 Task: Find connections with filter location Bedworth with filter topic #Jobswith filter profile language French with filter current company G Gheewala Human Resources Consultants with filter school The Institute Of Cost Accountants Of India with filter industry Airlines and Aviation with filter service category Software Testing with filter keywords title Media Relations Coordinator
Action: Mouse moved to (683, 96)
Screenshot: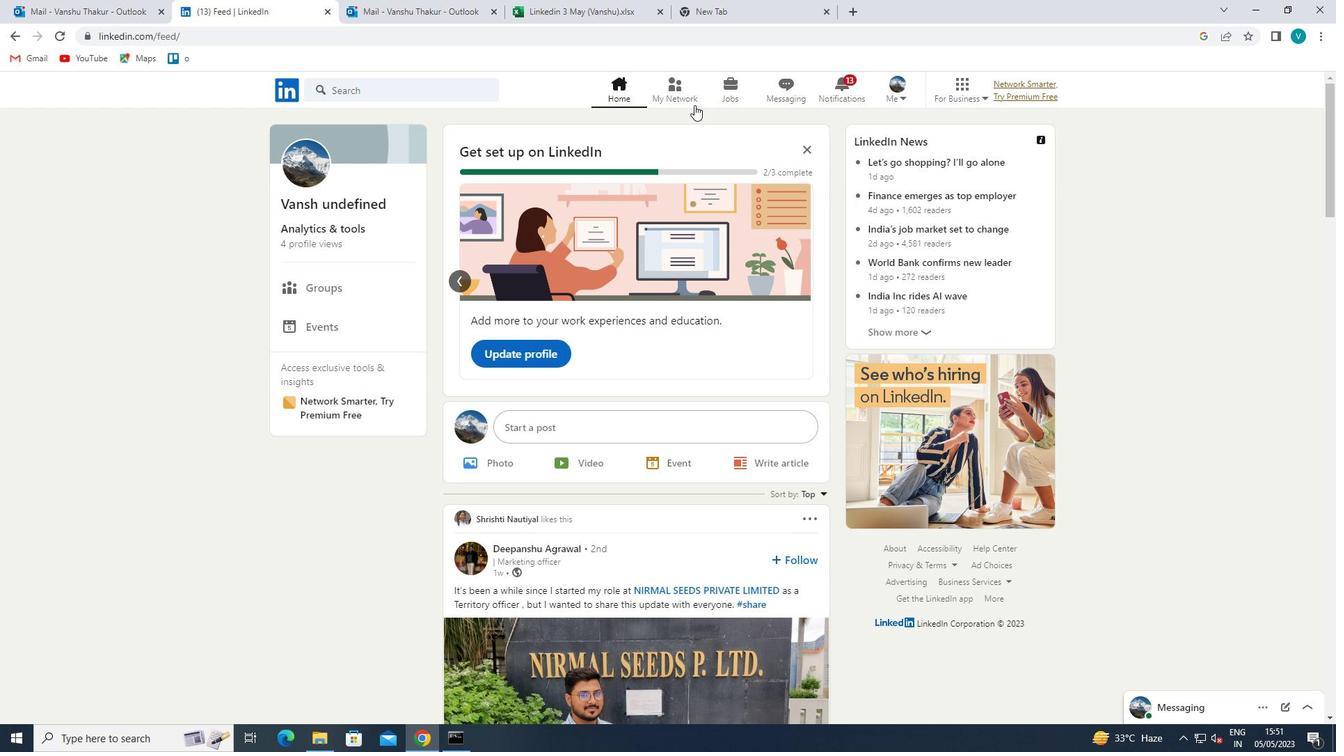 
Action: Mouse pressed left at (683, 96)
Screenshot: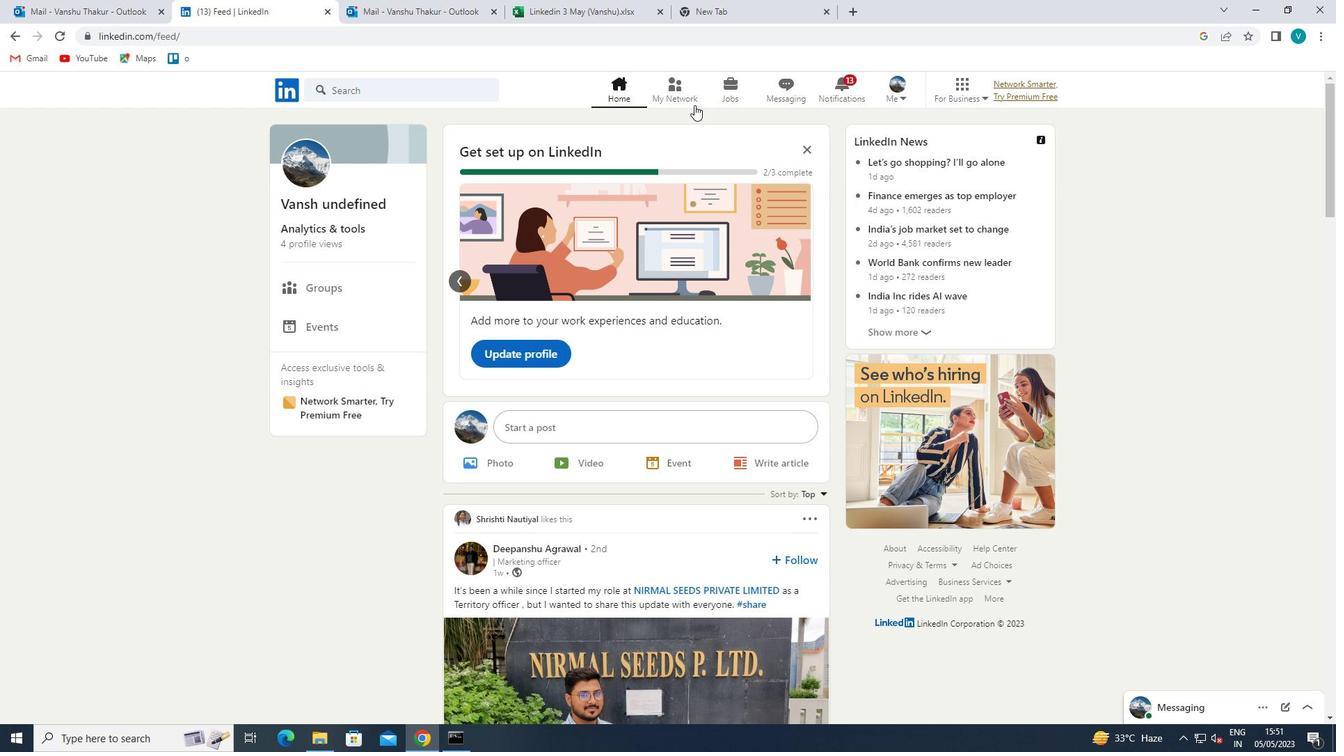 
Action: Mouse moved to (423, 168)
Screenshot: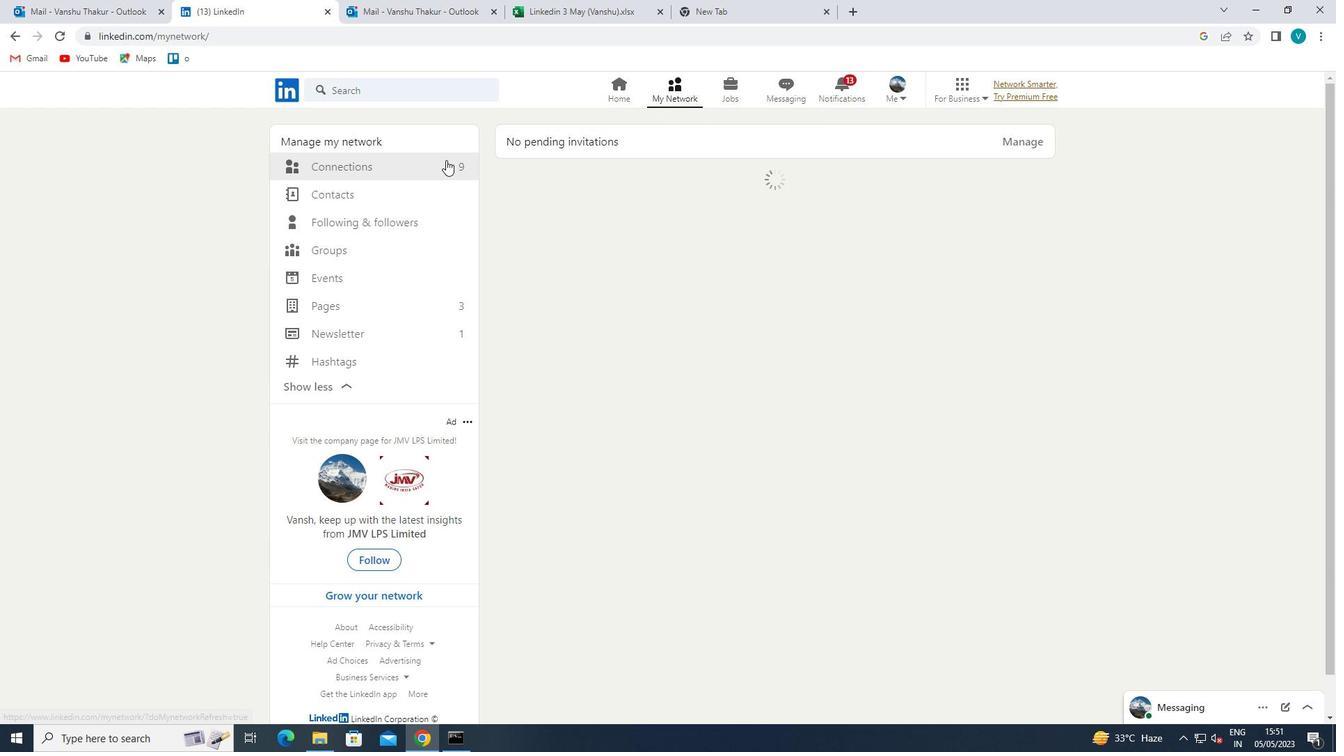 
Action: Mouse pressed left at (423, 168)
Screenshot: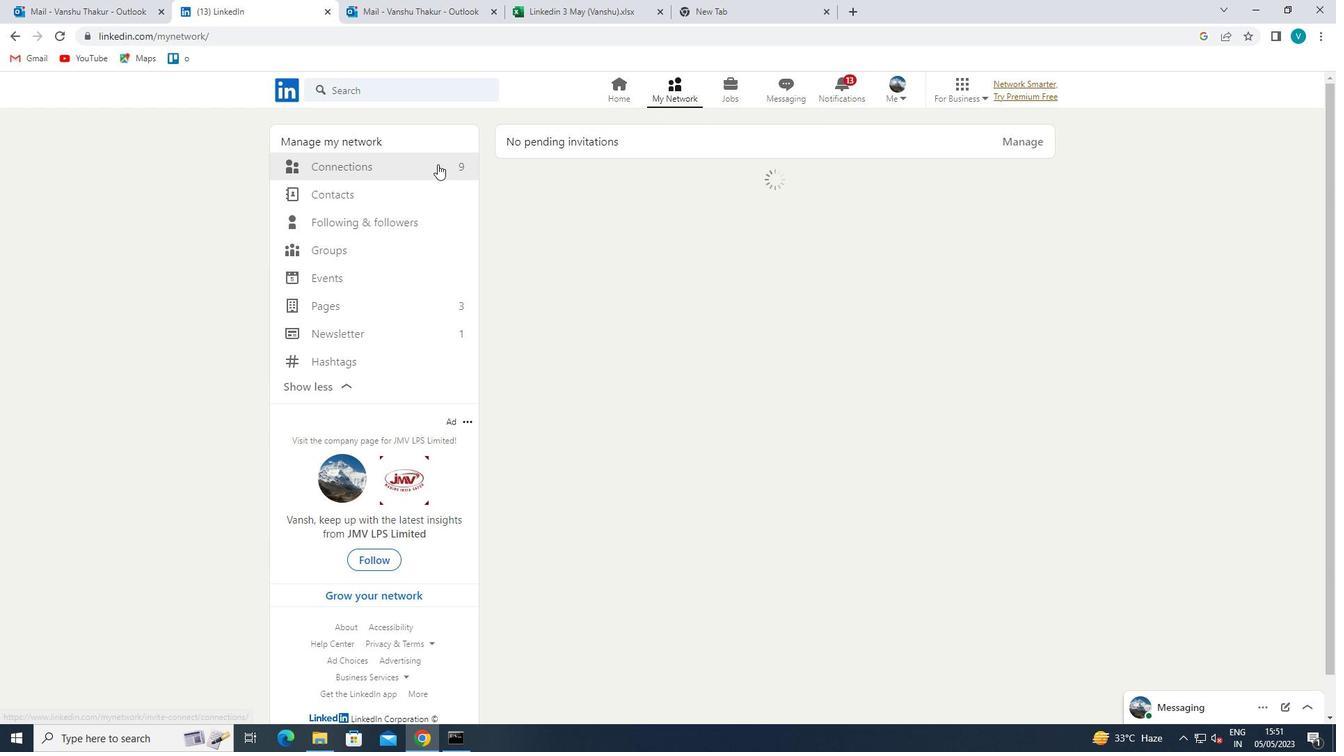 
Action: Mouse moved to (749, 165)
Screenshot: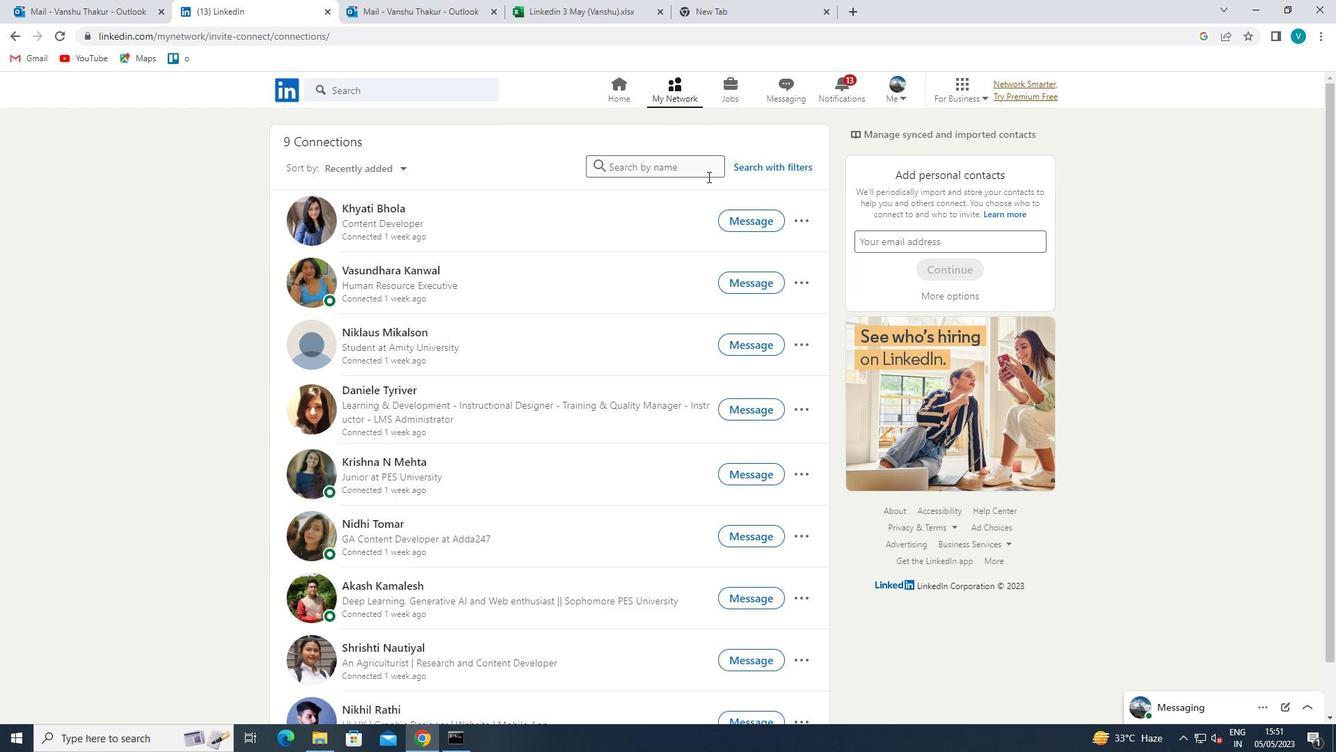 
Action: Mouse pressed left at (749, 165)
Screenshot: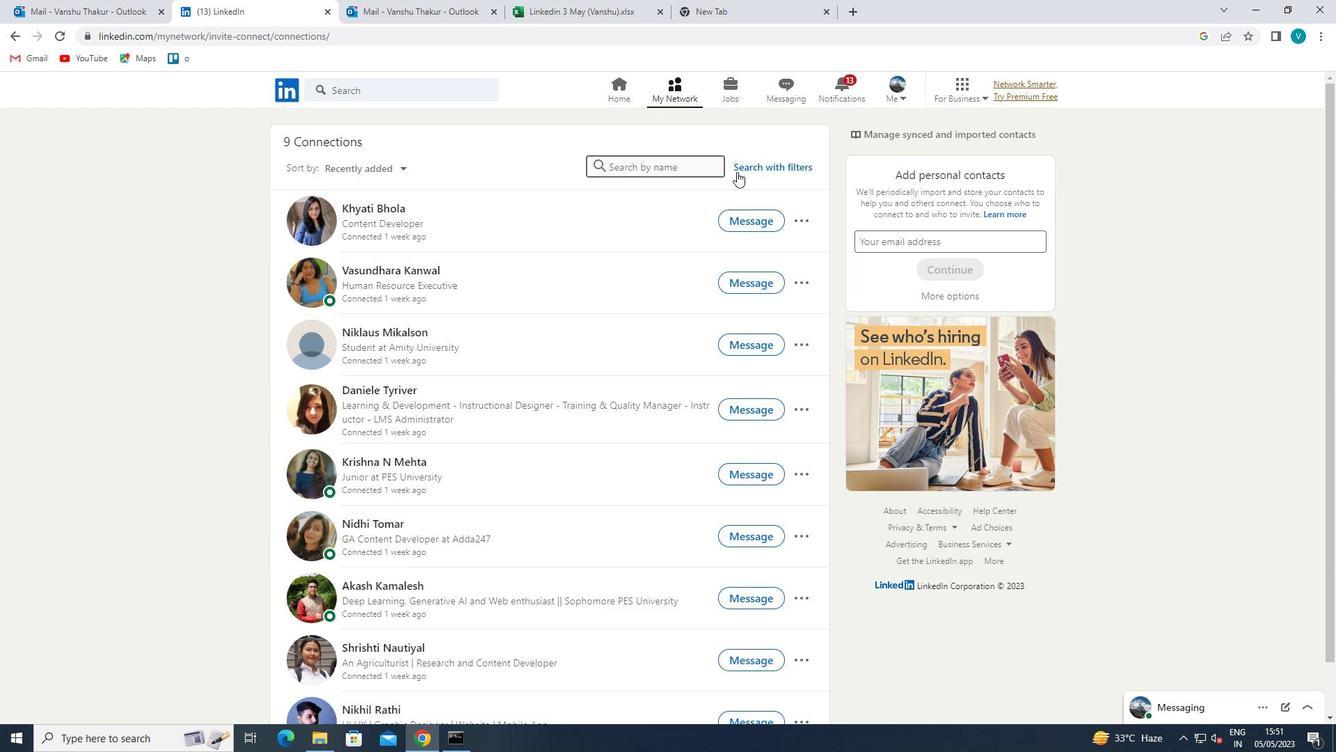 
Action: Mouse moved to (679, 128)
Screenshot: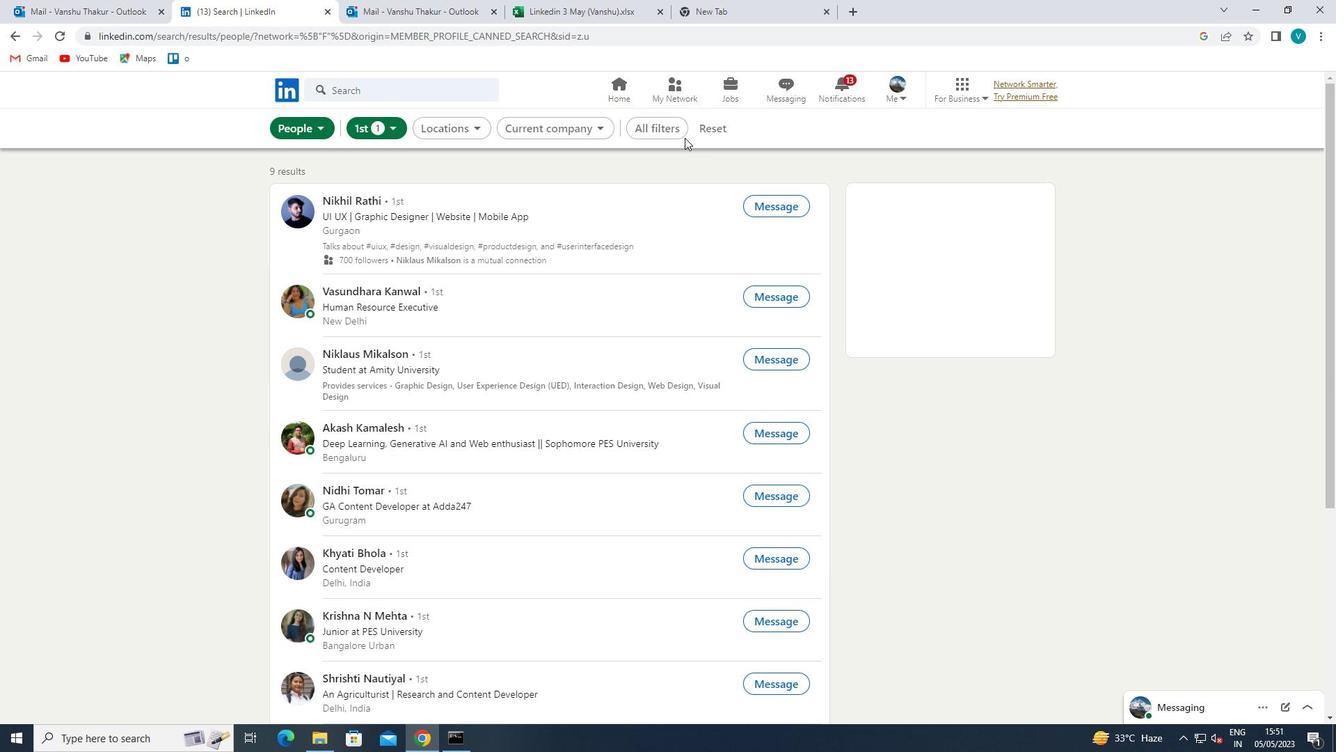 
Action: Mouse pressed left at (679, 128)
Screenshot: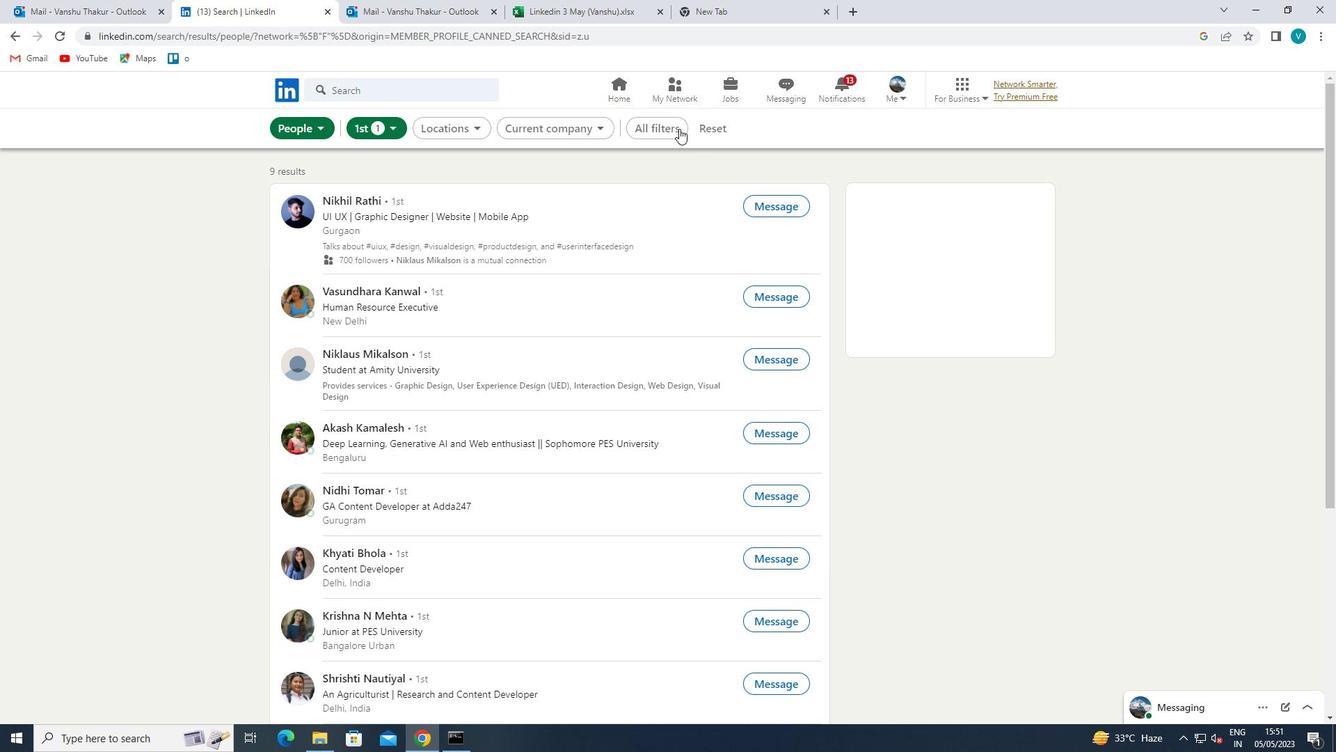 
Action: Mouse moved to (1118, 284)
Screenshot: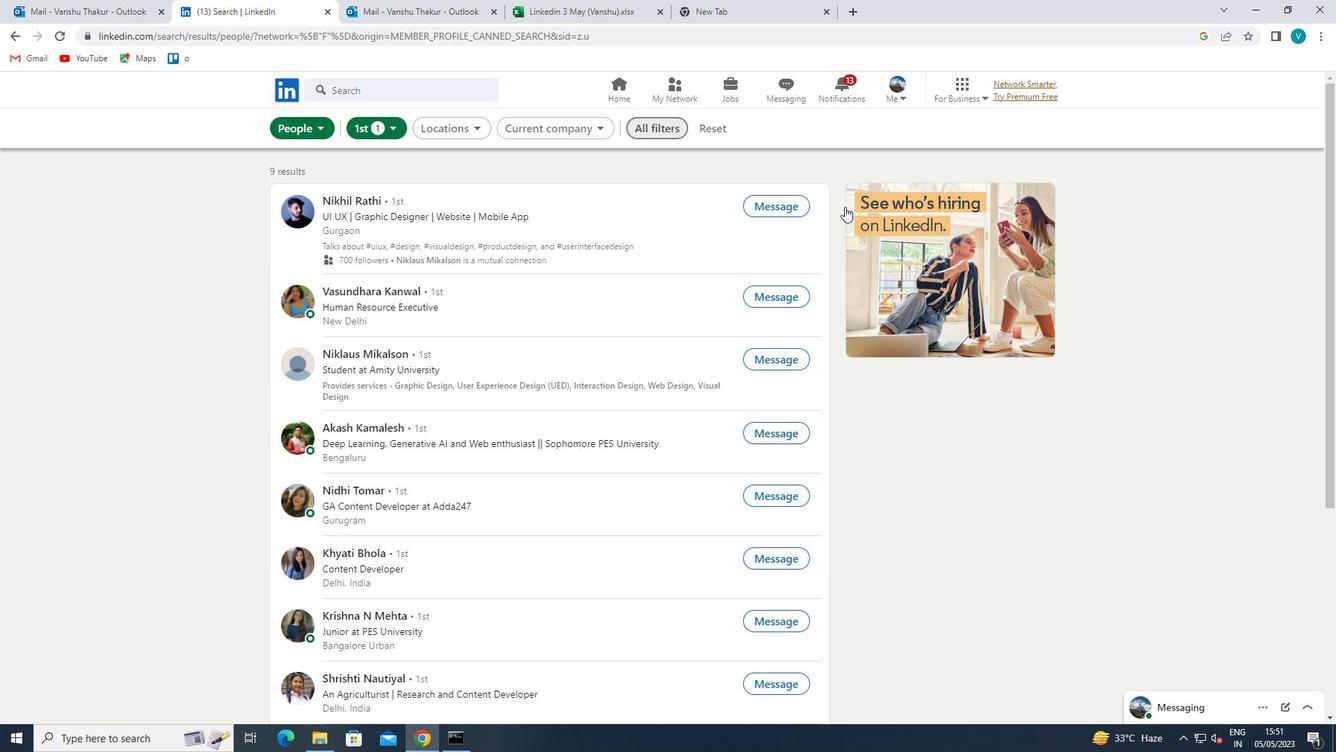 
Action: Mouse scrolled (1118, 284) with delta (0, 0)
Screenshot: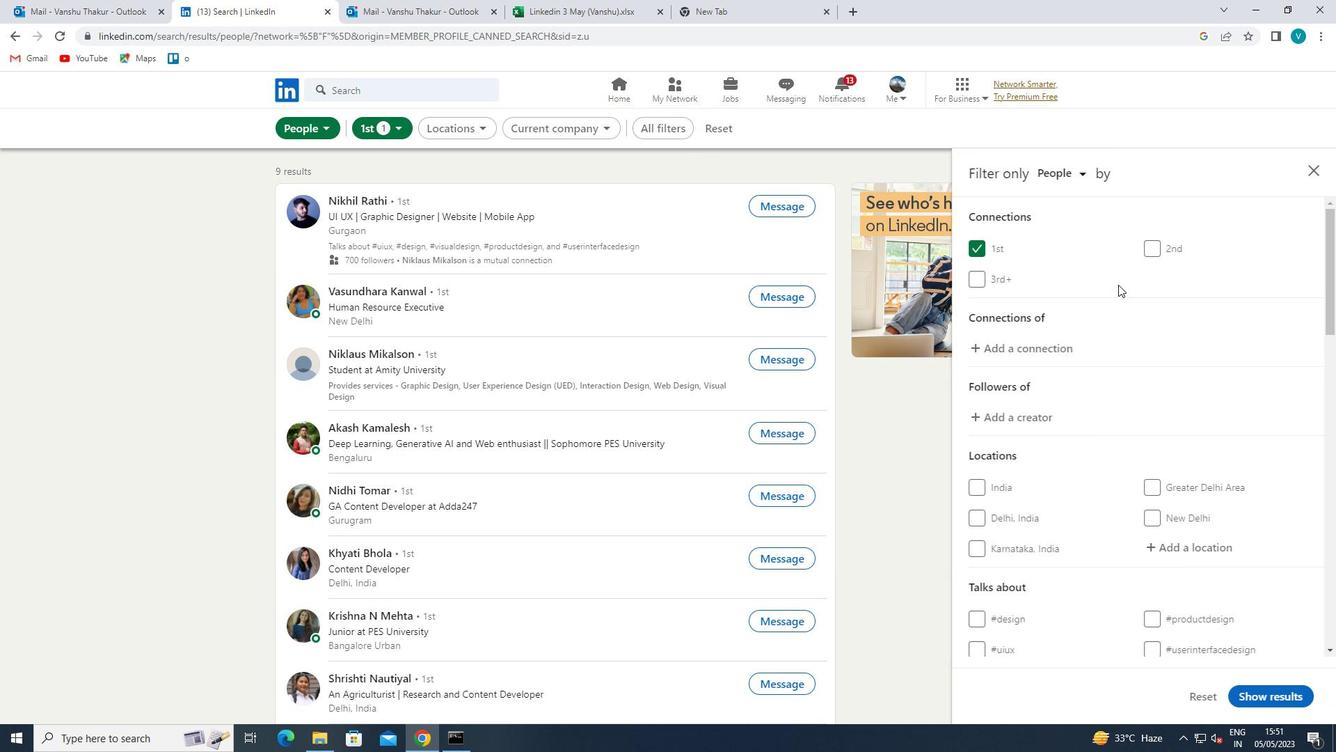 
Action: Mouse scrolled (1118, 284) with delta (0, 0)
Screenshot: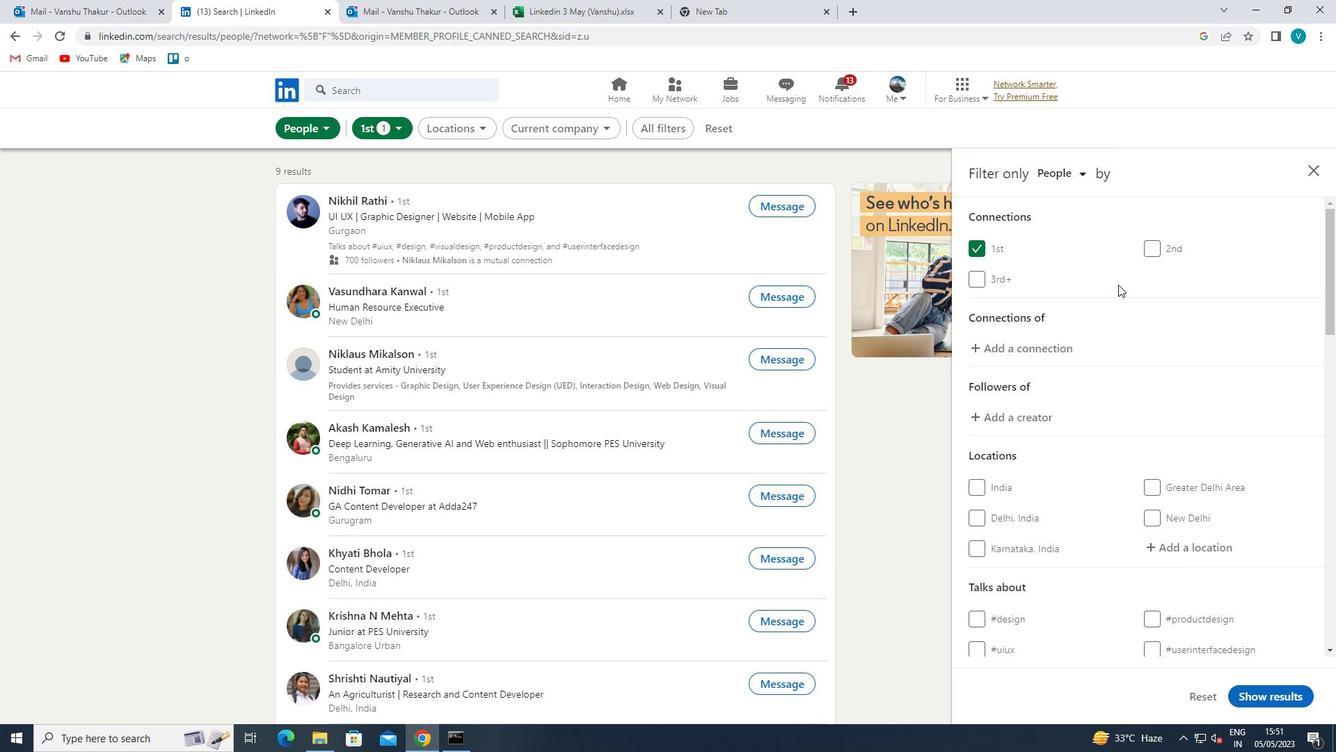 
Action: Mouse moved to (1169, 410)
Screenshot: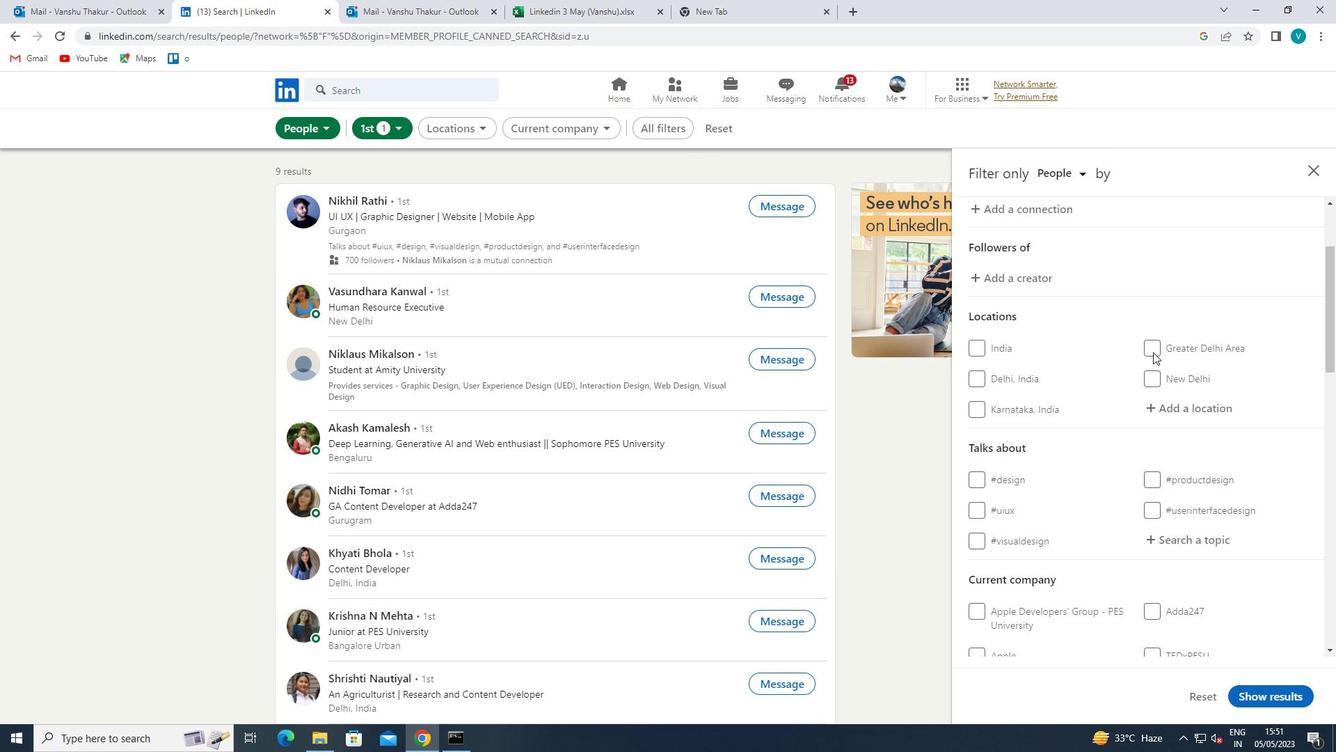 
Action: Mouse pressed left at (1169, 410)
Screenshot: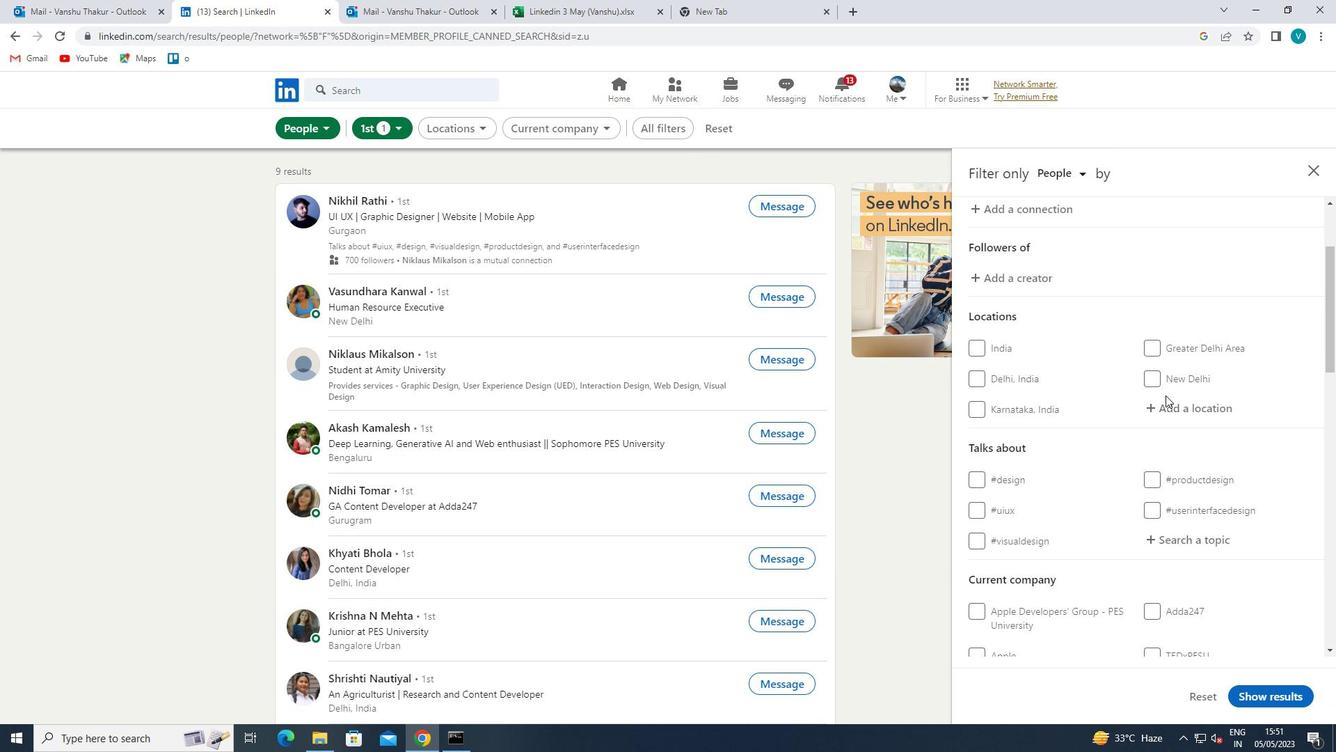 
Action: Mouse moved to (1187, 403)
Screenshot: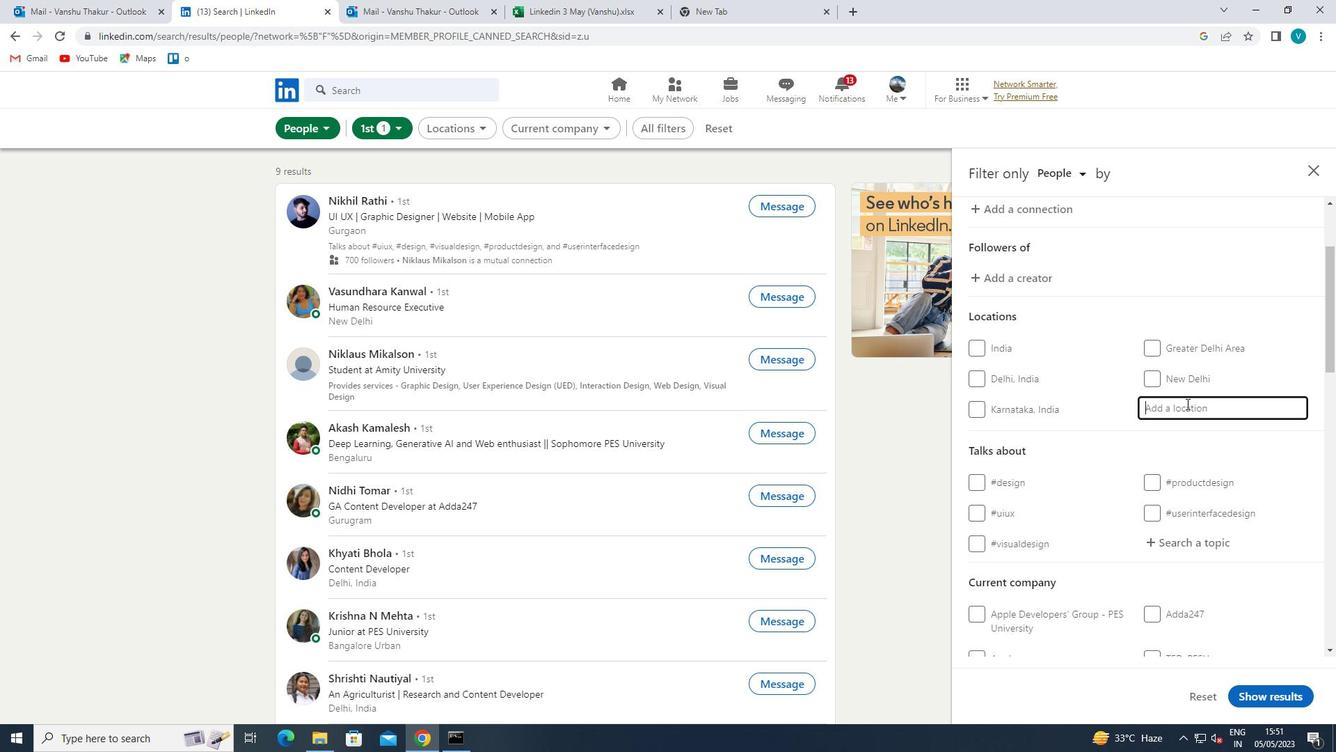 
Action: Key pressed <Key.shift>BEDWORTH
Screenshot: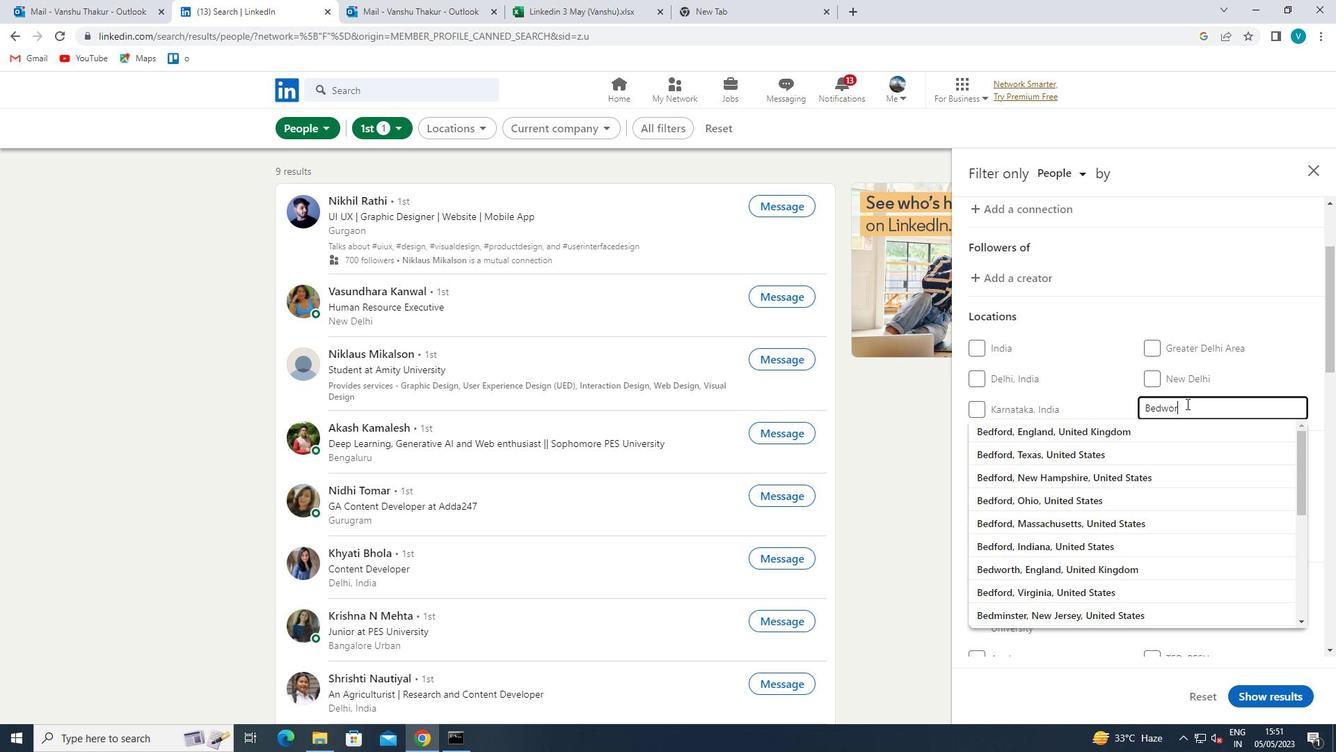 
Action: Mouse moved to (1179, 430)
Screenshot: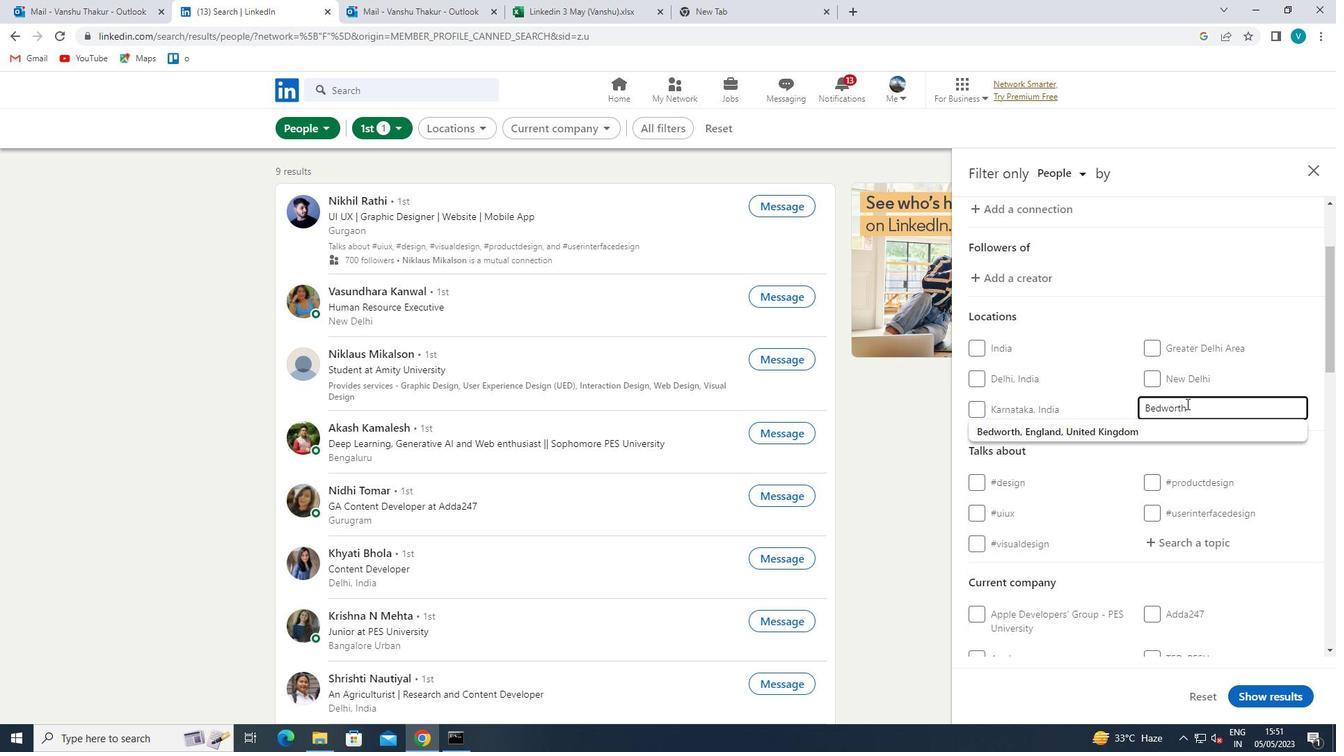 
Action: Mouse pressed left at (1179, 430)
Screenshot: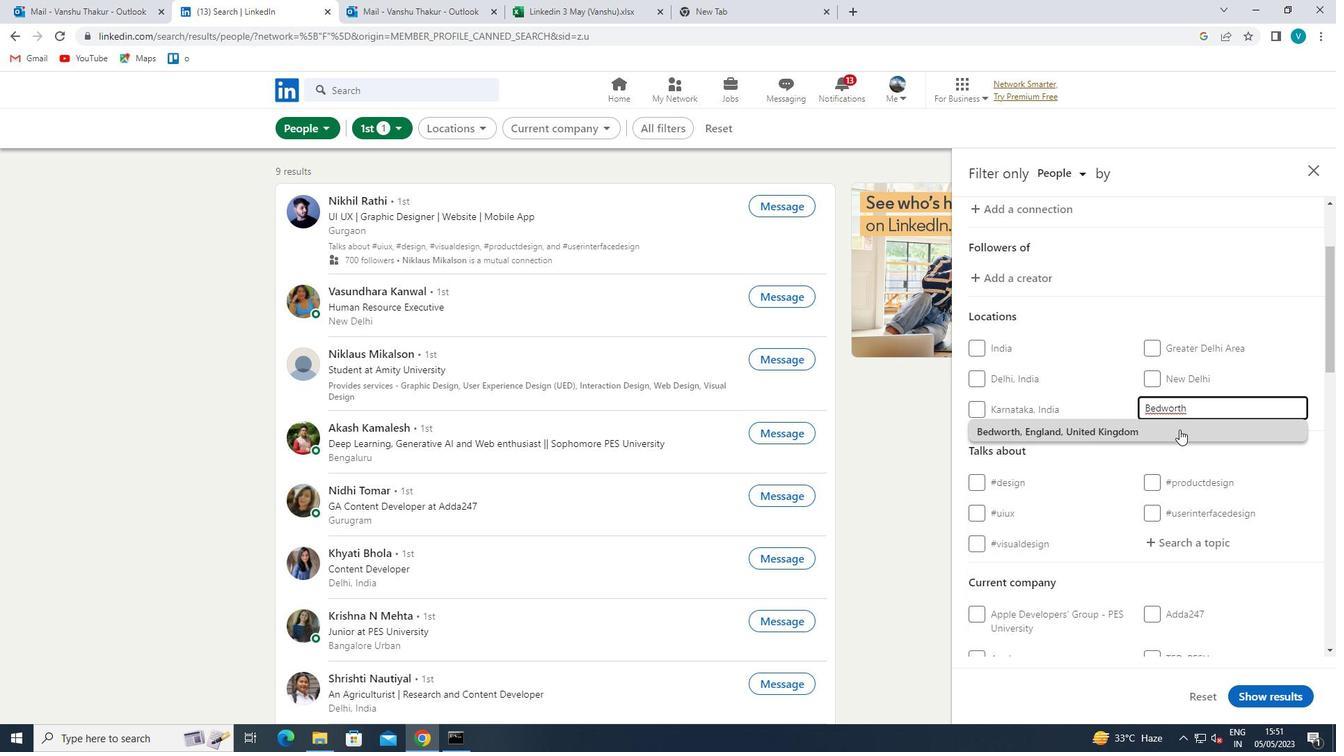 
Action: Mouse scrolled (1179, 429) with delta (0, 0)
Screenshot: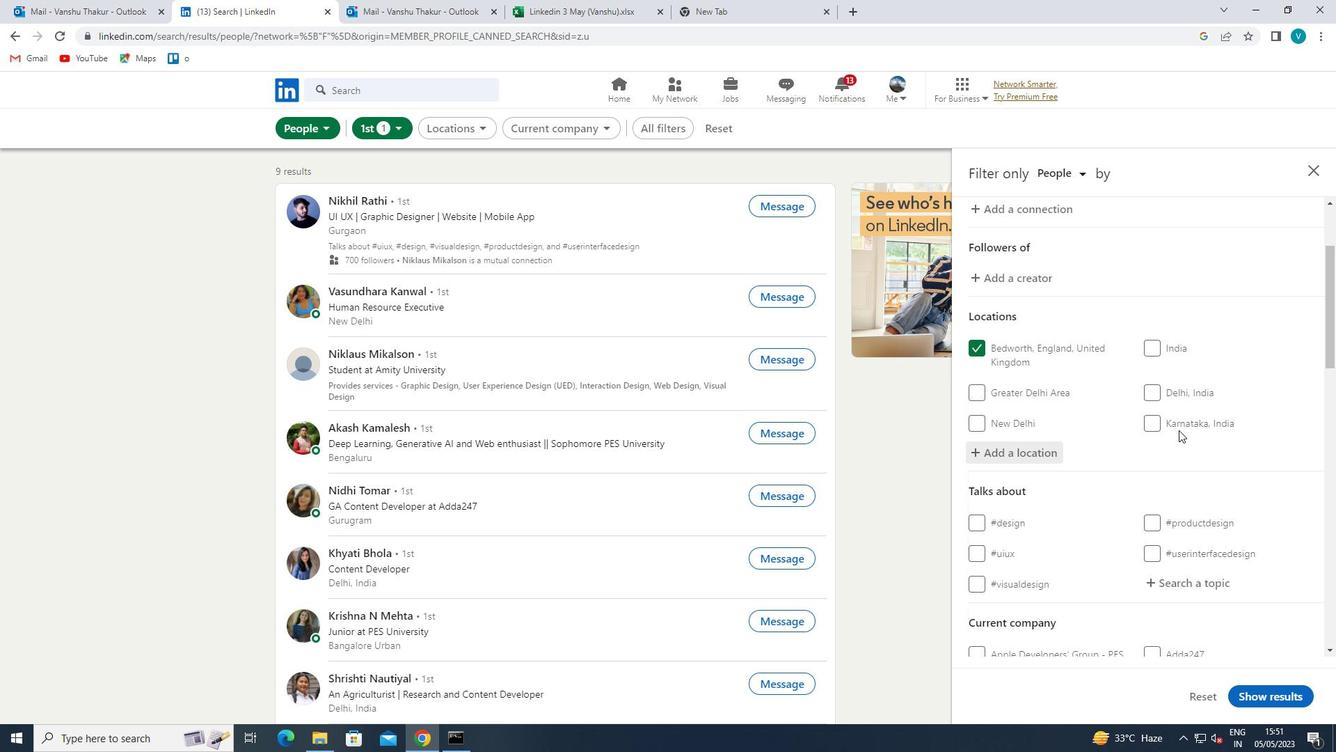 
Action: Mouse scrolled (1179, 429) with delta (0, 0)
Screenshot: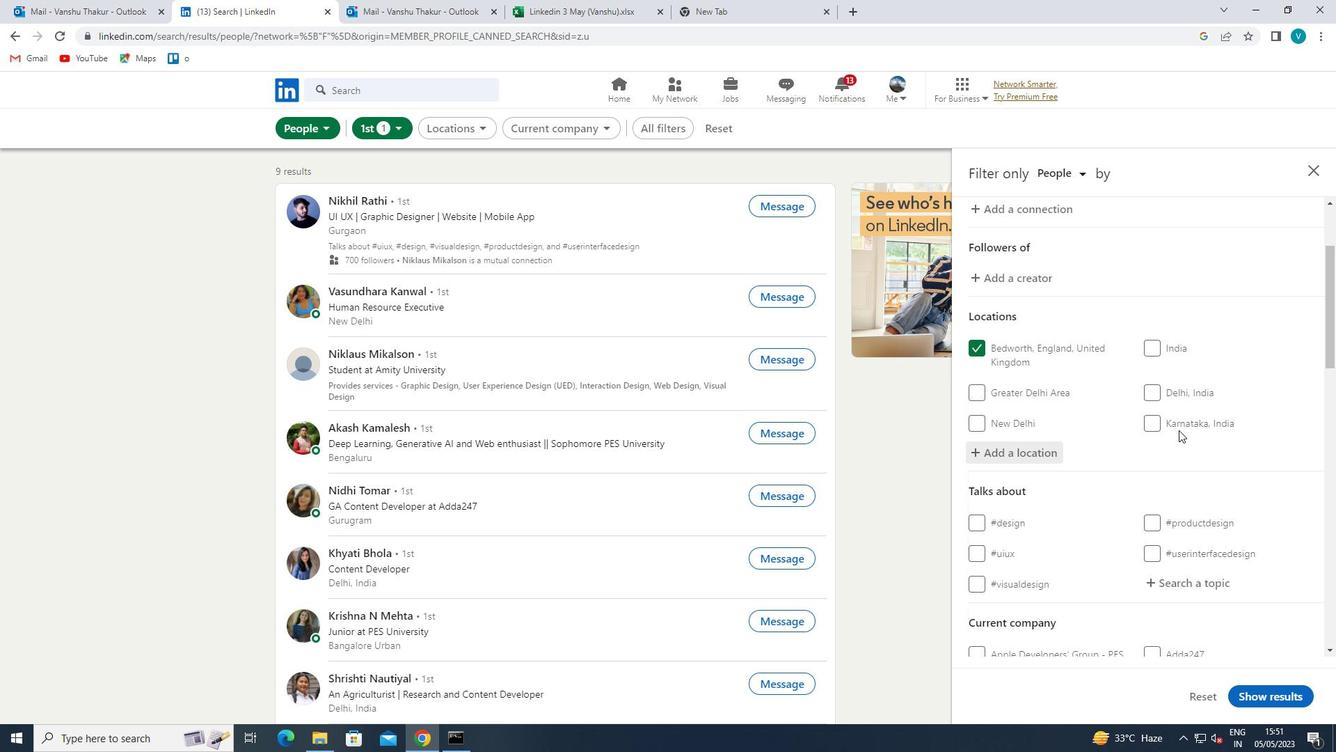 
Action: Mouse moved to (1176, 444)
Screenshot: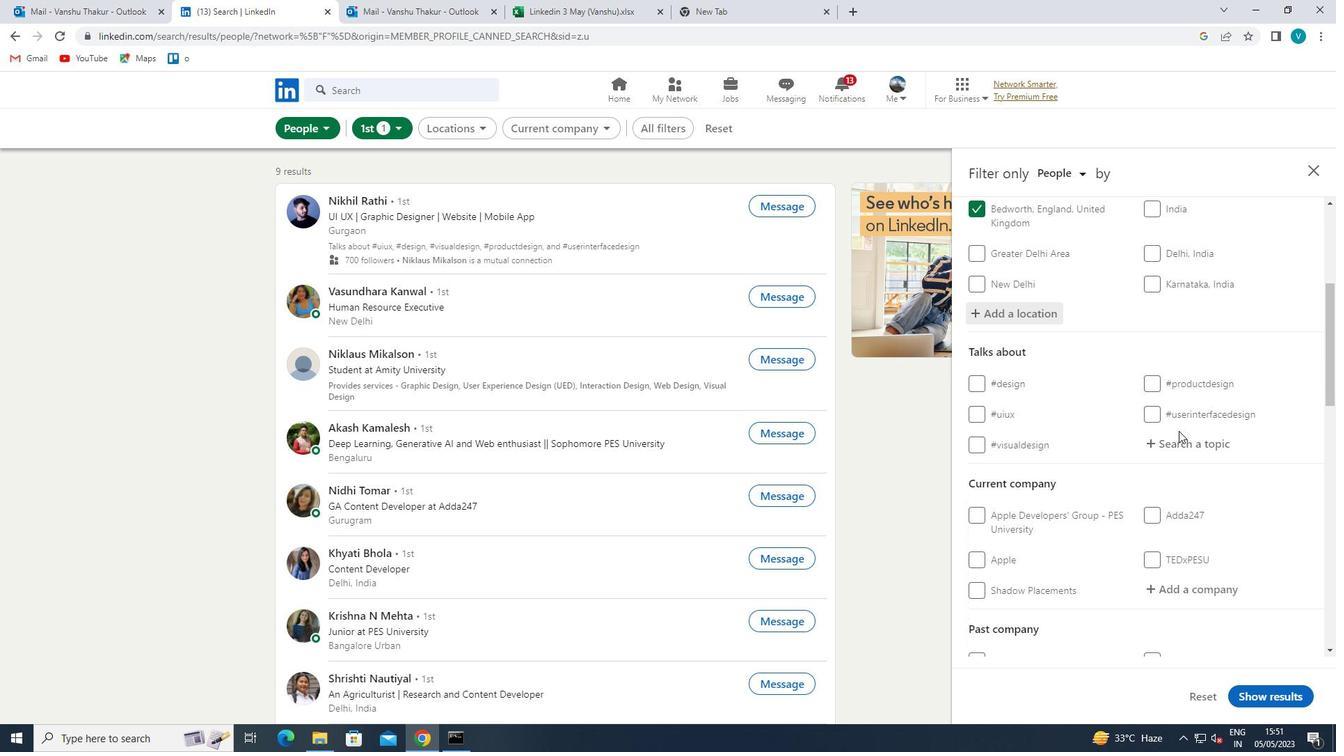 
Action: Mouse pressed left at (1176, 444)
Screenshot: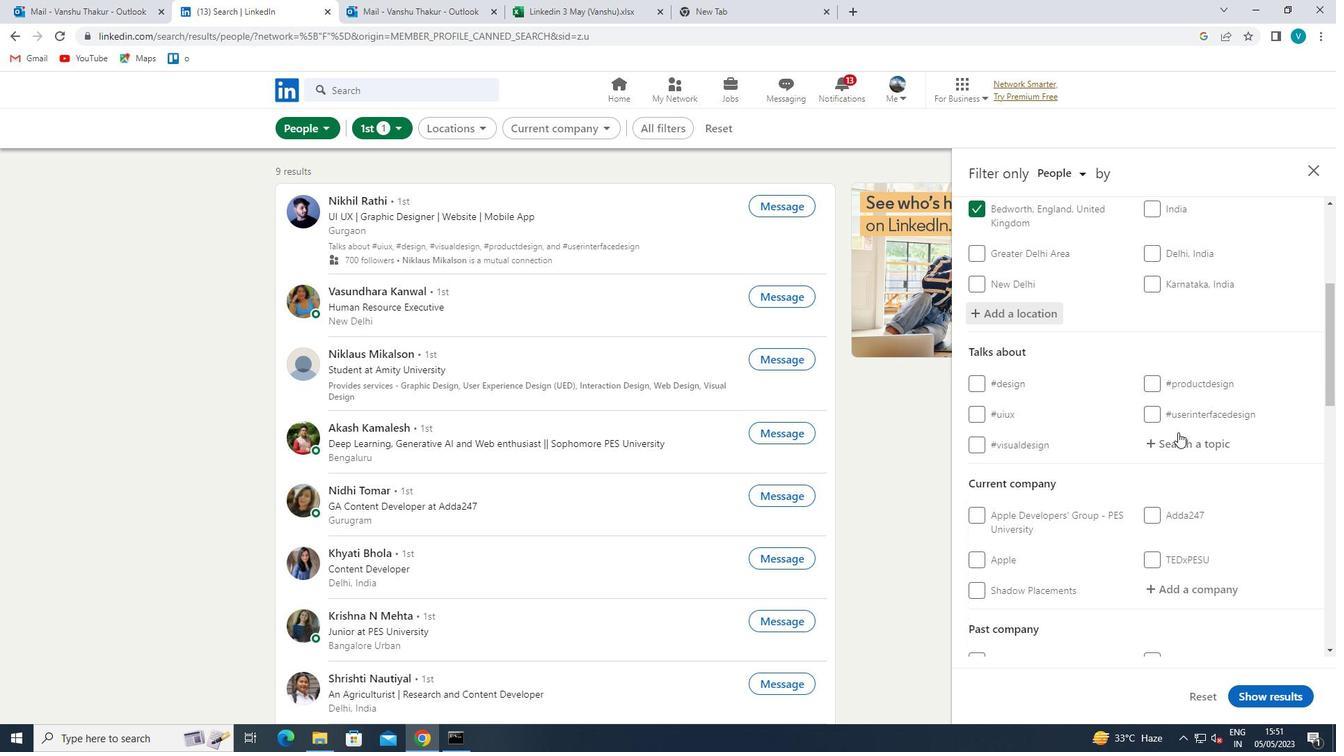 
Action: Key pressed JOBS
Screenshot: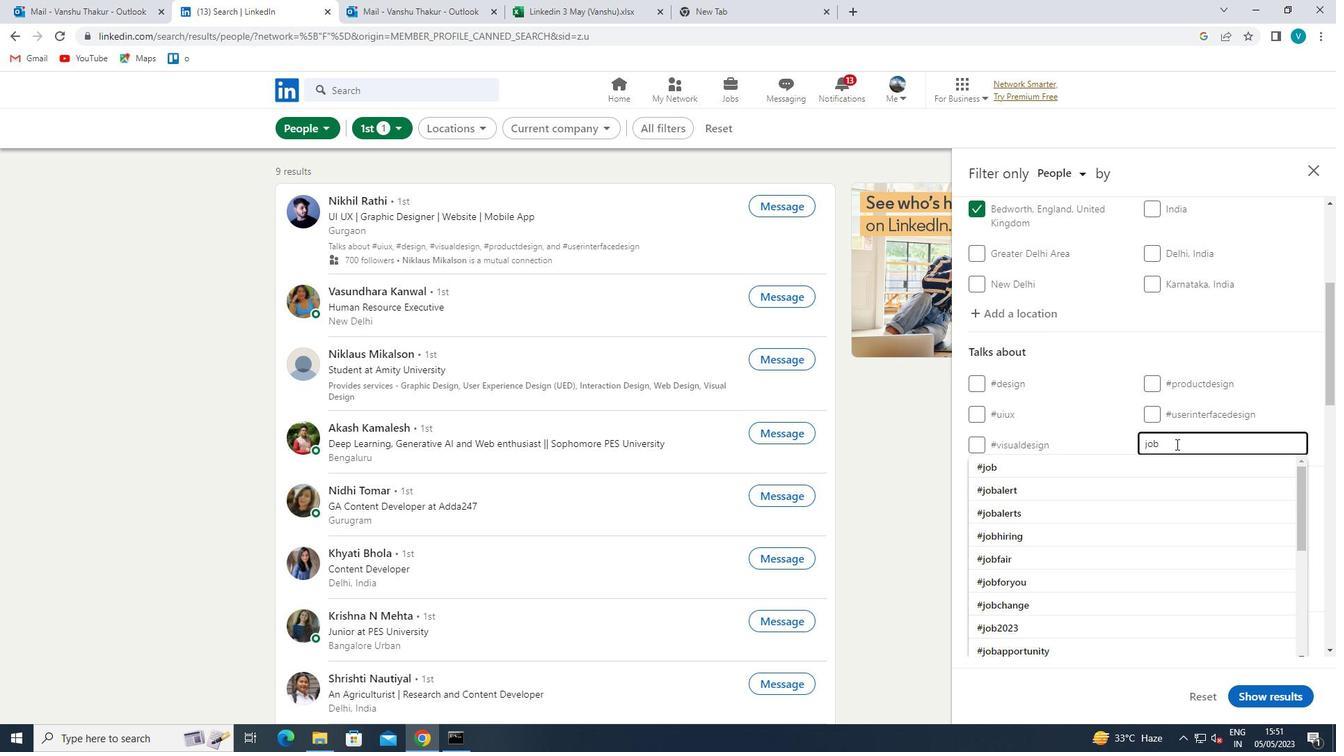 
Action: Mouse moved to (1140, 464)
Screenshot: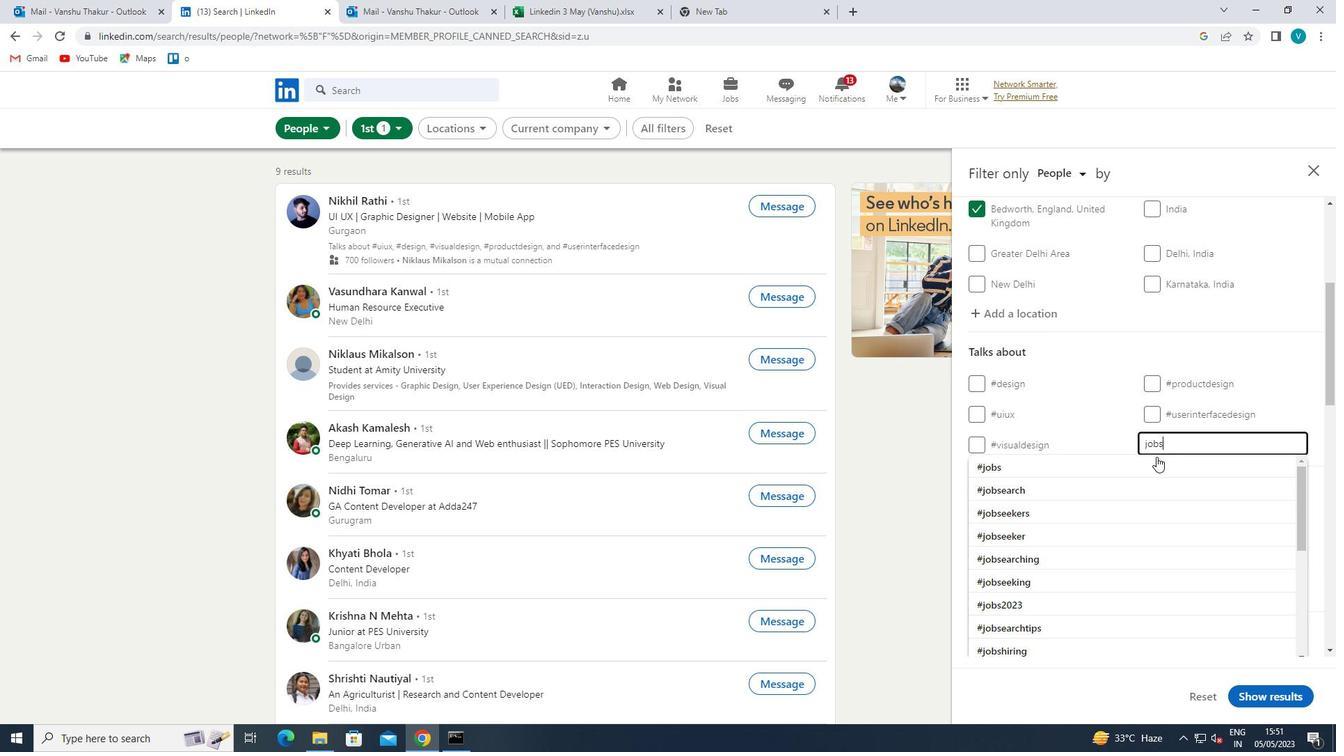 
Action: Mouse pressed left at (1140, 464)
Screenshot: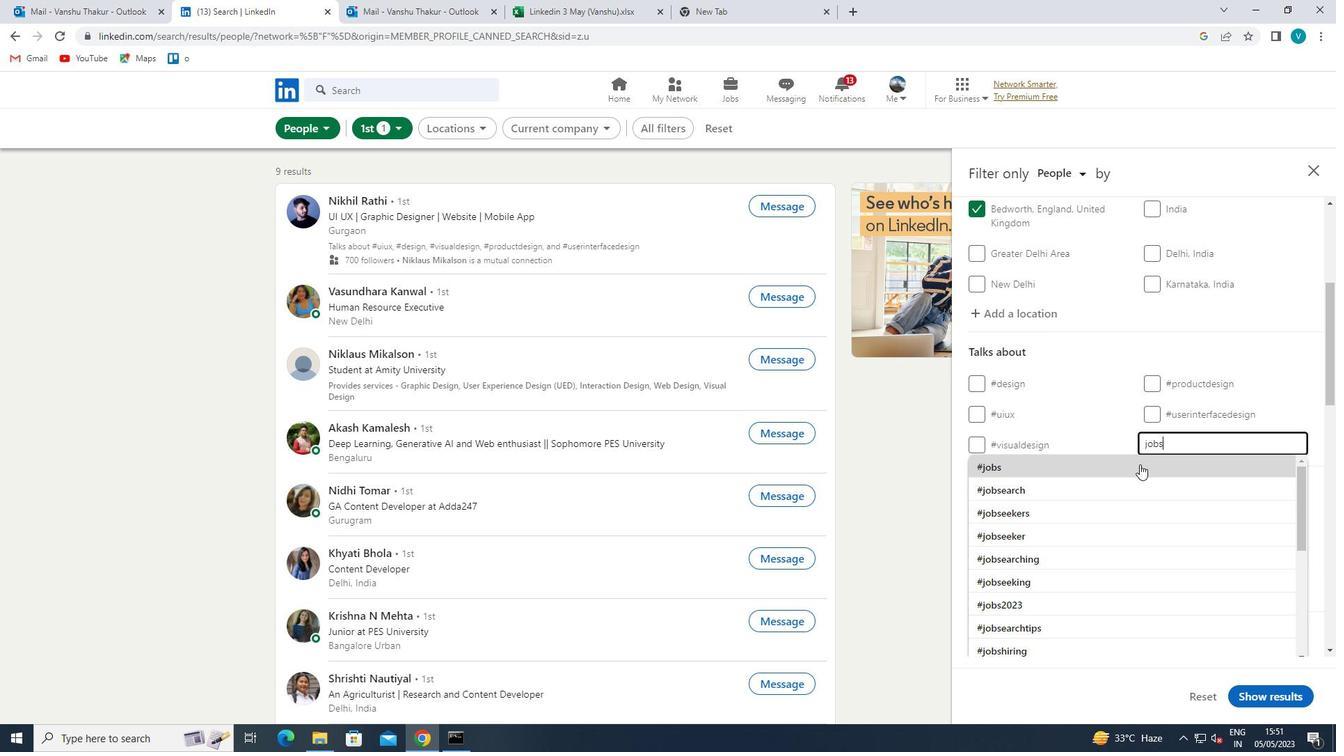 
Action: Mouse scrolled (1140, 463) with delta (0, 0)
Screenshot: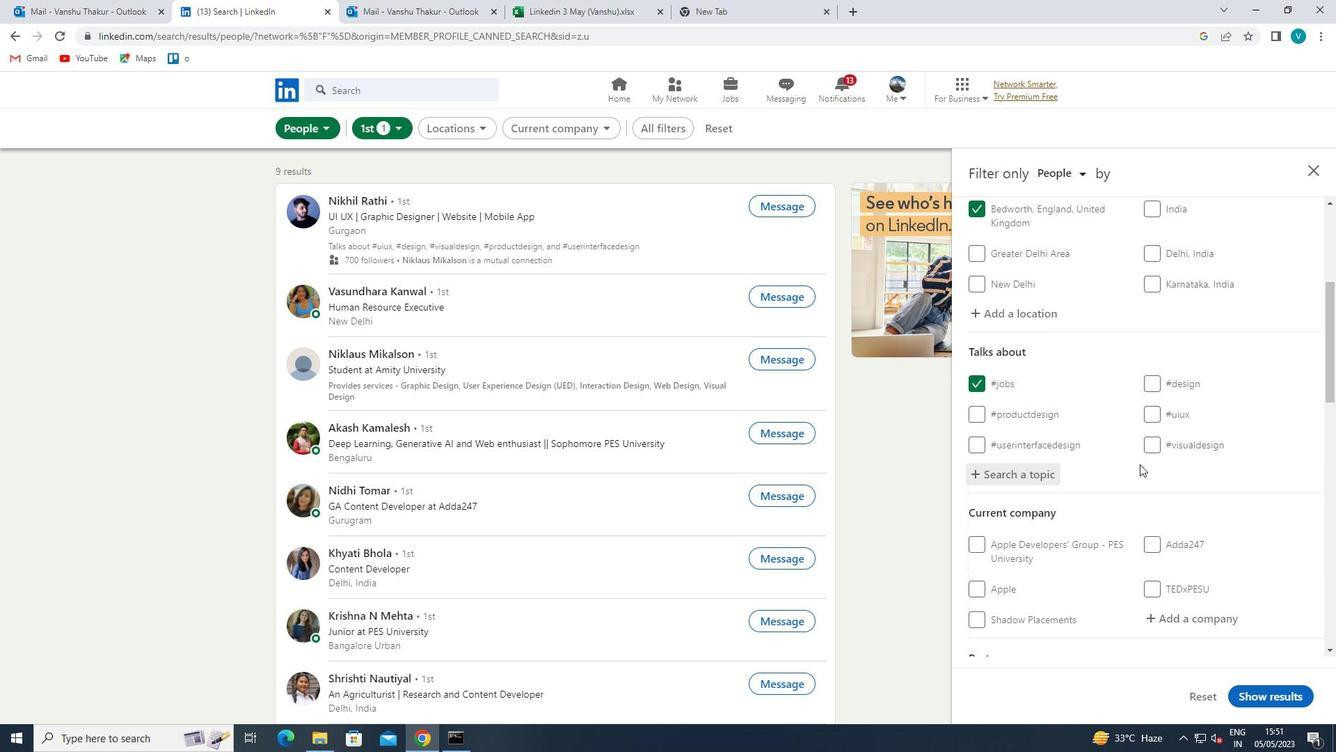 
Action: Mouse scrolled (1140, 463) with delta (0, 0)
Screenshot: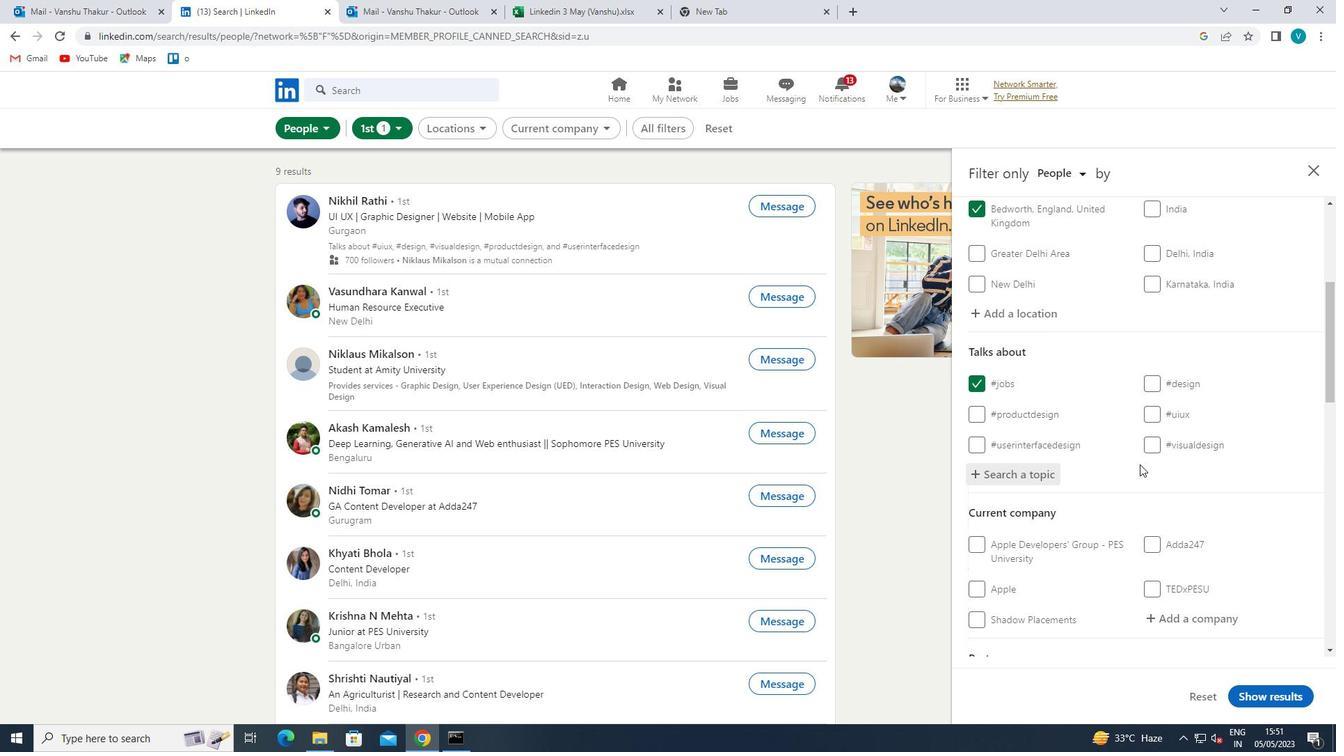 
Action: Mouse moved to (1169, 474)
Screenshot: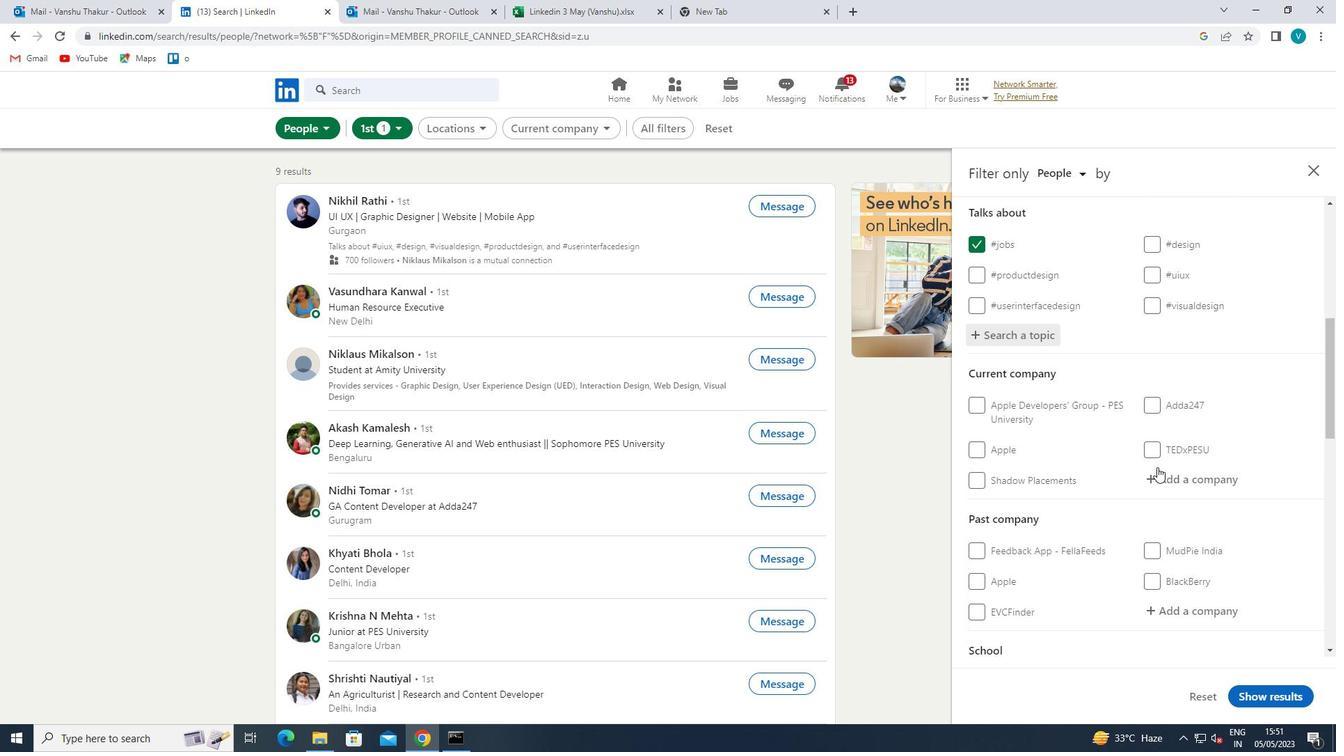 
Action: Mouse pressed left at (1169, 474)
Screenshot: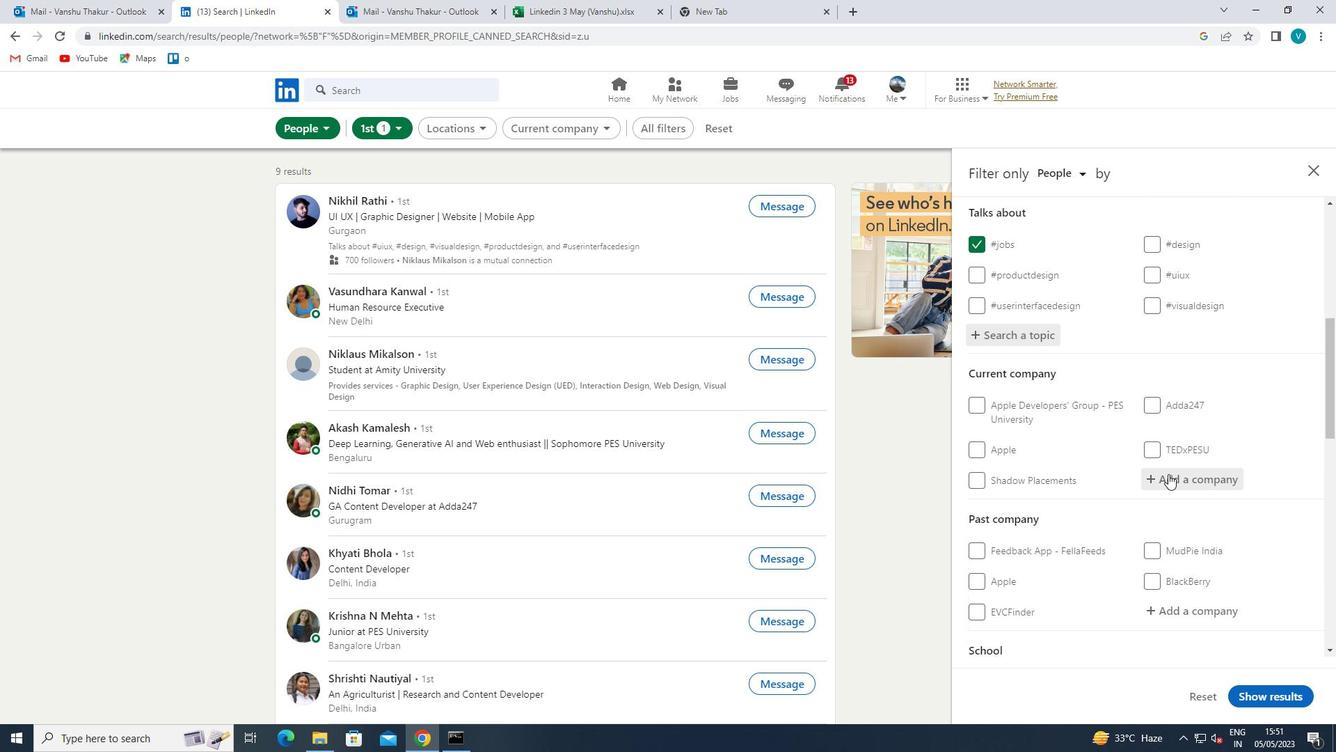 
Action: Key pressed <Key.shift>G<Key.space><Key.shift>GHEEWA
Screenshot: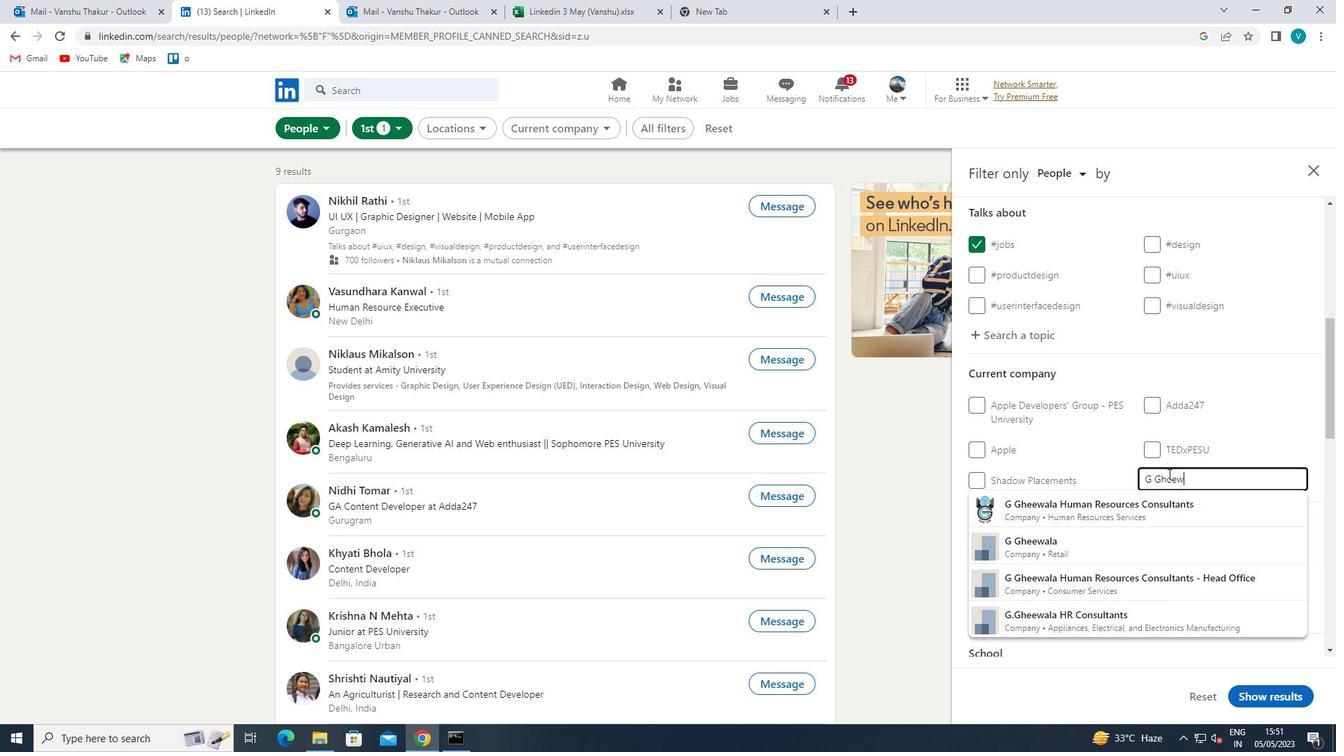 
Action: Mouse moved to (1169, 499)
Screenshot: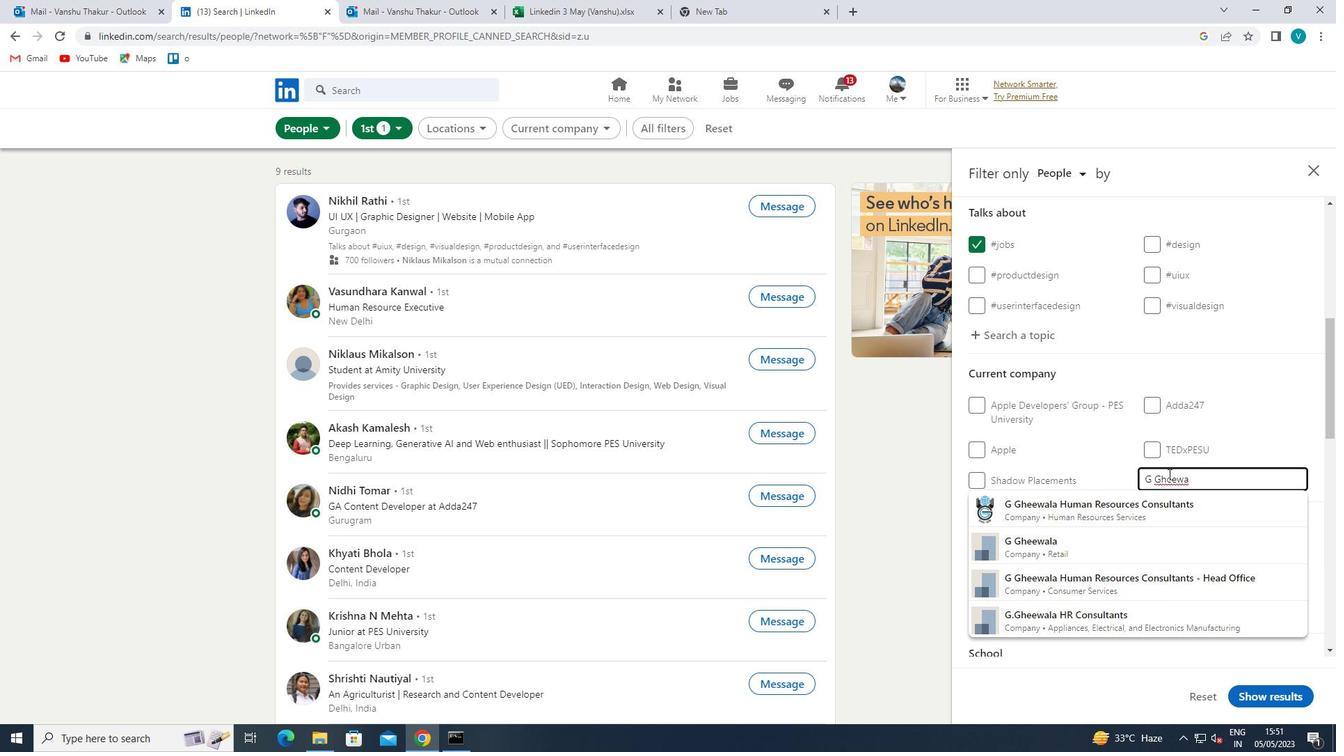 
Action: Mouse pressed left at (1169, 499)
Screenshot: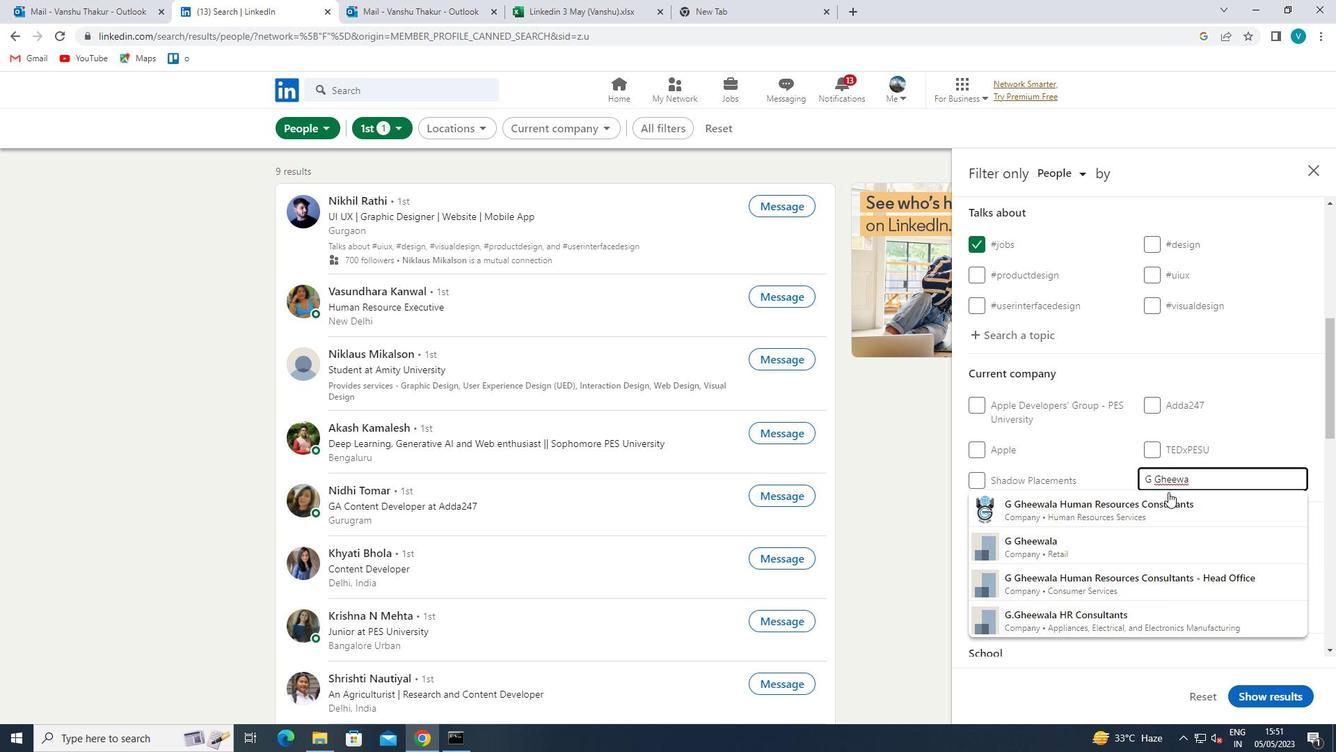 
Action: Mouse scrolled (1169, 499) with delta (0, 0)
Screenshot: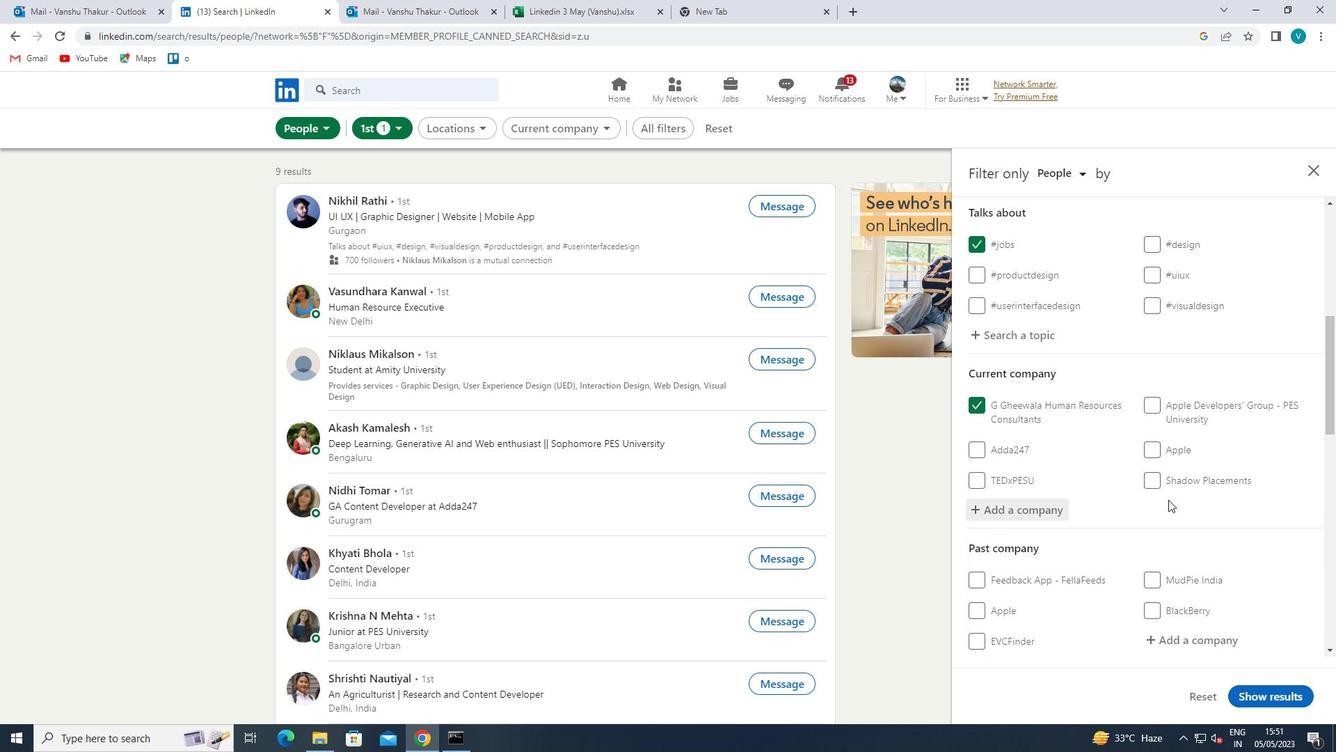 
Action: Mouse scrolled (1169, 499) with delta (0, 0)
Screenshot: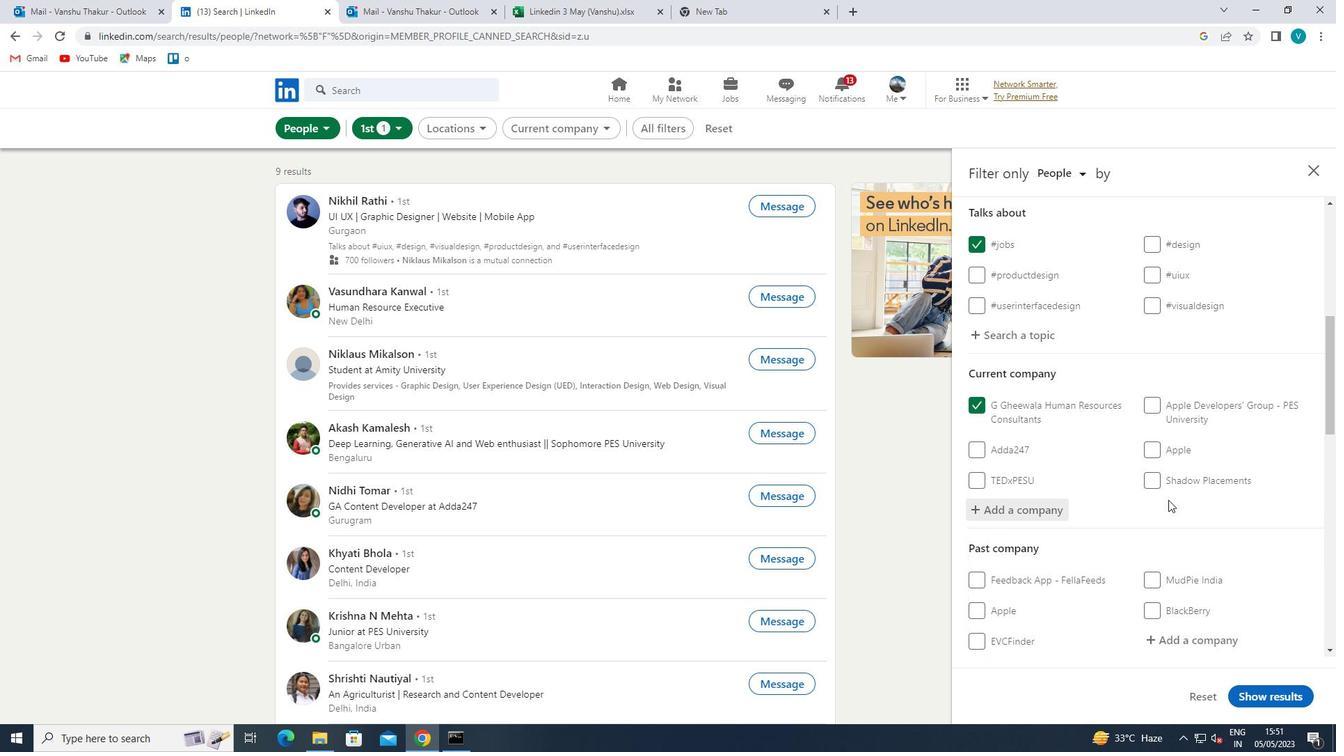
Action: Mouse scrolled (1169, 499) with delta (0, 0)
Screenshot: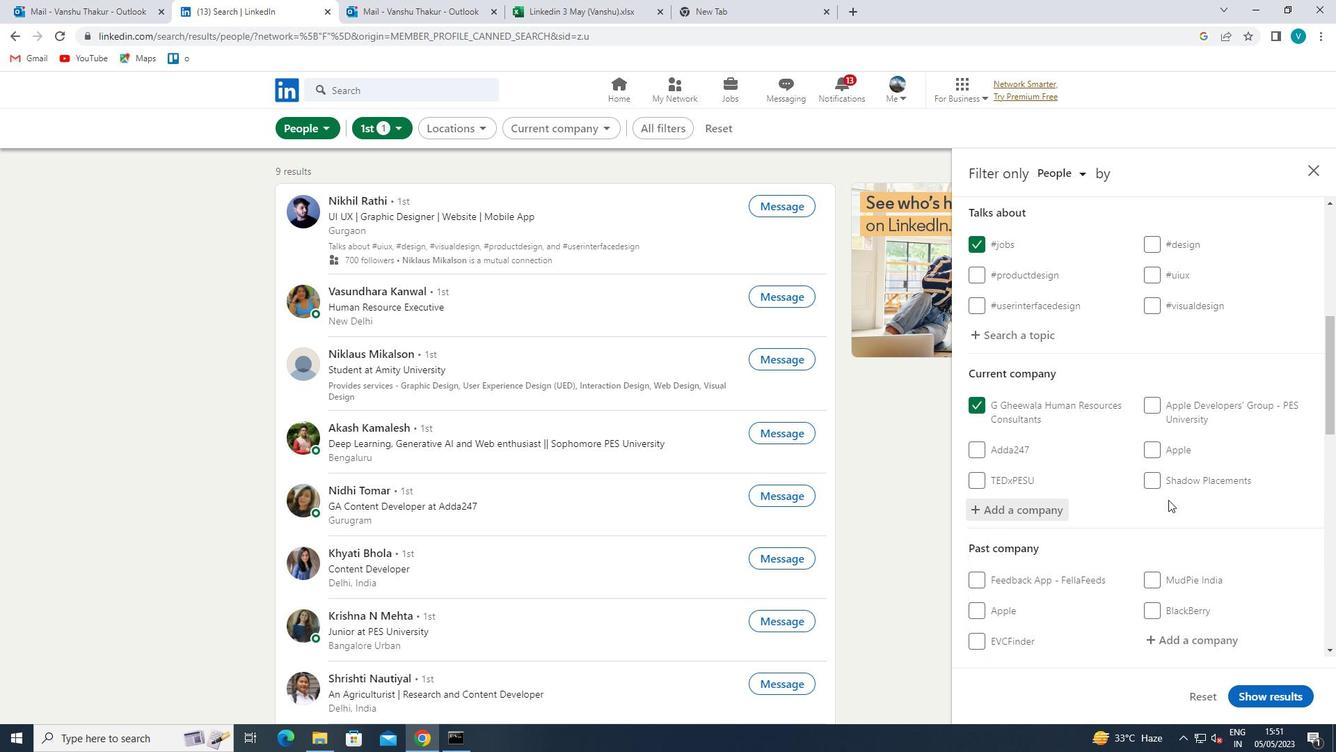 
Action: Mouse scrolled (1169, 499) with delta (0, 0)
Screenshot: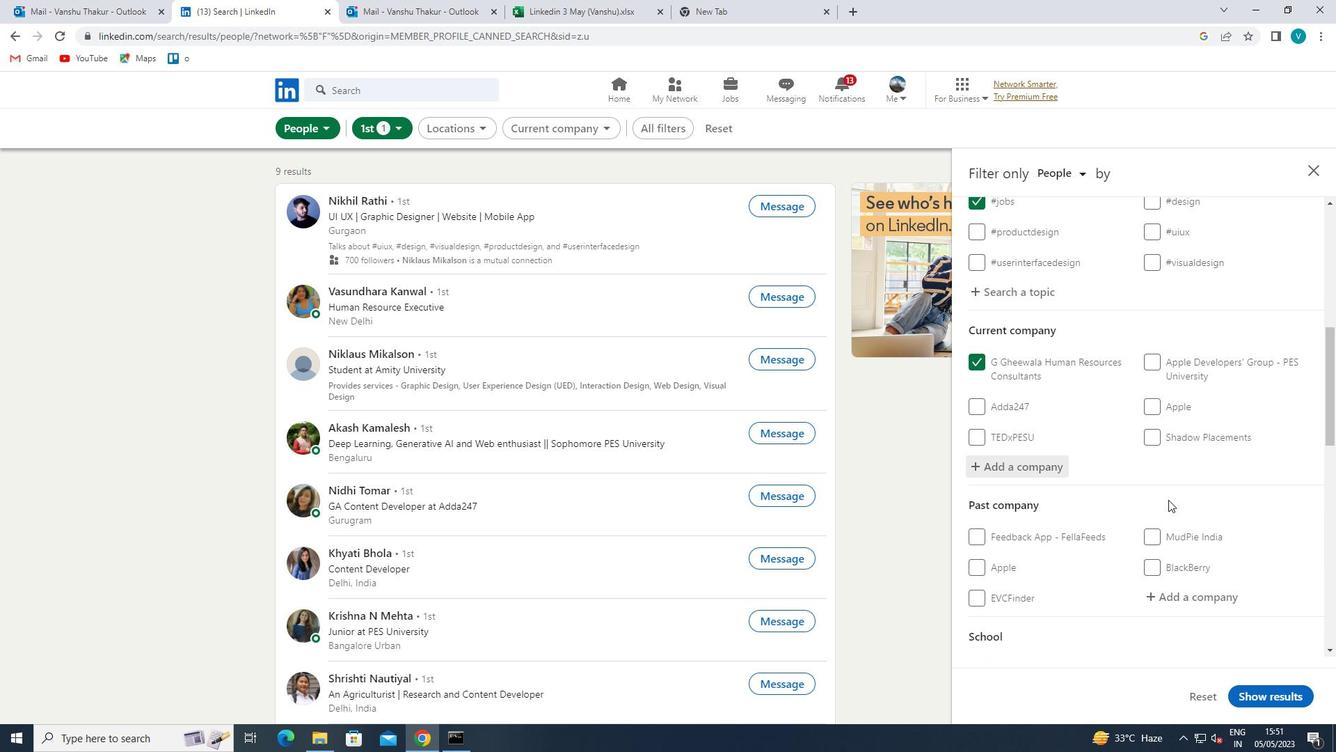 
Action: Mouse scrolled (1169, 499) with delta (0, 0)
Screenshot: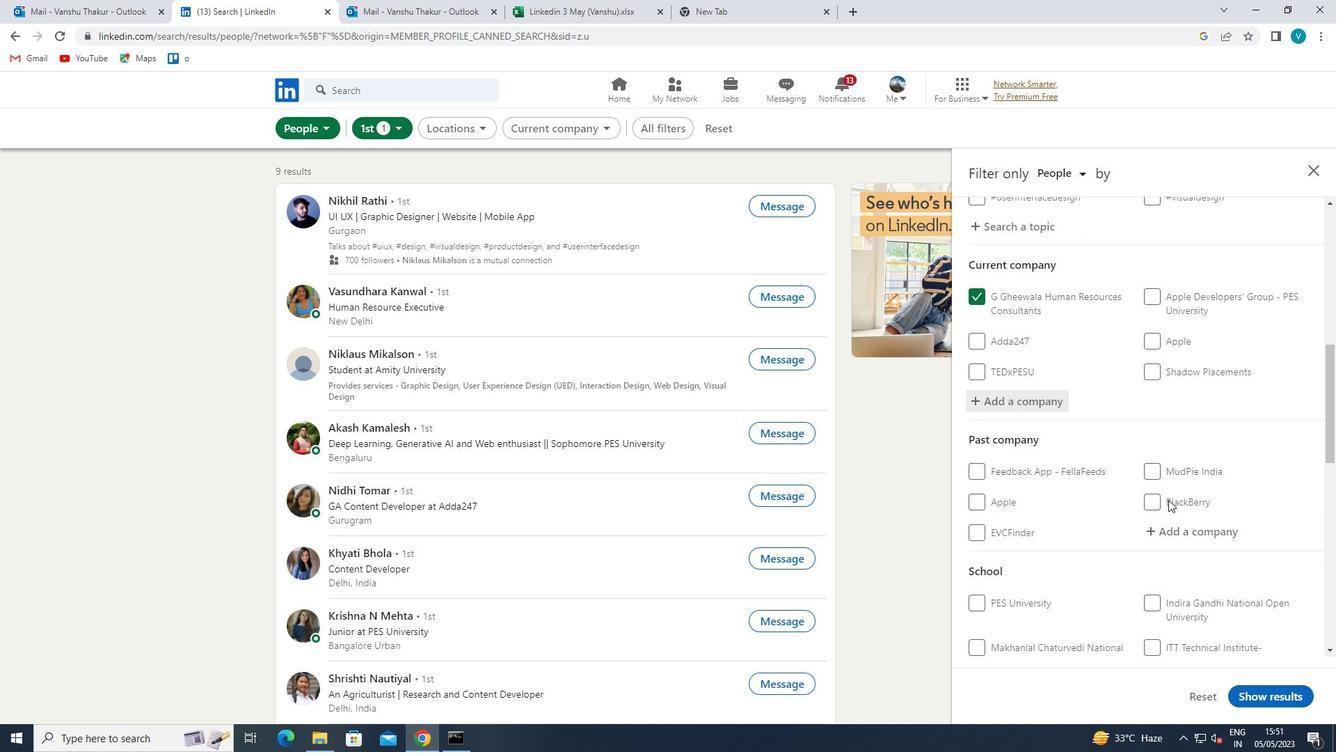 
Action: Mouse moved to (1194, 463)
Screenshot: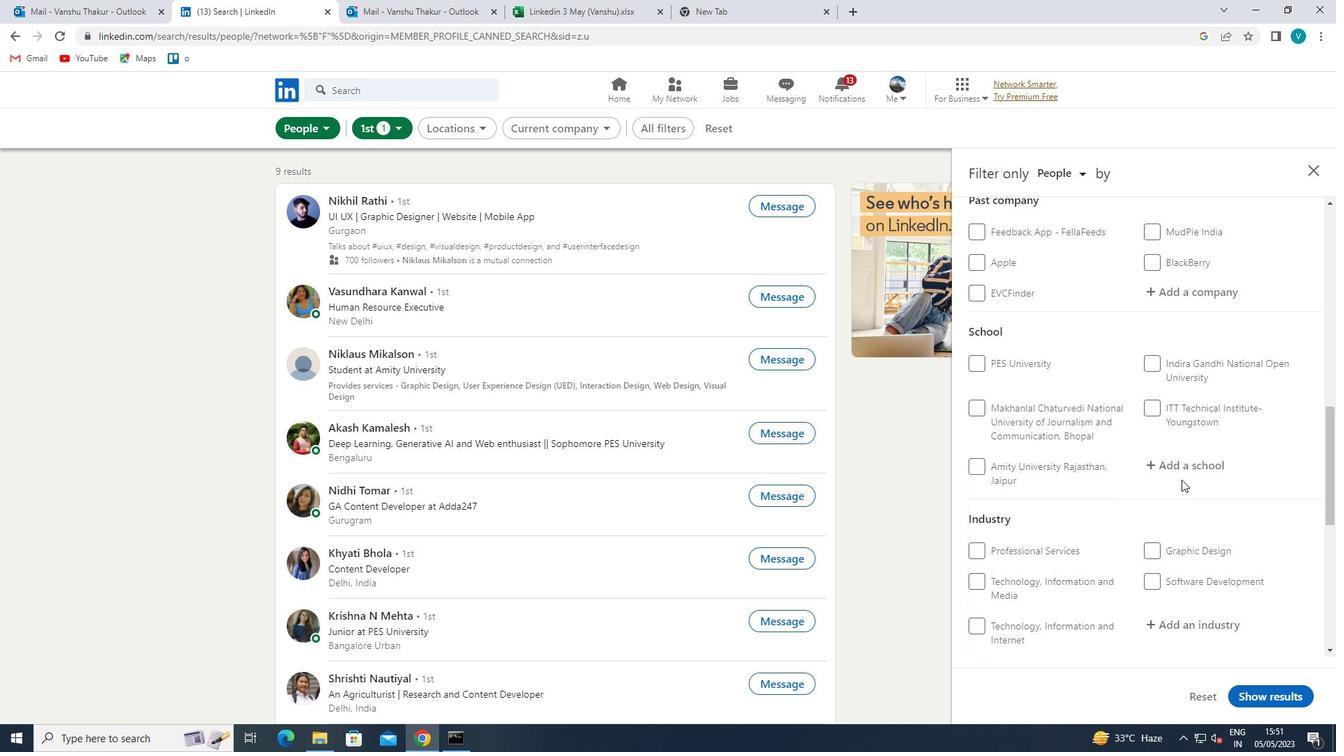 
Action: Mouse pressed left at (1194, 463)
Screenshot: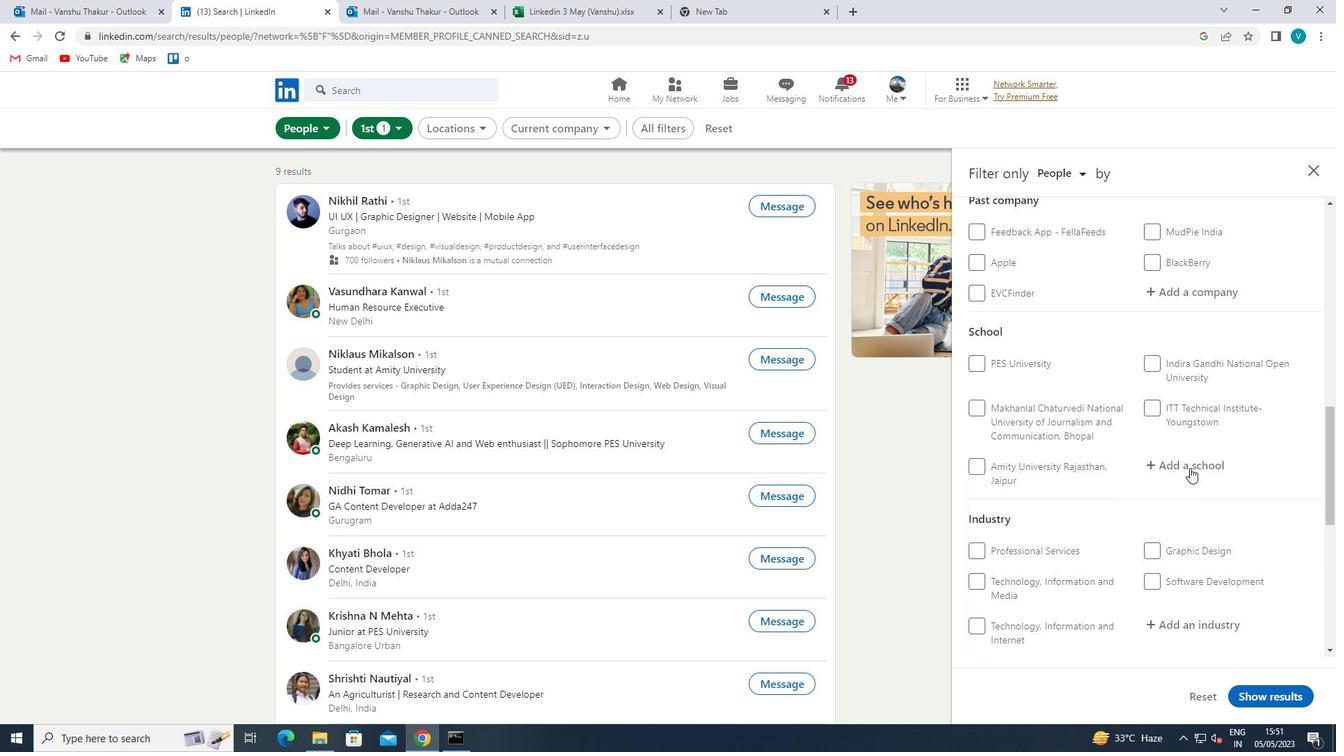 
Action: Mouse moved to (1194, 463)
Screenshot: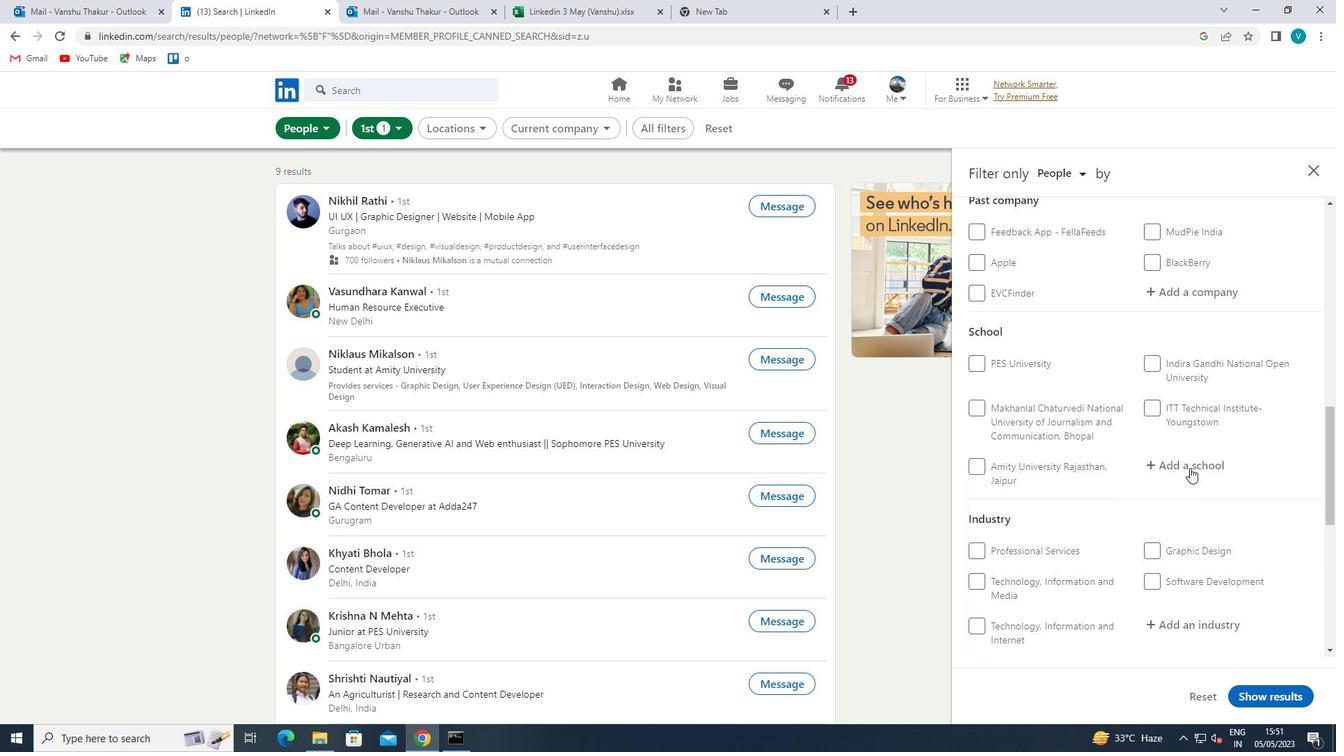 
Action: Key pressed <Key.shift>THE<Key.space><Key.shift>INSTITUTE<Key.space>
Screenshot: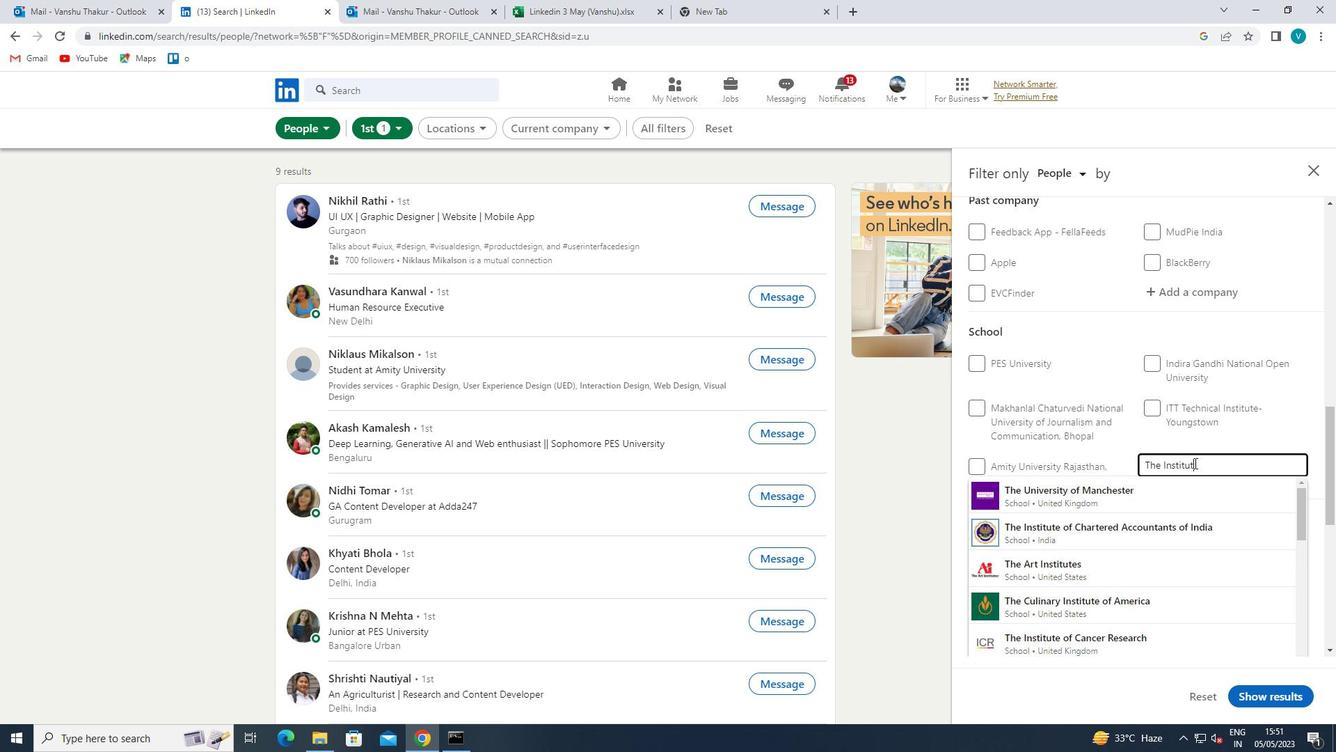 
Action: Mouse moved to (1184, 490)
Screenshot: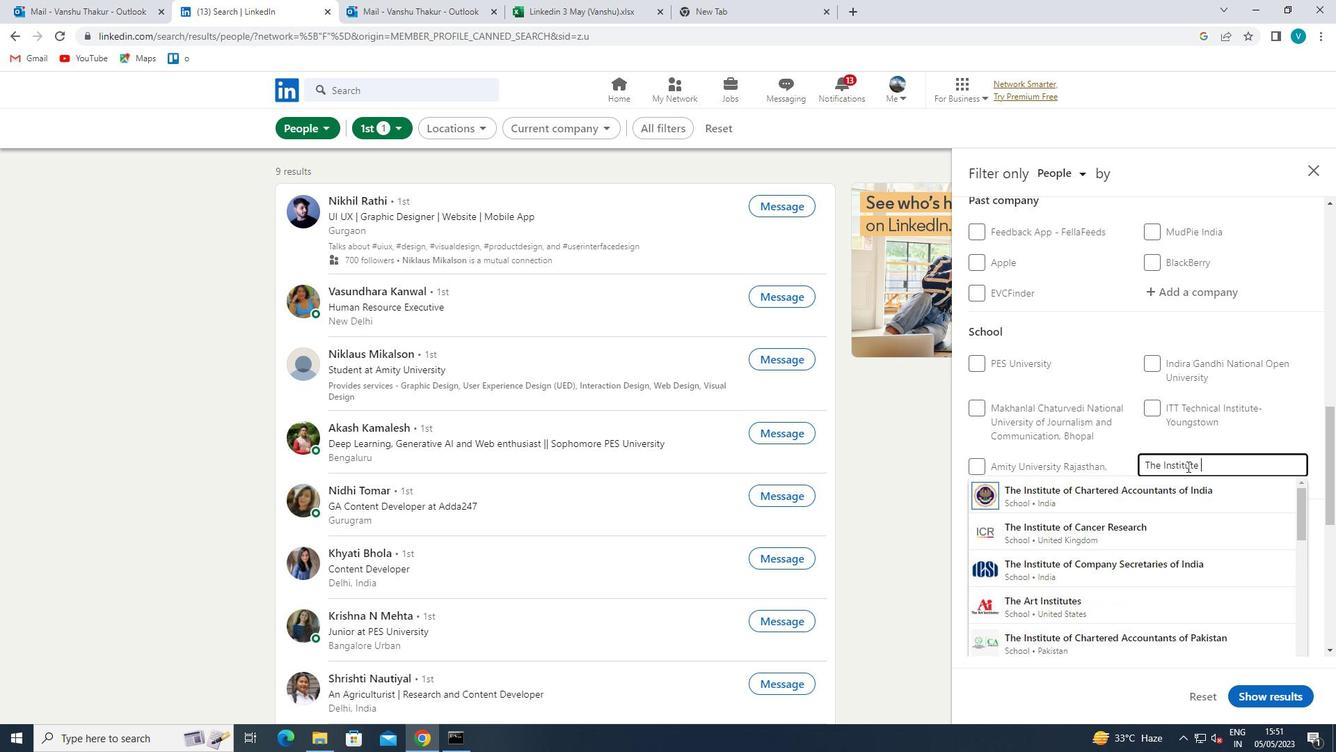 
Action: Mouse pressed left at (1184, 490)
Screenshot: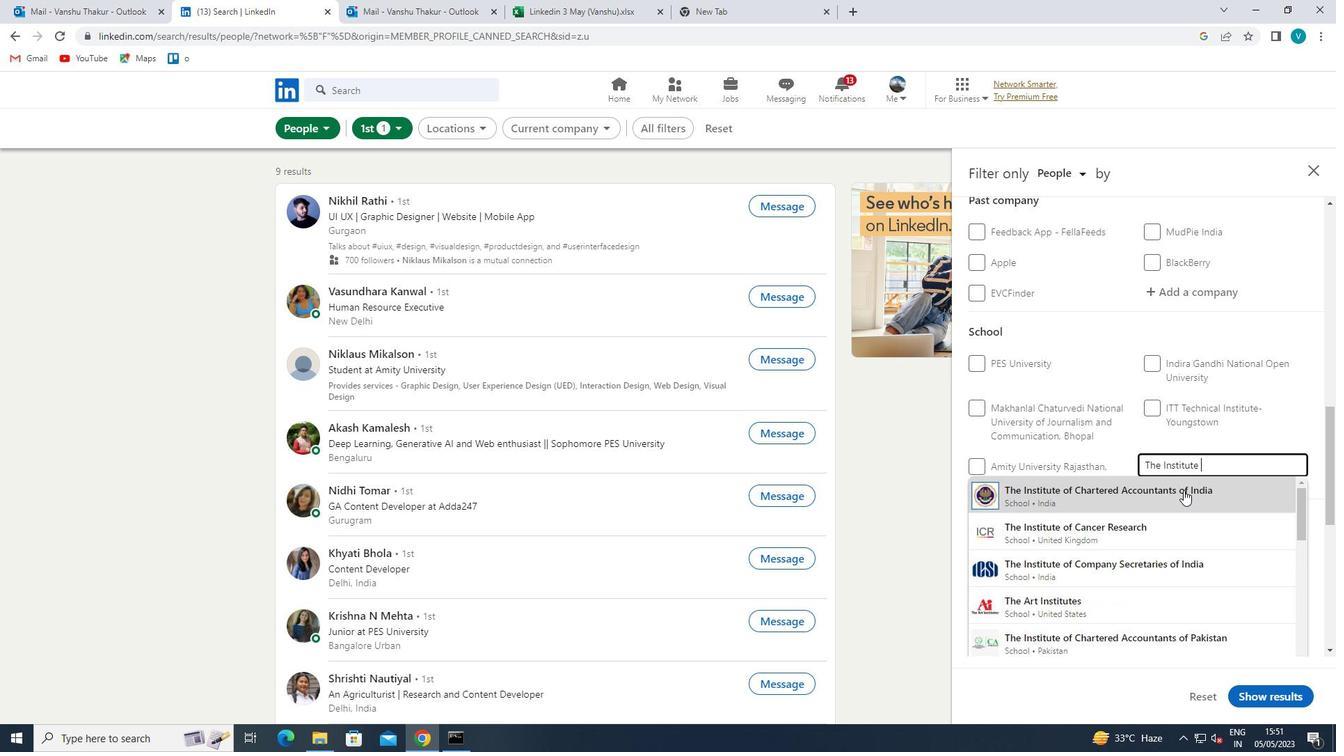 
Action: Mouse scrolled (1184, 489) with delta (0, 0)
Screenshot: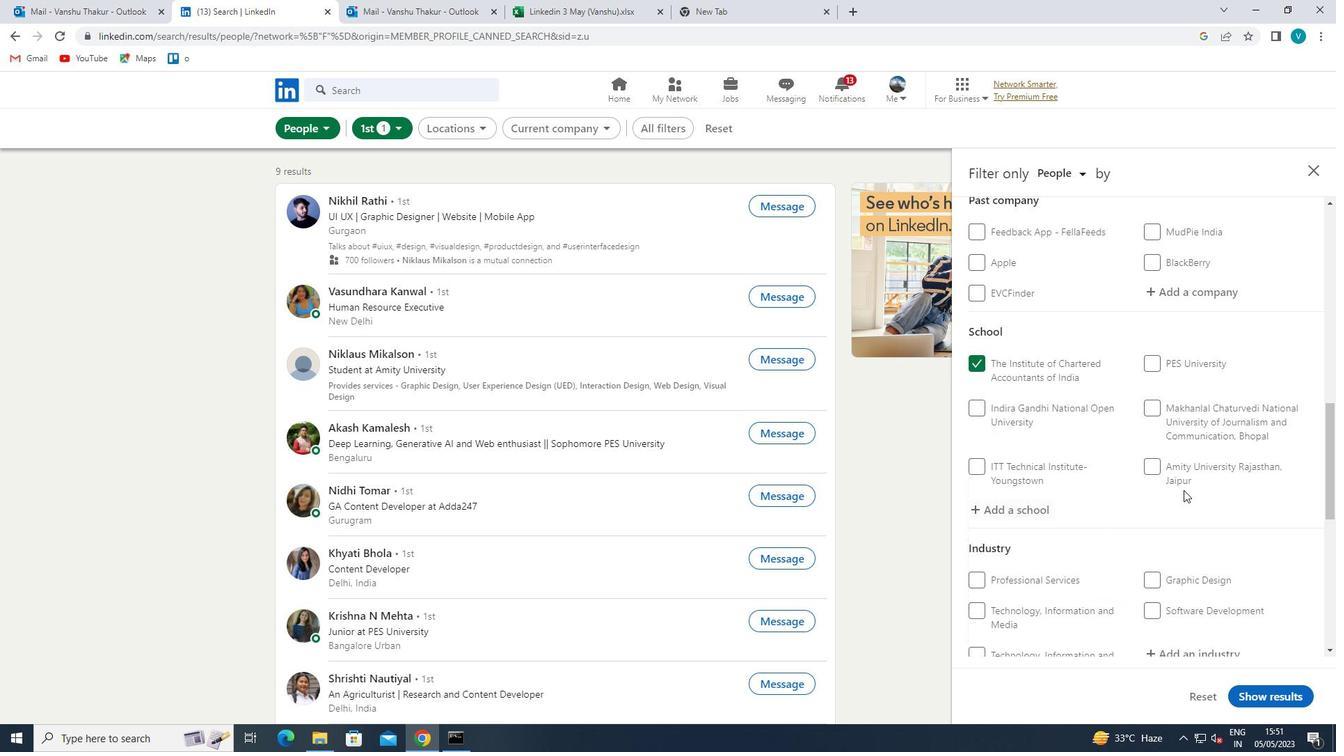 
Action: Mouse scrolled (1184, 489) with delta (0, 0)
Screenshot: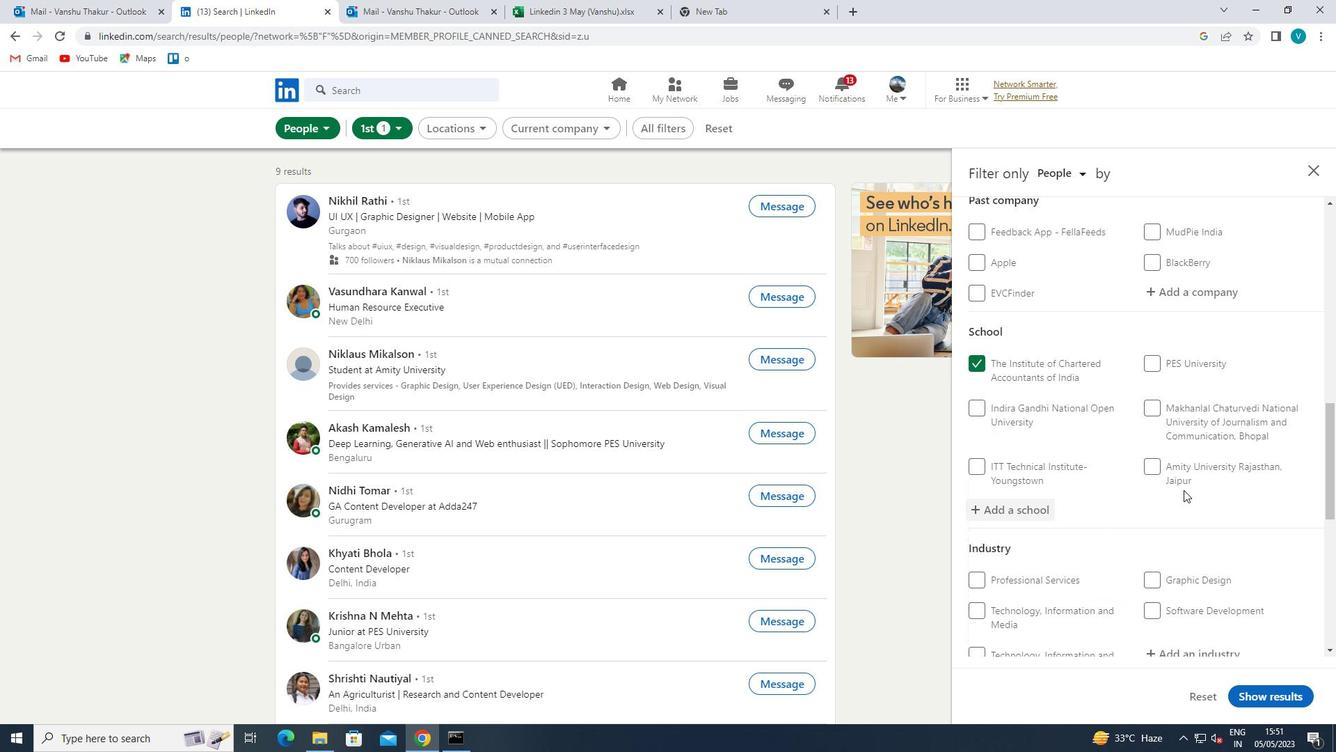 
Action: Mouse scrolled (1184, 489) with delta (0, 0)
Screenshot: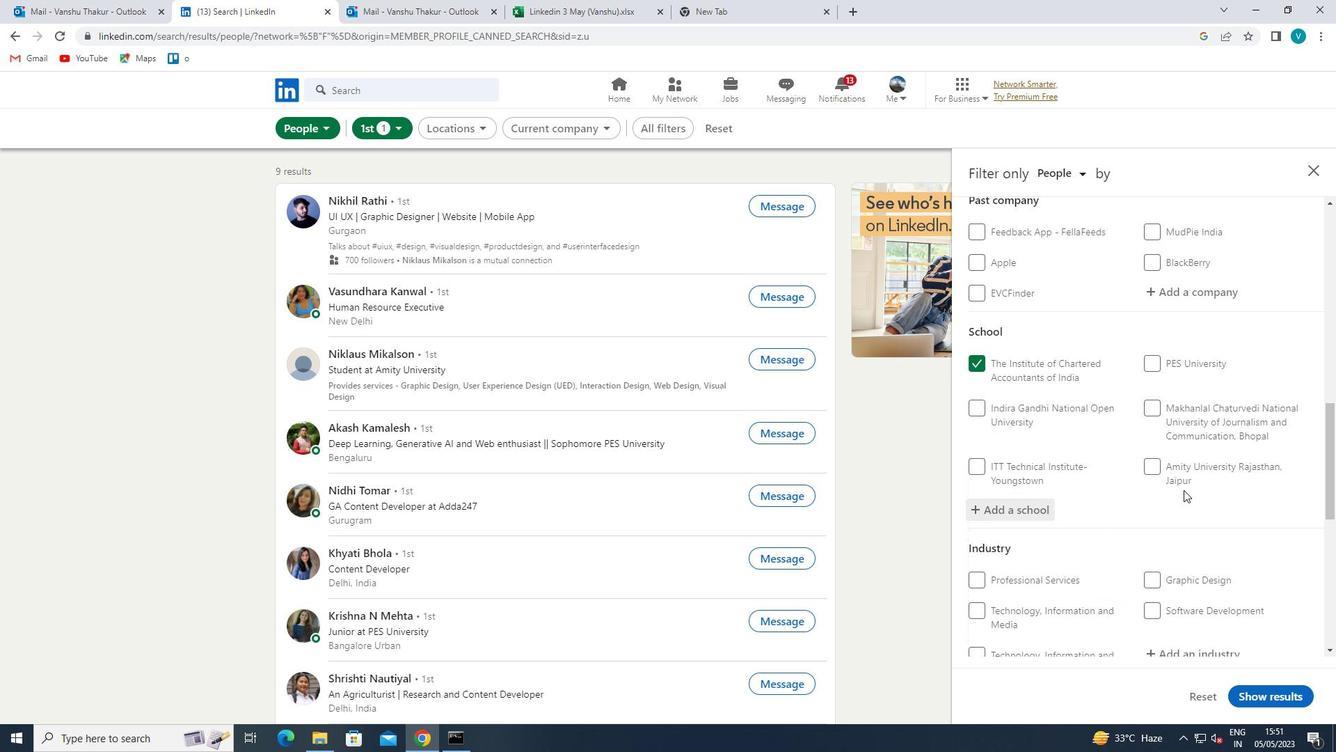 
Action: Mouse moved to (1199, 451)
Screenshot: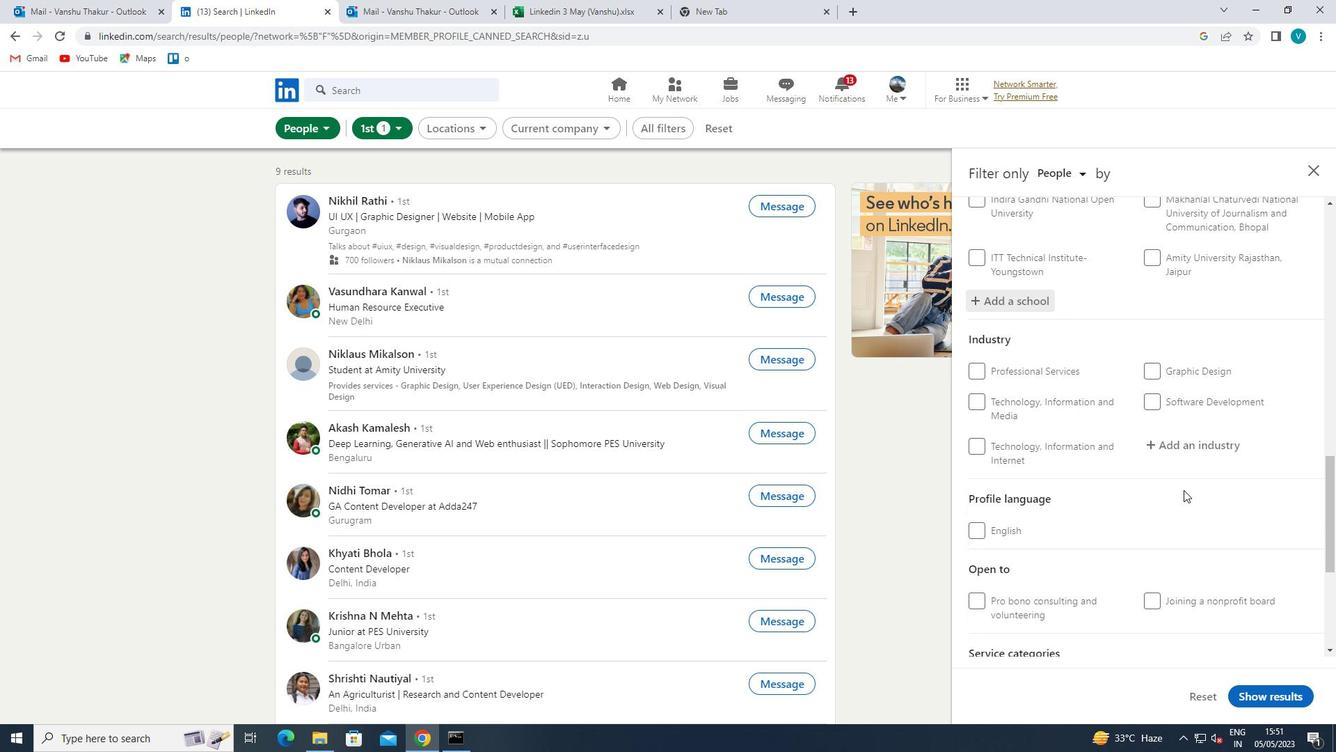 
Action: Mouse pressed left at (1199, 451)
Screenshot: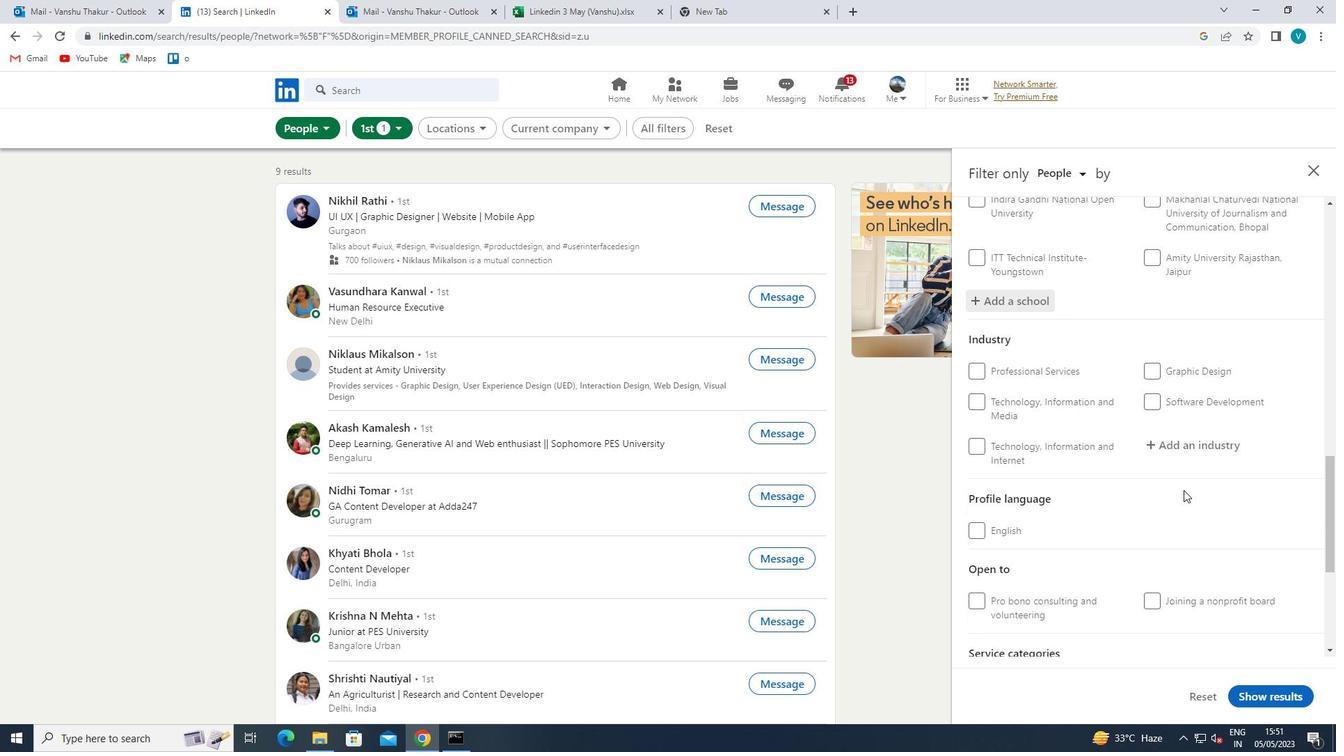 
Action: Key pressed <Key.shift>AIRLINES
Screenshot: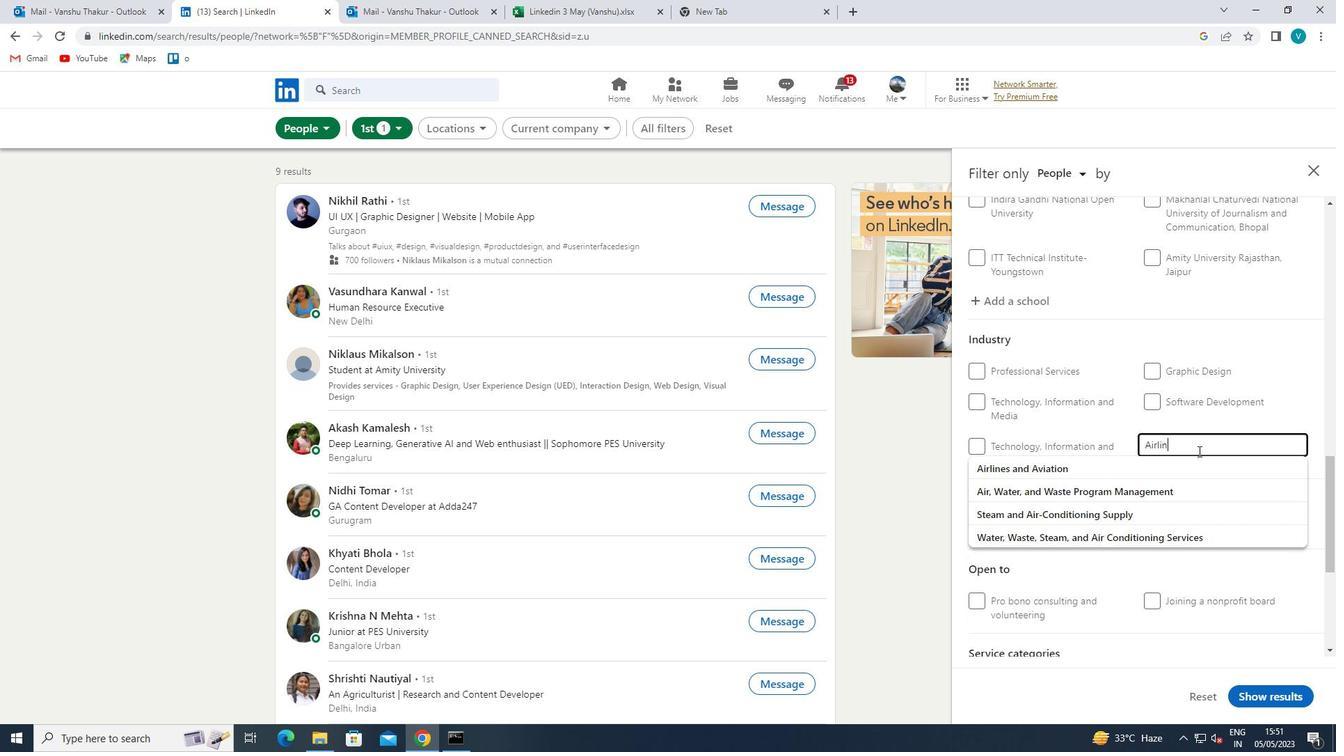 
Action: Mouse moved to (1184, 460)
Screenshot: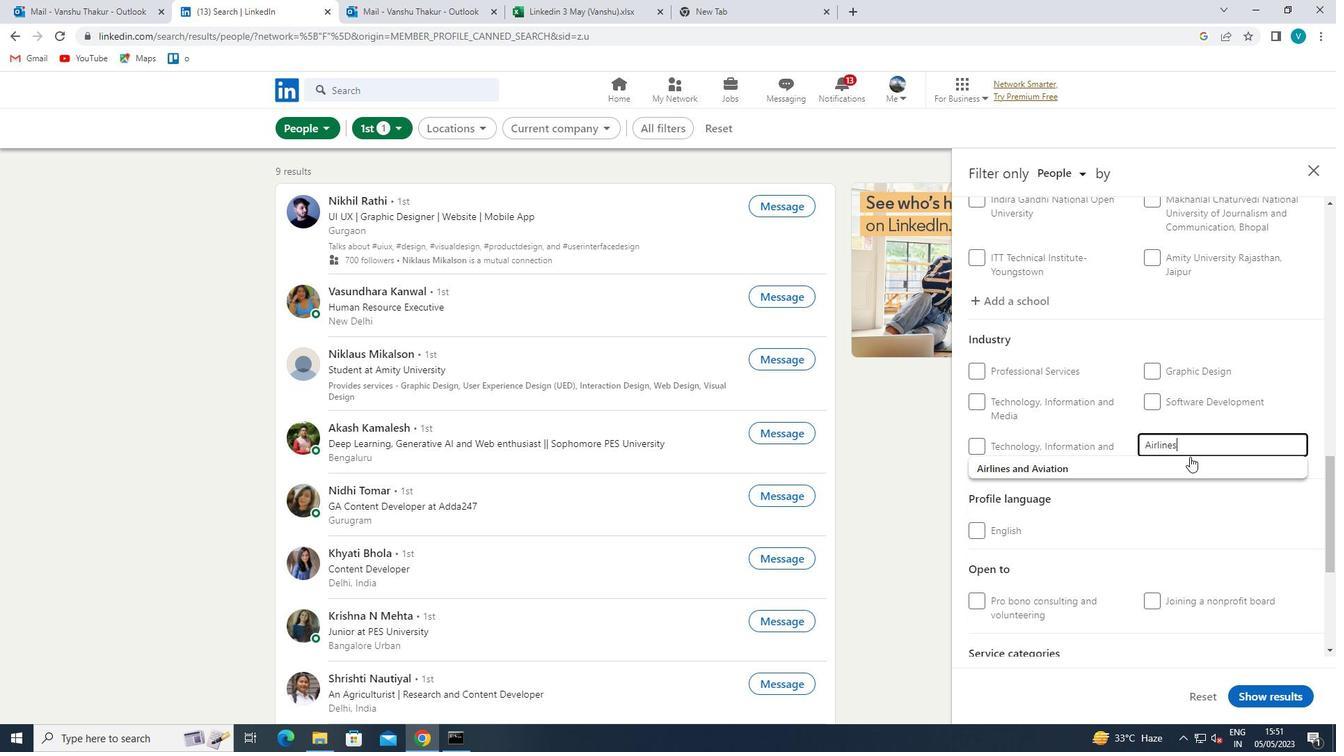 
Action: Mouse pressed left at (1184, 460)
Screenshot: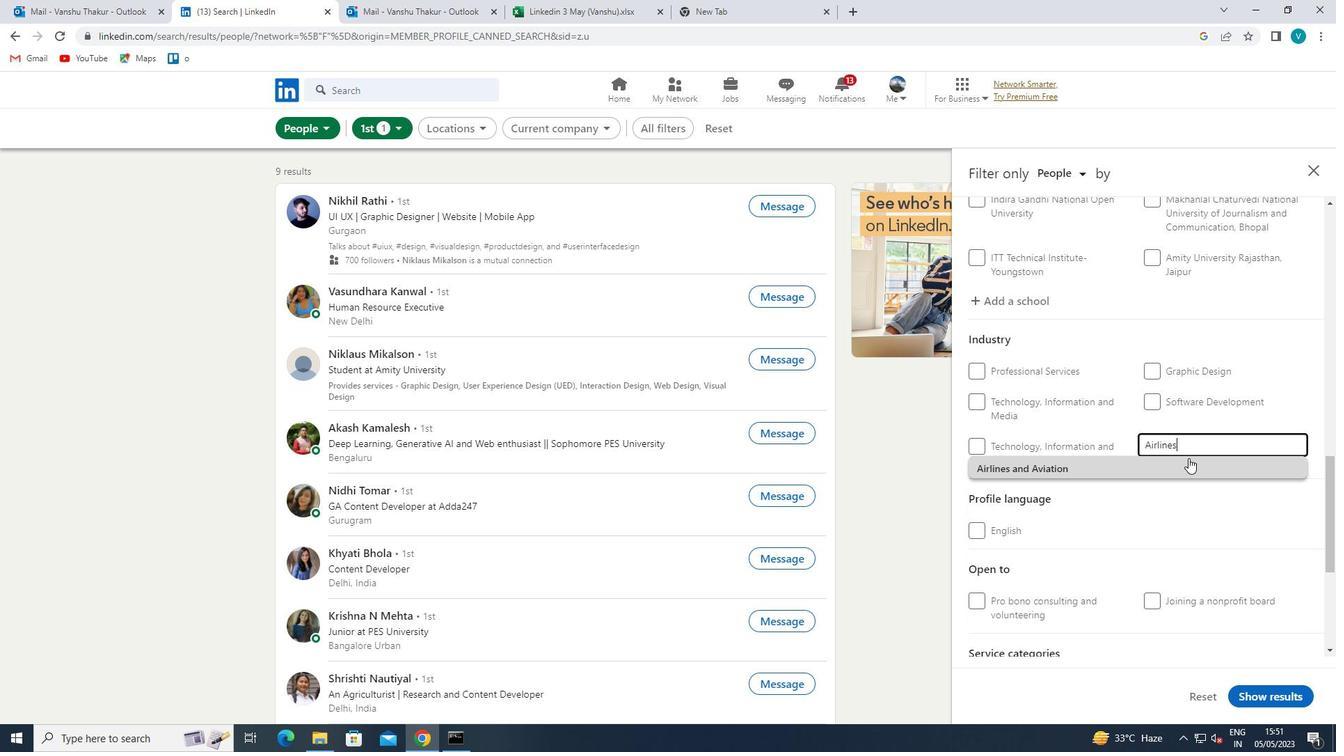 
Action: Mouse scrolled (1184, 460) with delta (0, 0)
Screenshot: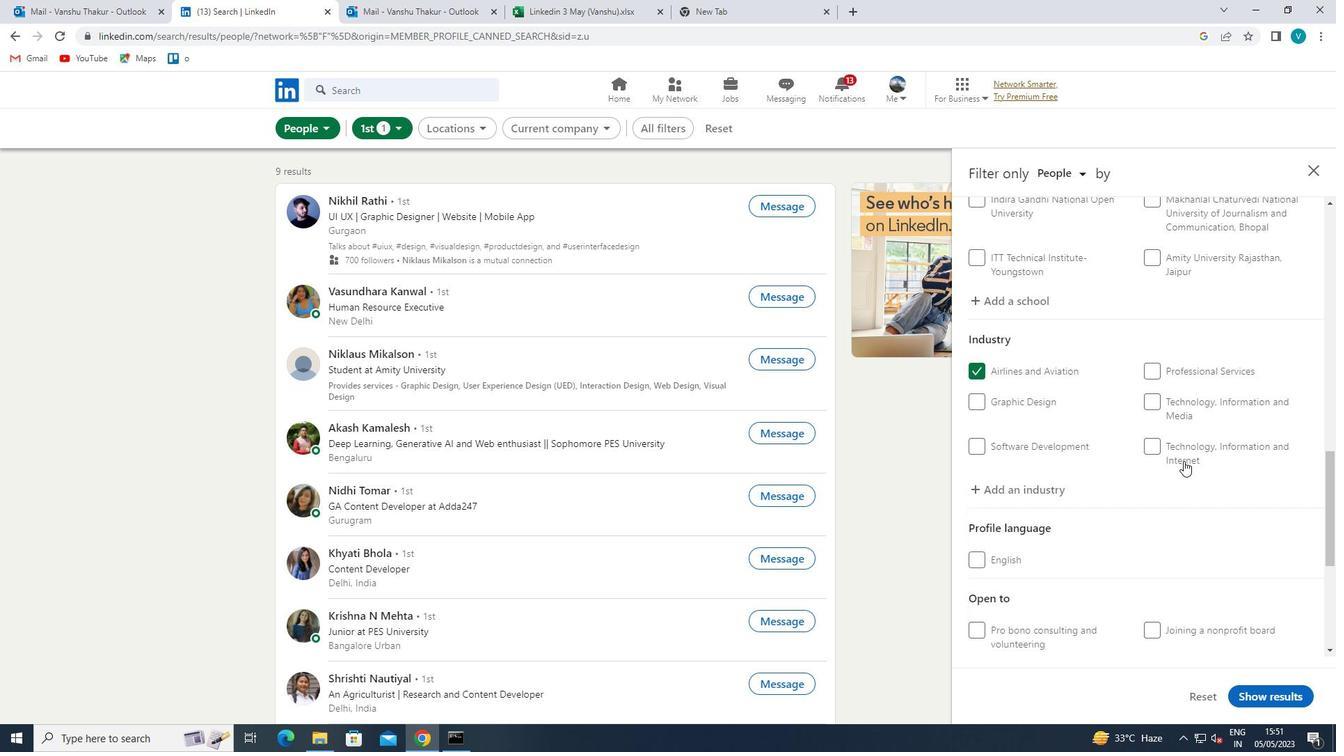 
Action: Mouse scrolled (1184, 460) with delta (0, 0)
Screenshot: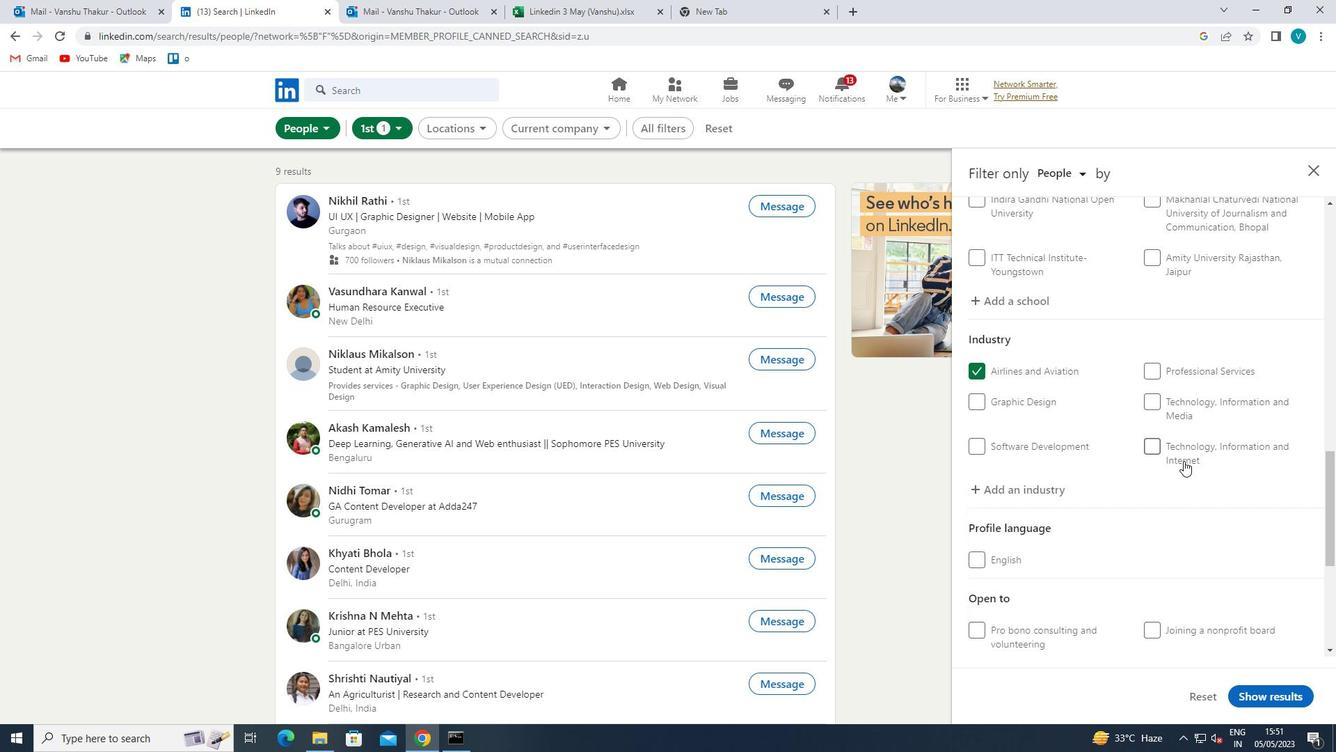
Action: Mouse scrolled (1184, 460) with delta (0, 0)
Screenshot: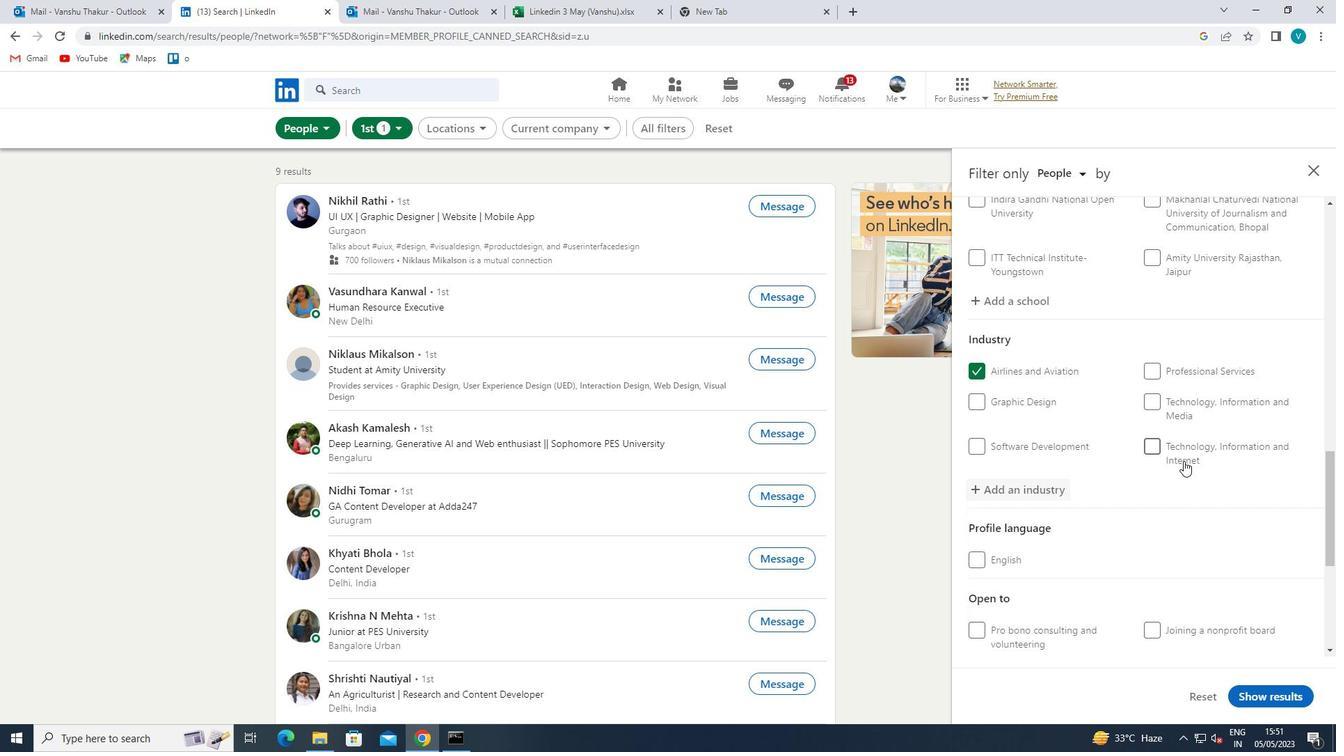 
Action: Mouse moved to (1184, 461)
Screenshot: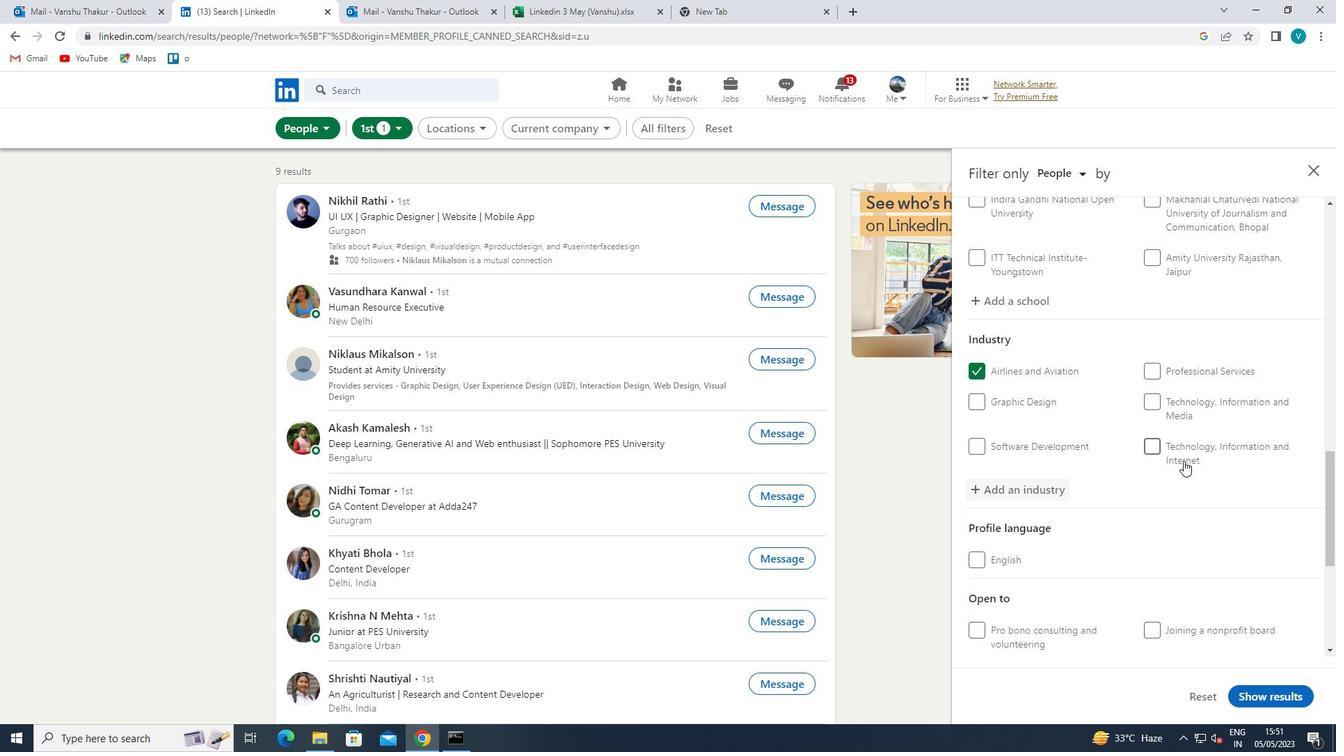
Action: Mouse scrolled (1184, 460) with delta (0, 0)
Screenshot: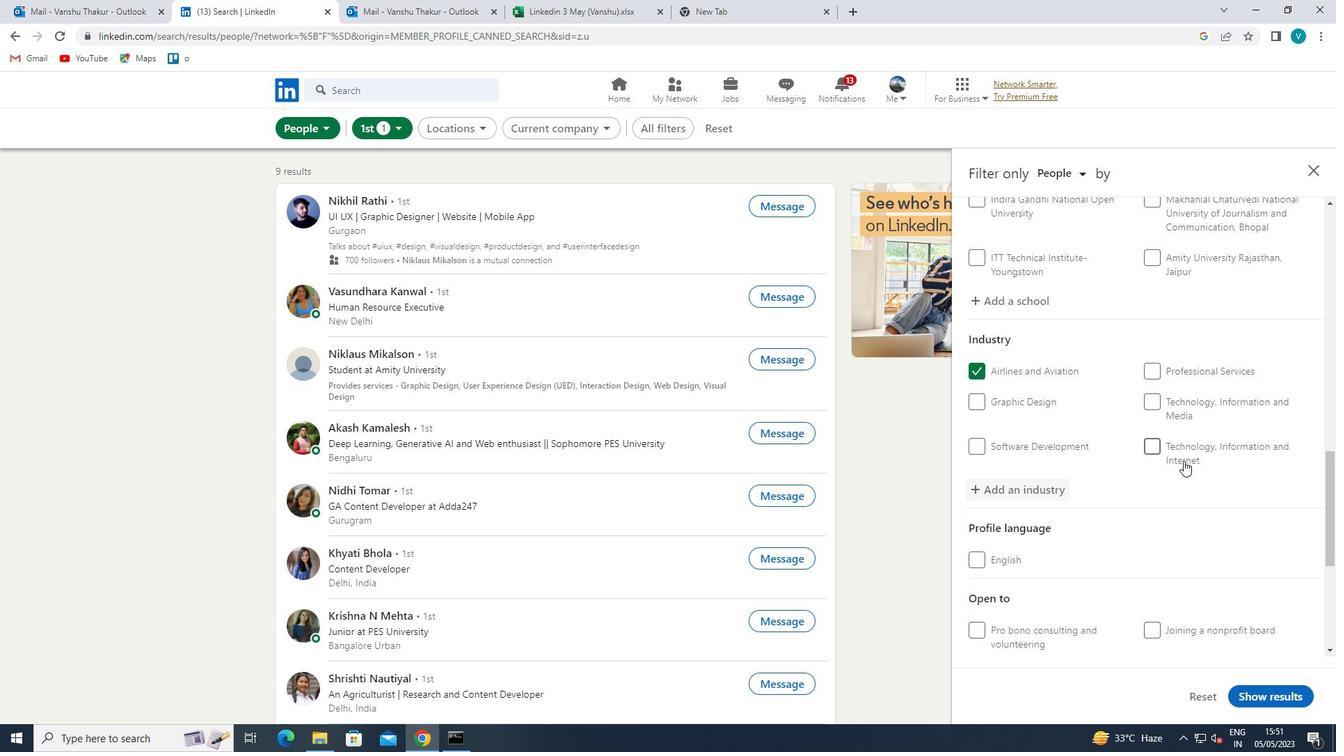 
Action: Mouse moved to (1194, 495)
Screenshot: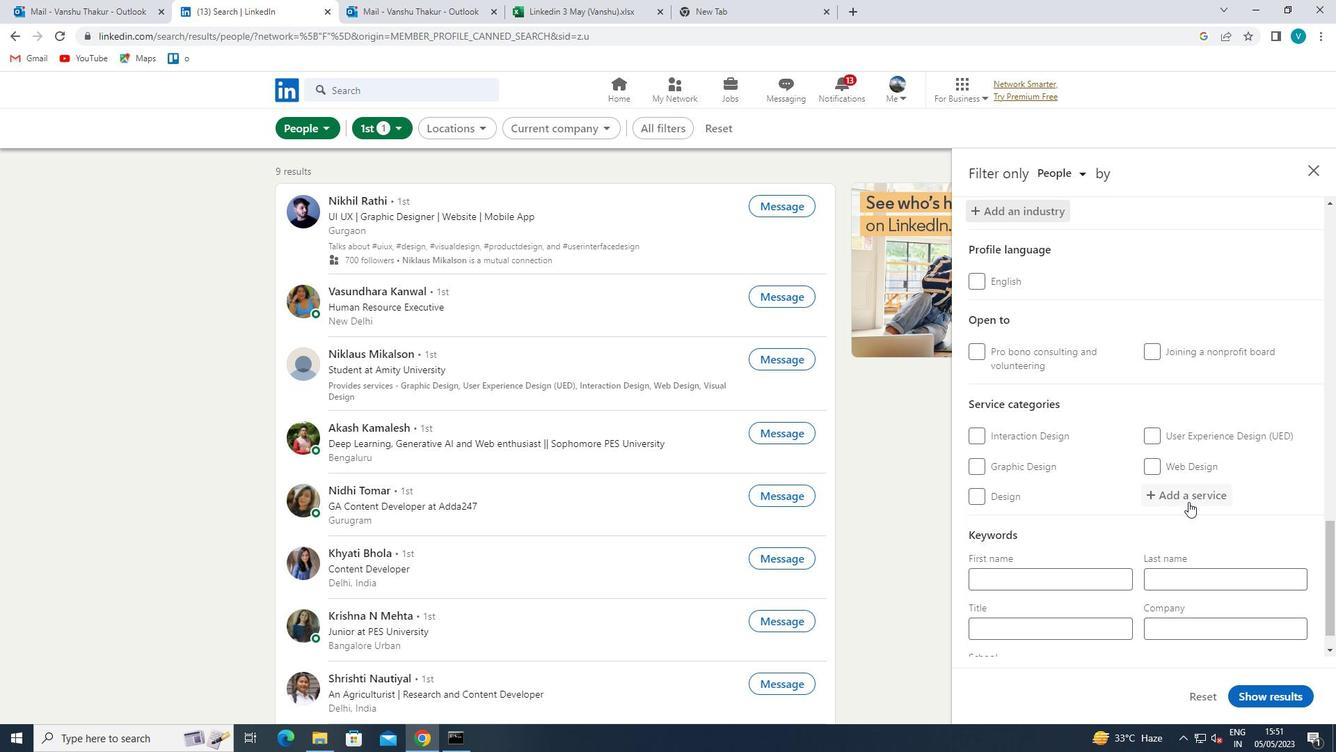 
Action: Mouse pressed left at (1194, 495)
Screenshot: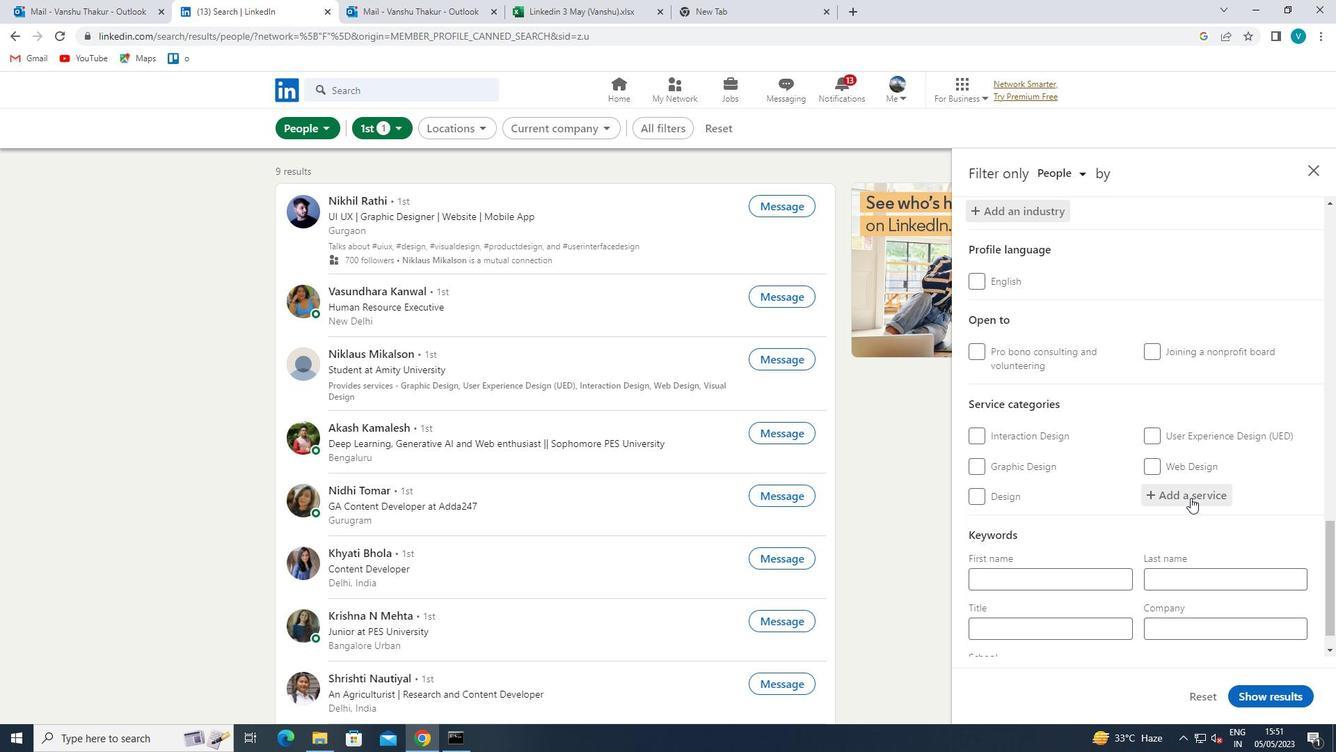 
Action: Key pressed <Key.shift>SOFTWARE<Key.space>
Screenshot: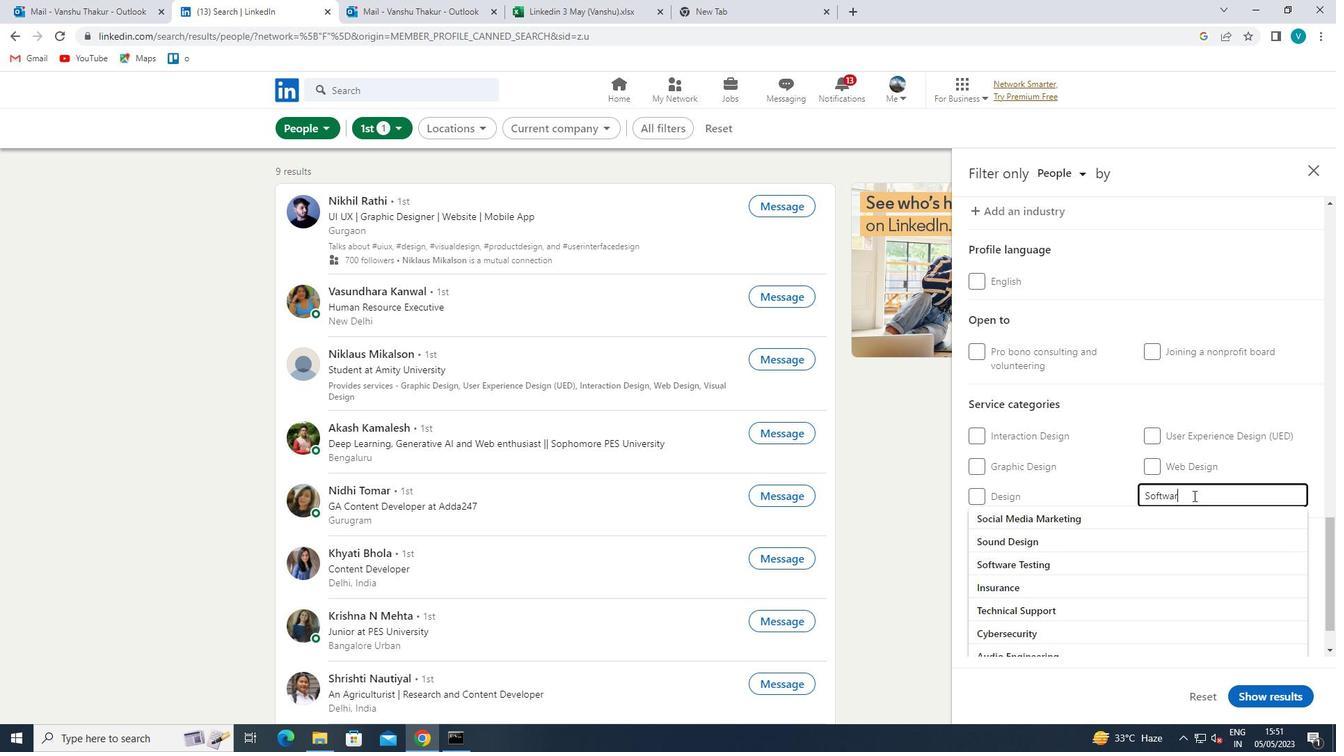 
Action: Mouse moved to (1173, 515)
Screenshot: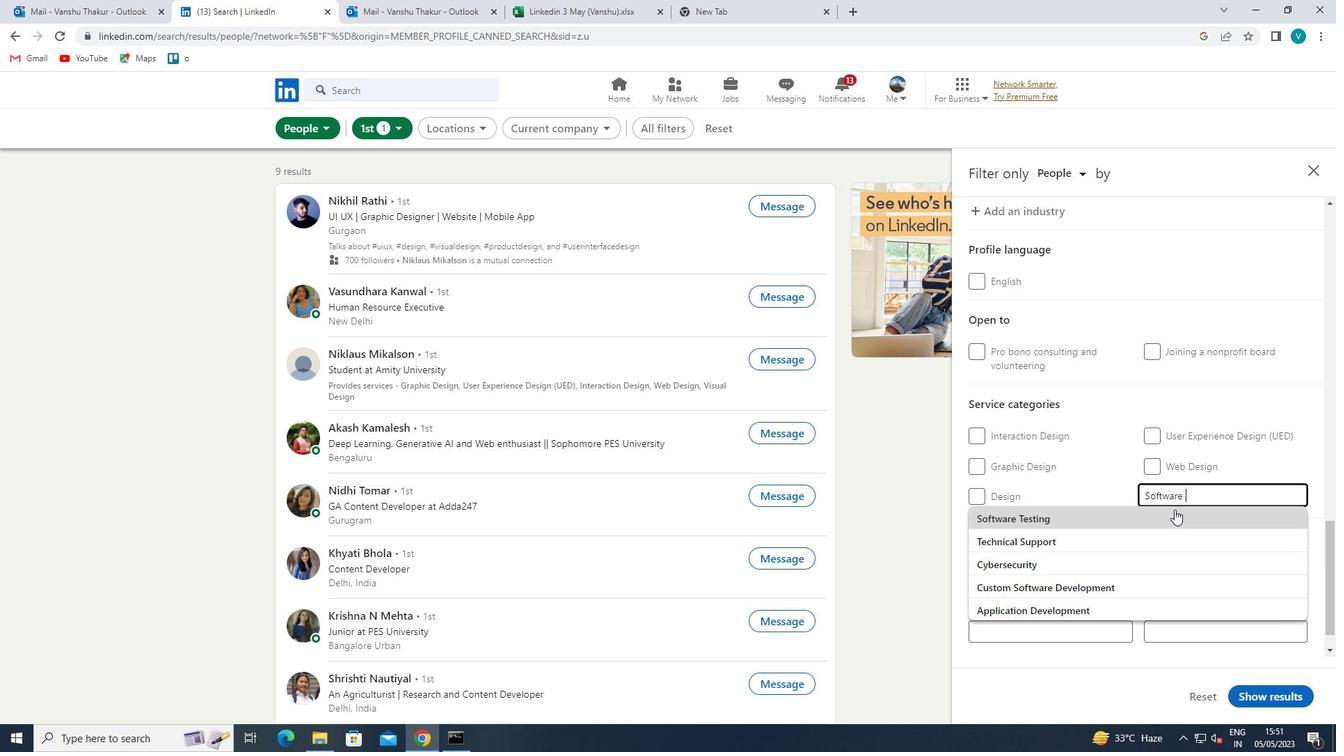 
Action: Mouse pressed left at (1173, 515)
Screenshot: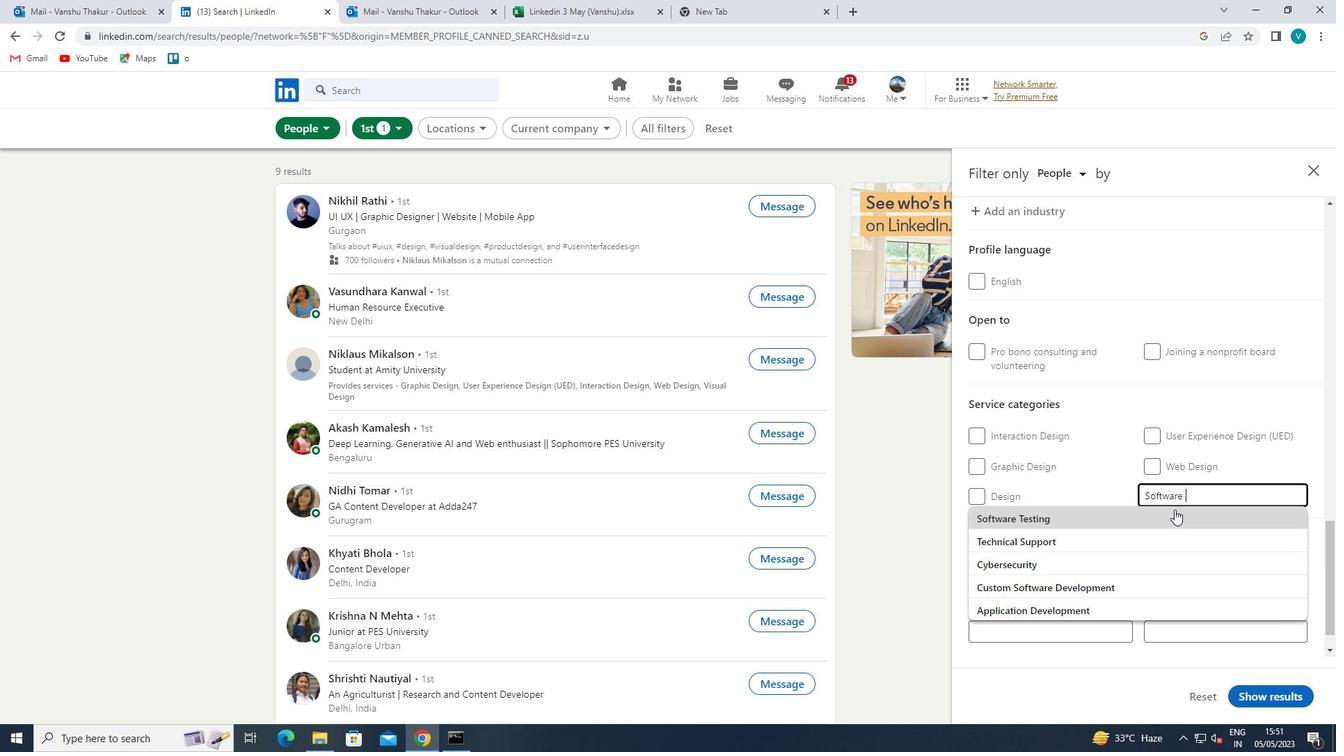 
Action: Mouse moved to (1173, 516)
Screenshot: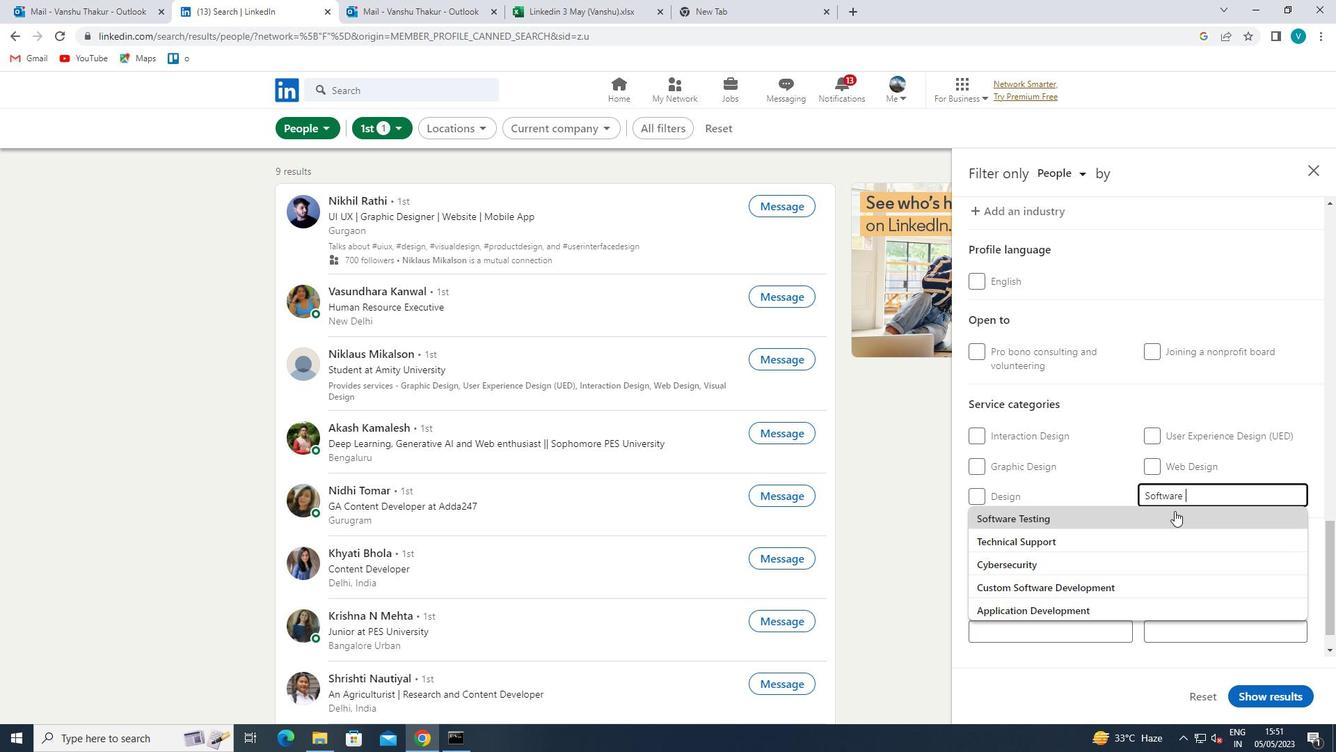 
Action: Mouse scrolled (1173, 515) with delta (0, 0)
Screenshot: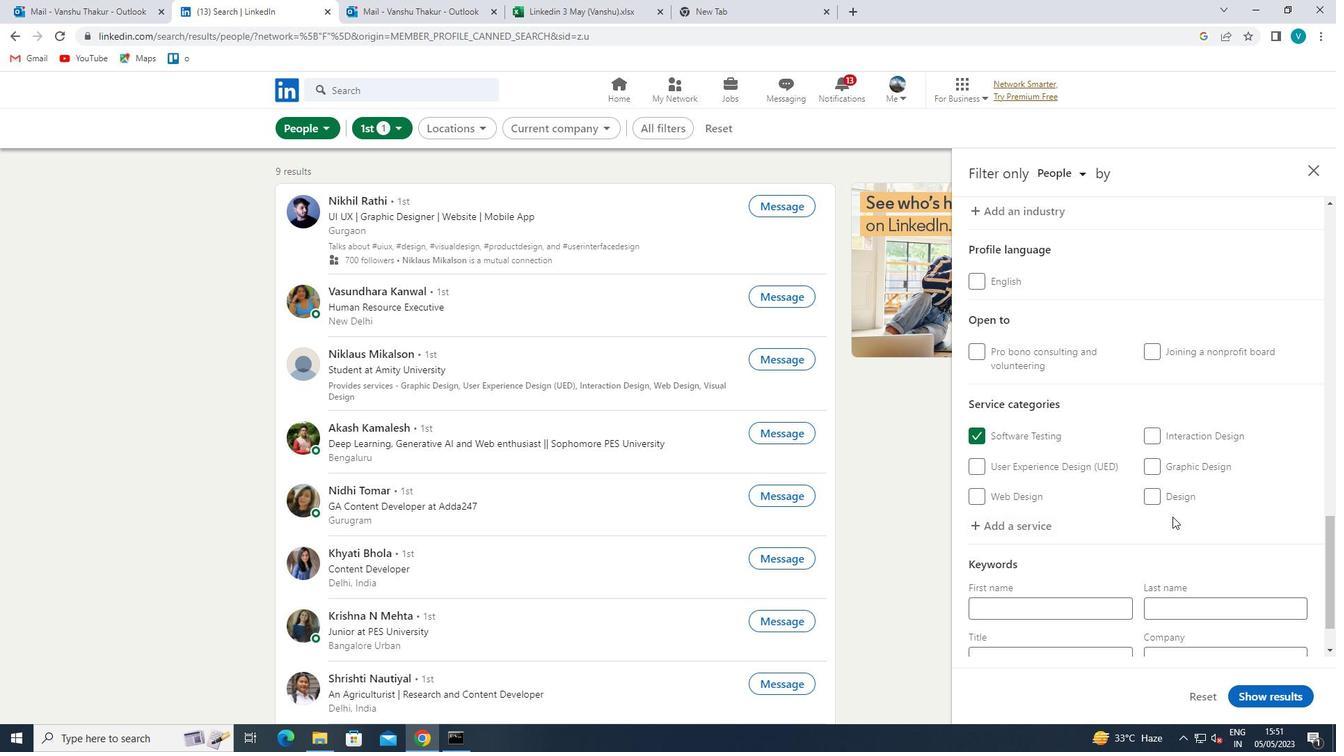 
Action: Mouse scrolled (1173, 515) with delta (0, 0)
Screenshot: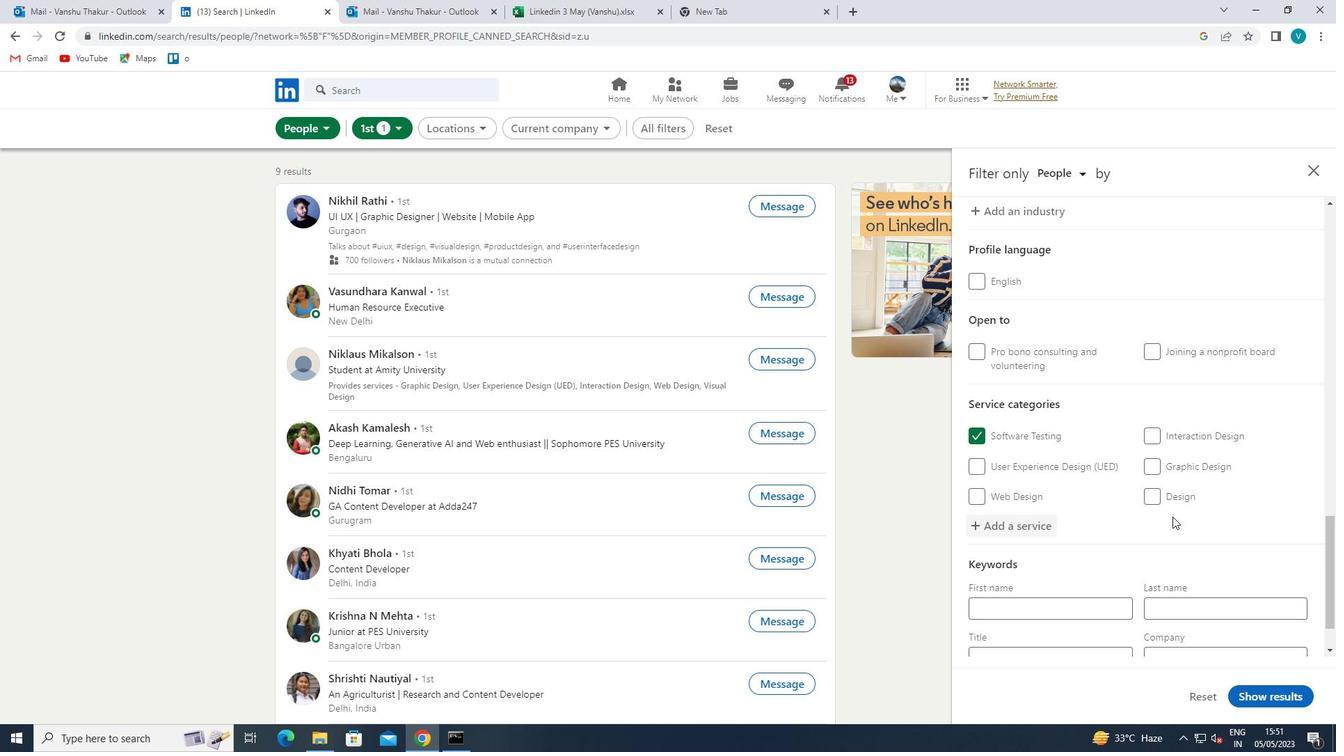 
Action: Mouse moved to (1171, 517)
Screenshot: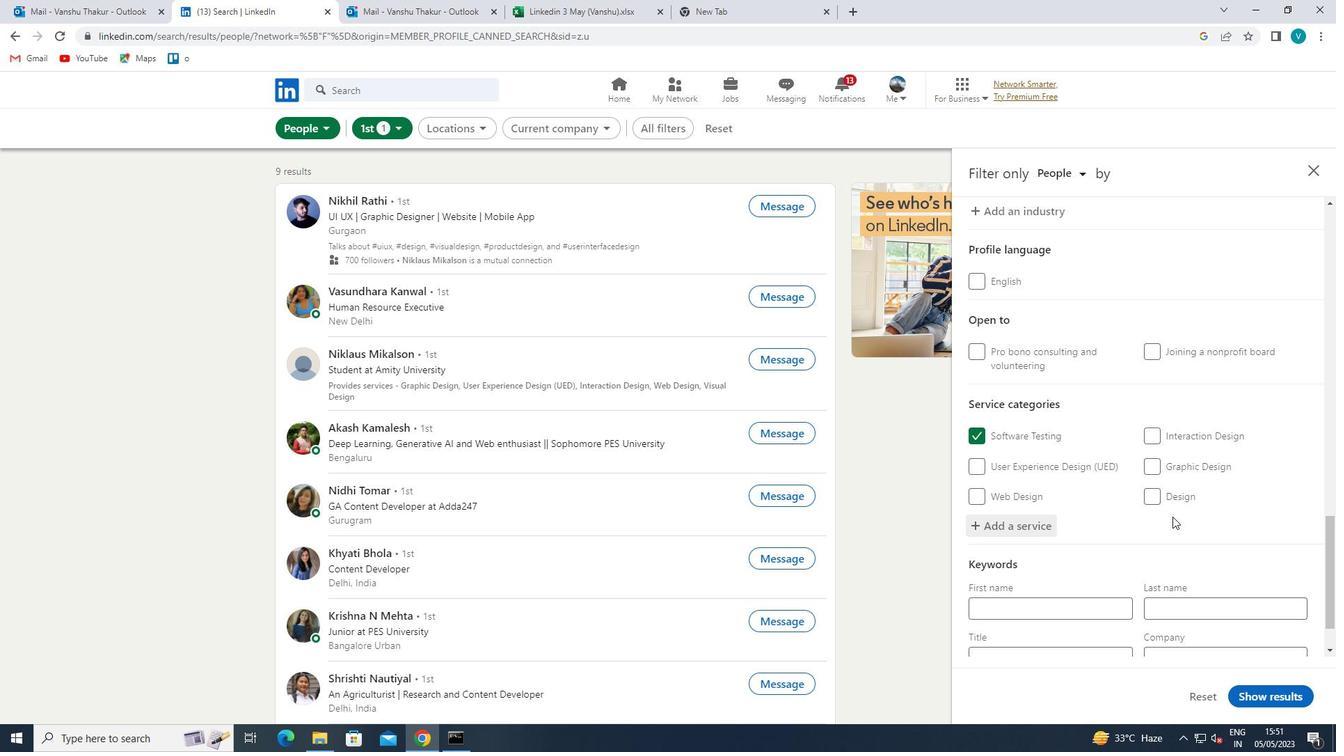 
Action: Mouse scrolled (1171, 516) with delta (0, 0)
Screenshot: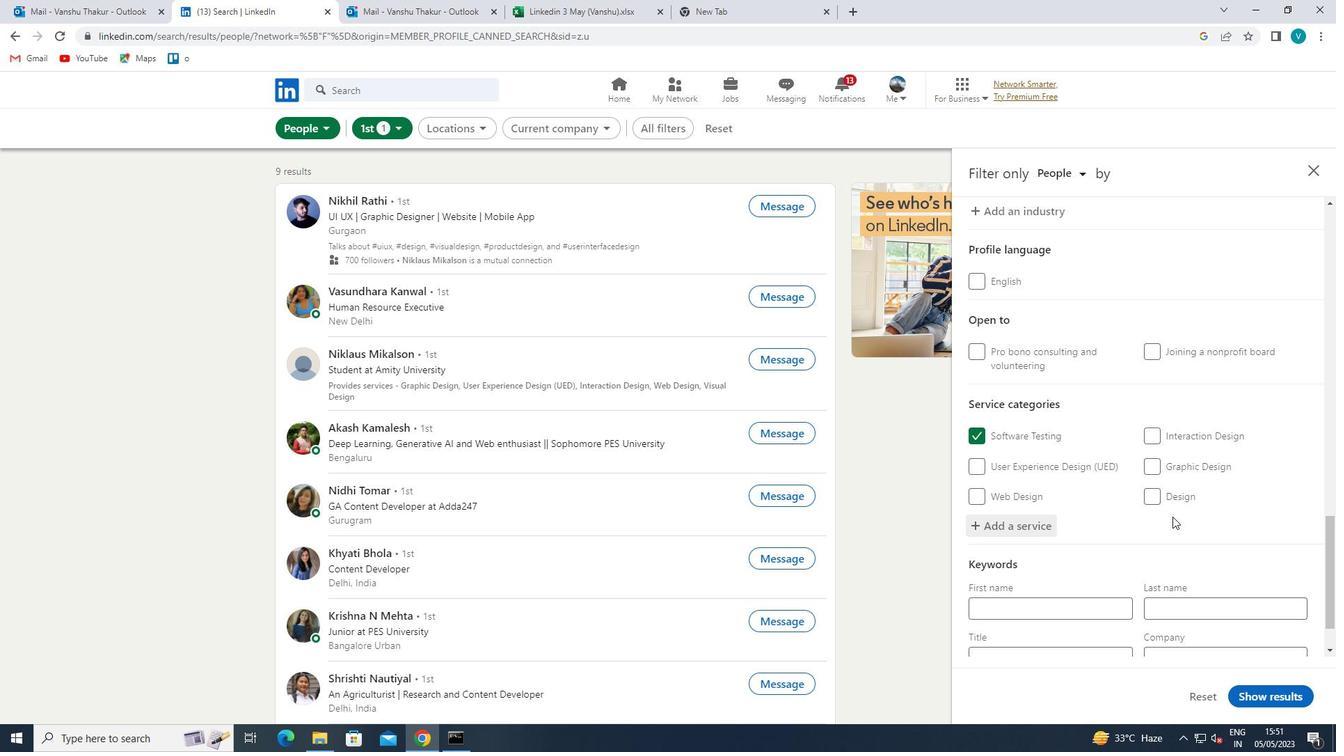 
Action: Mouse moved to (1099, 596)
Screenshot: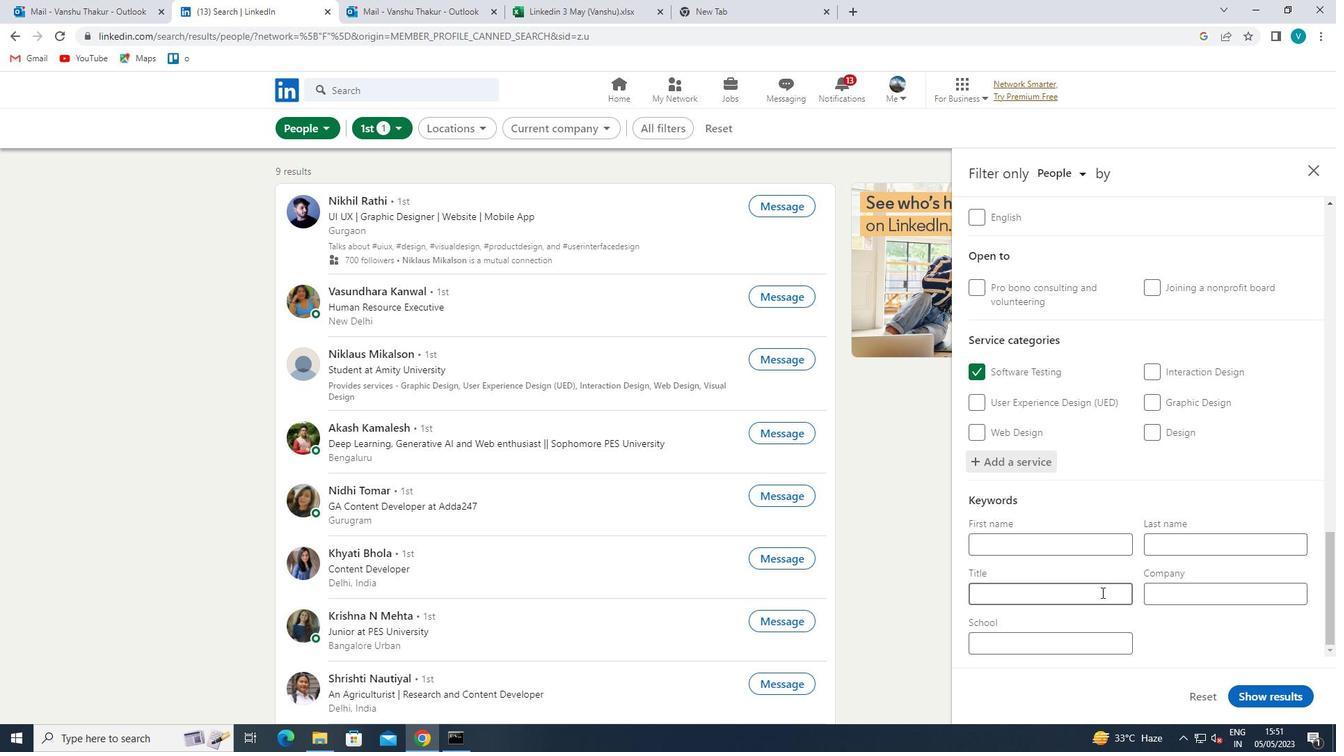 
Action: Mouse pressed left at (1099, 596)
Screenshot: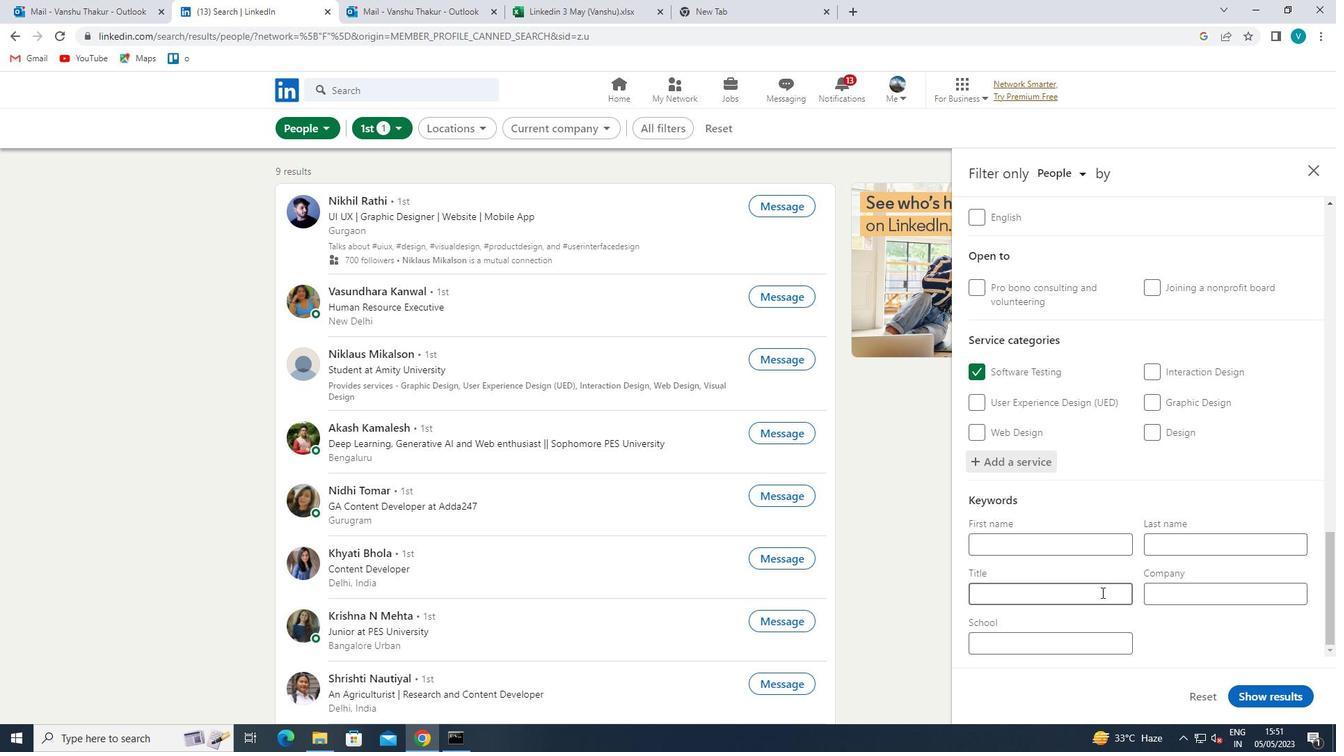 
Action: Mouse moved to (1099, 597)
Screenshot: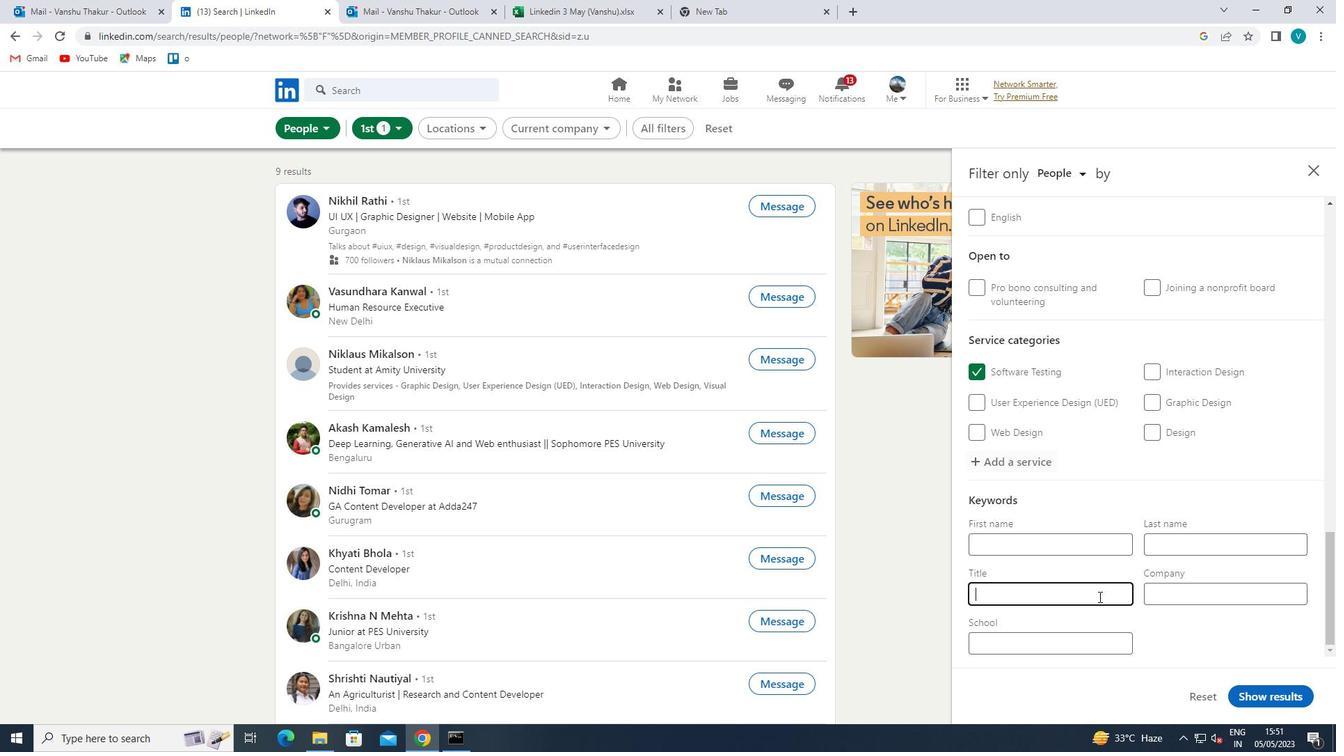 
Action: Key pressed <Key.shift>MEDIA<Key.space><Key.shift><Key.shift><Key.shift><Key.shift><Key.shift>RELATIONS<Key.space><Key.shift><Key.shift><Key.shift><Key.shift><Key.shift><Key.shift><Key.shift><Key.shift><Key.shift><Key.shift>COORDINATOR<Key.space>
Screenshot: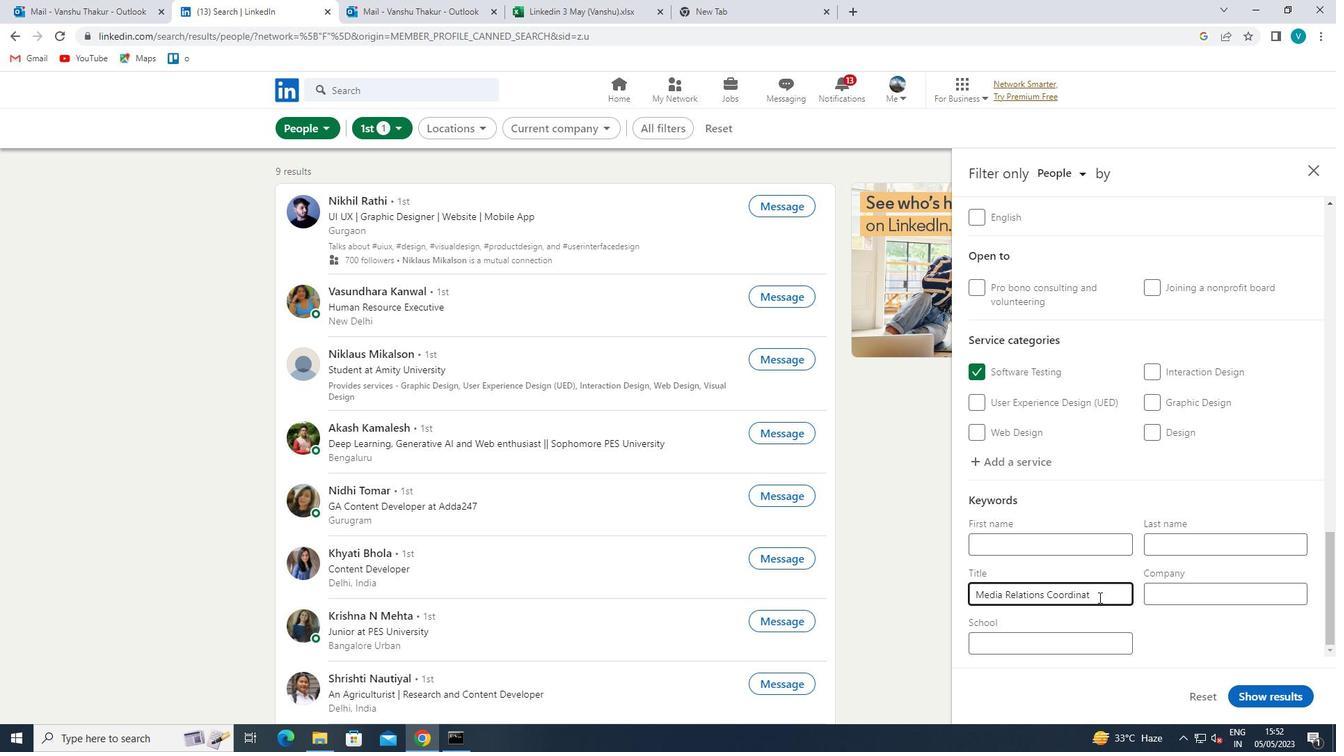 
Action: Mouse moved to (1261, 688)
Screenshot: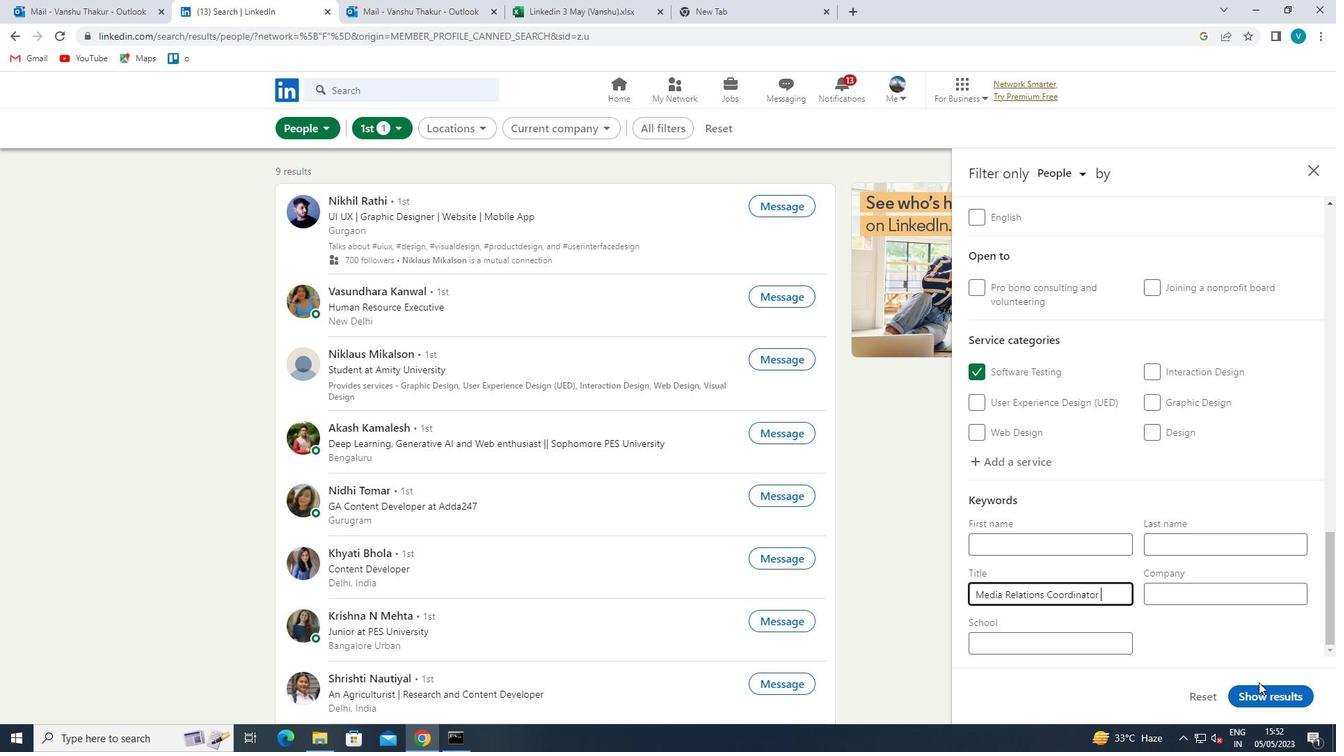 
Action: Mouse pressed left at (1261, 688)
Screenshot: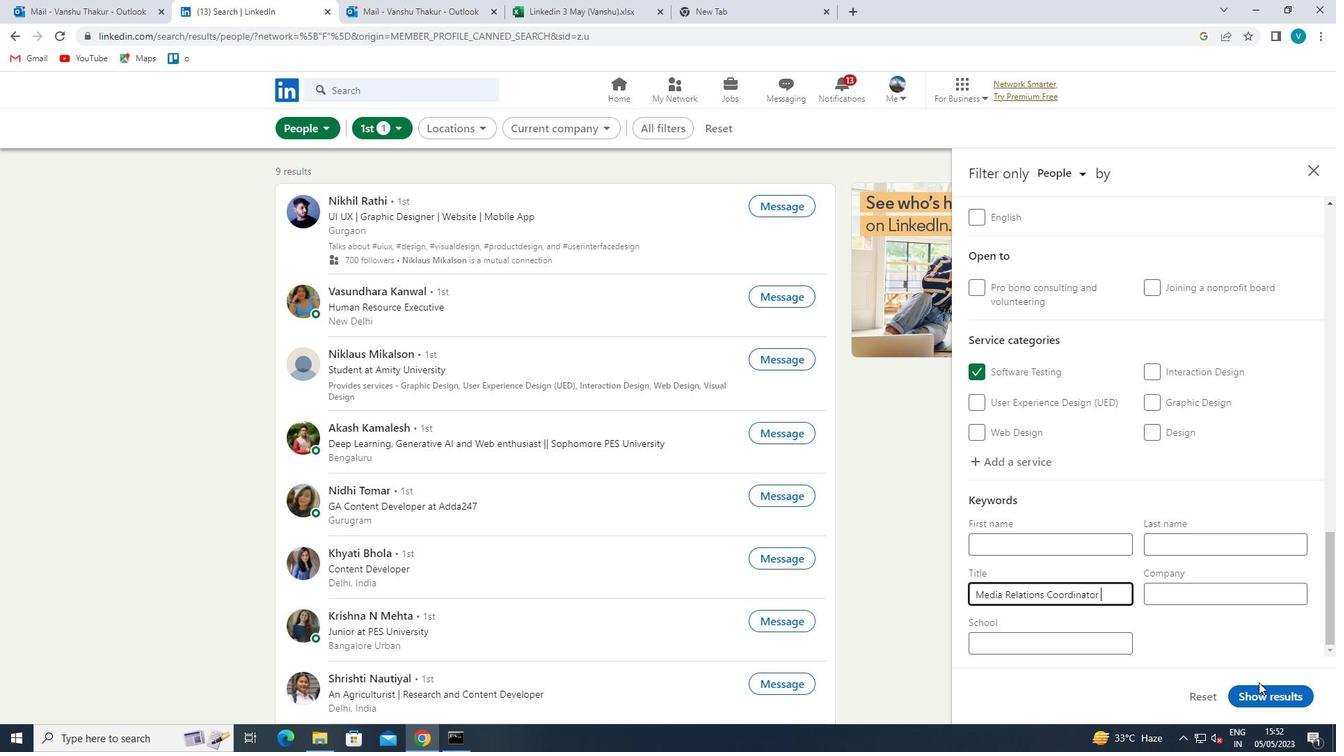 
Action: Mouse moved to (1262, 688)
Screenshot: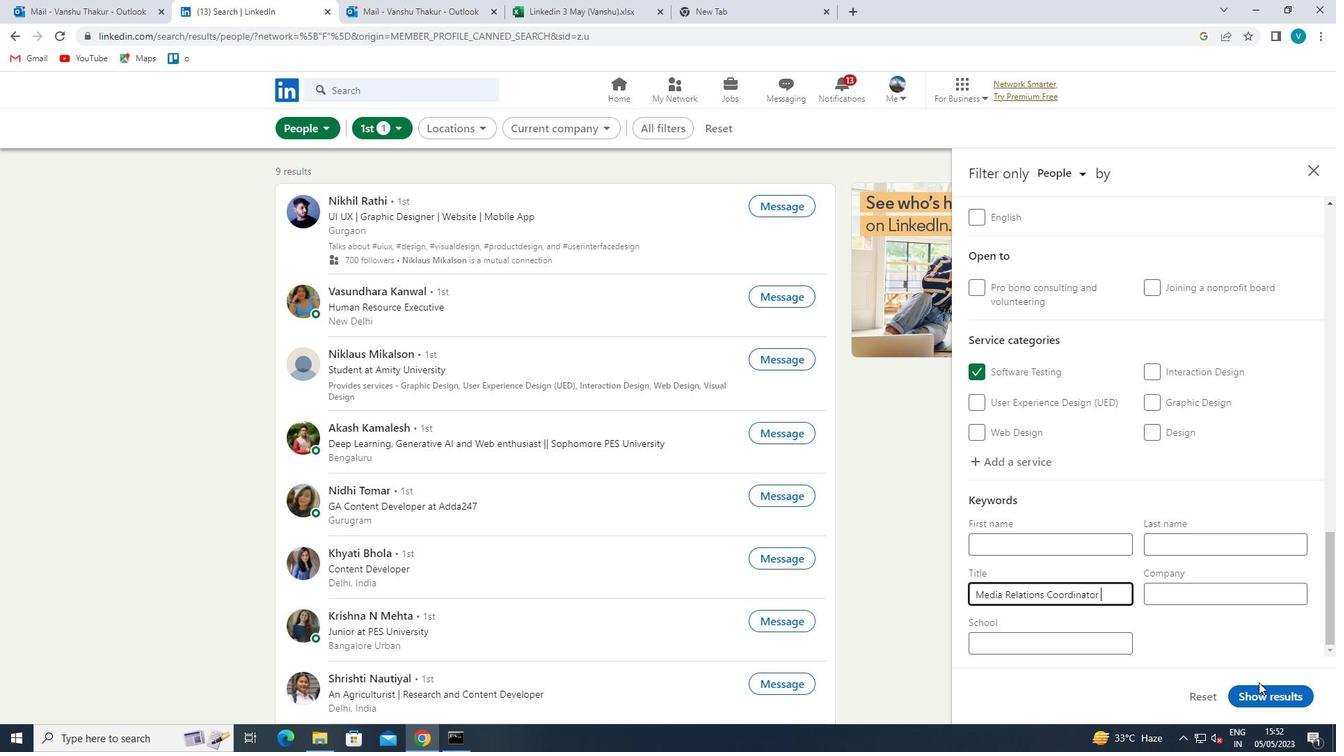 
Action: Mouse pressed left at (1262, 688)
Screenshot: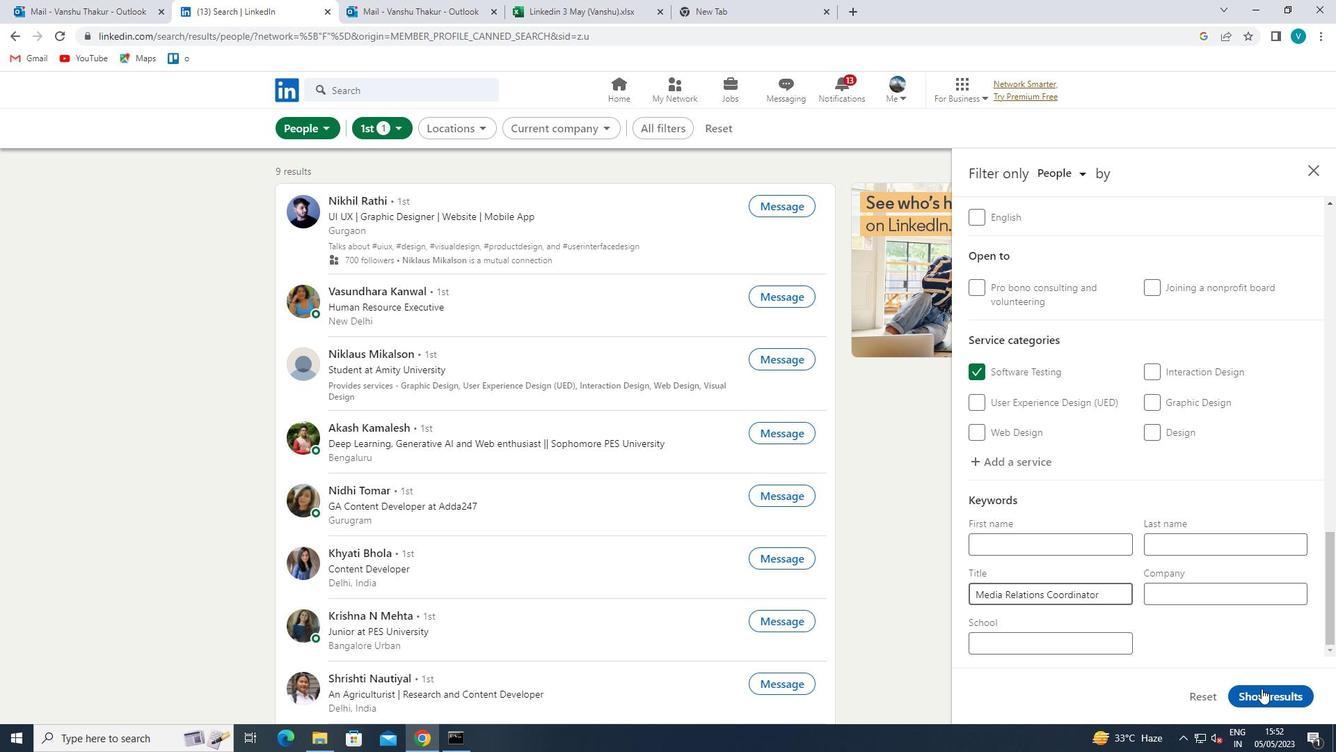 
